 Task: Look for space in São Mateus do Sul, Brazil from 8th June, 2023 to 16th June, 2023 for 2 adults in price range Rs.10000 to Rs.15000. Place can be entire place with 1  bedroom having 1 bed and 1 bathroom. Property type can be house, flat, guest house, hotel. Amenities needed are: wifi, washing machine. Booking option can be shelf check-in. Required host language is Spanish.
Action: Mouse moved to (347, 154)
Screenshot: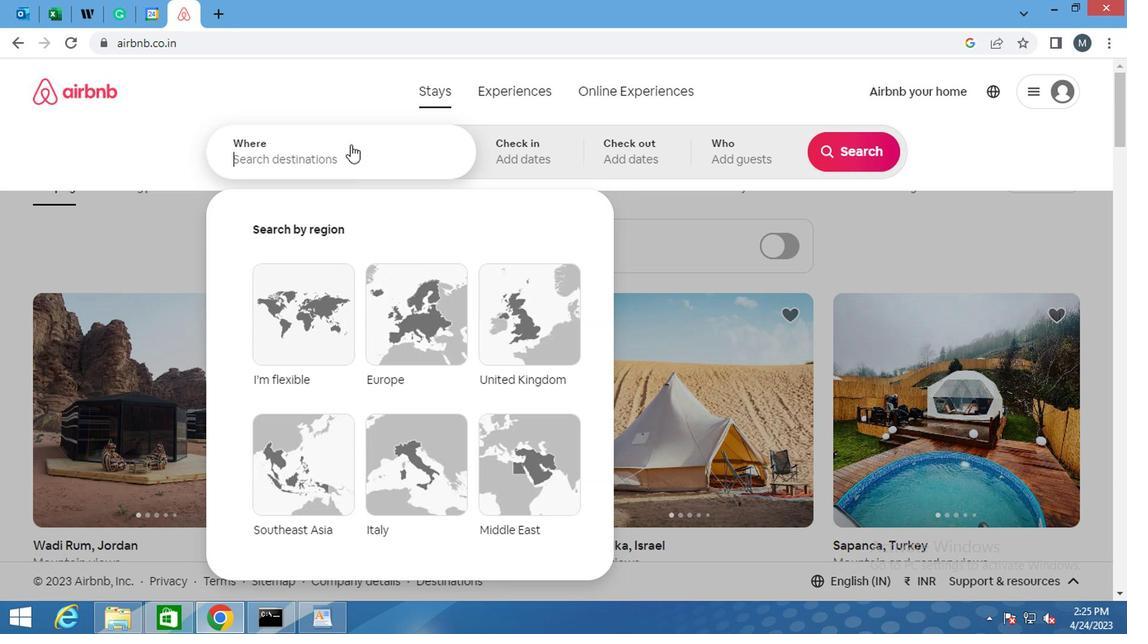 
Action: Mouse pressed left at (347, 154)
Screenshot: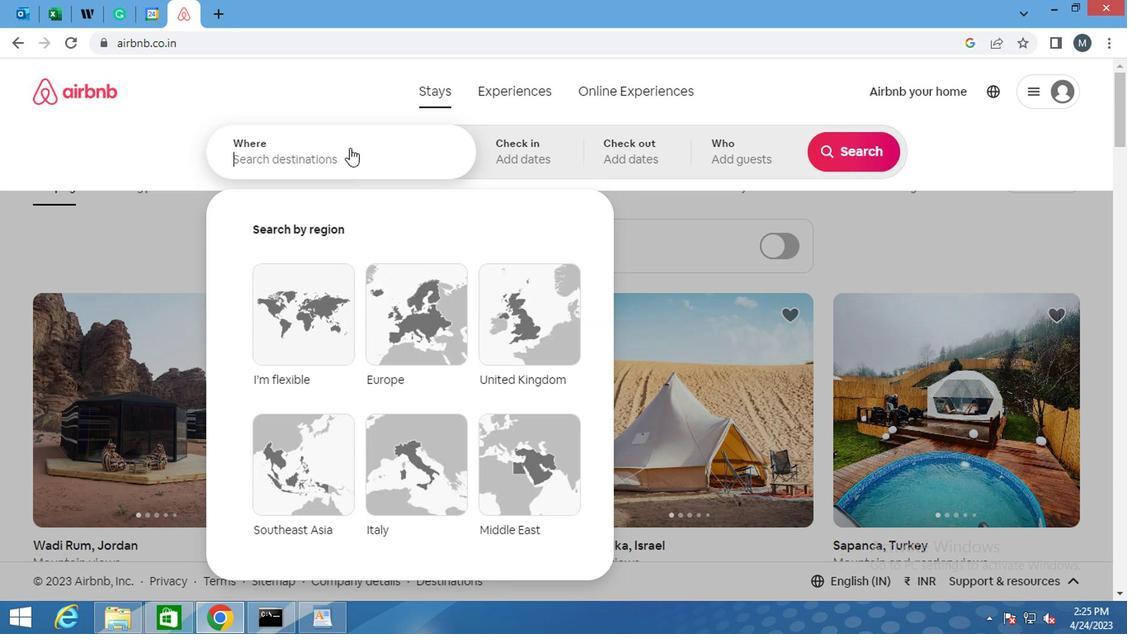 
Action: Mouse moved to (345, 155)
Screenshot: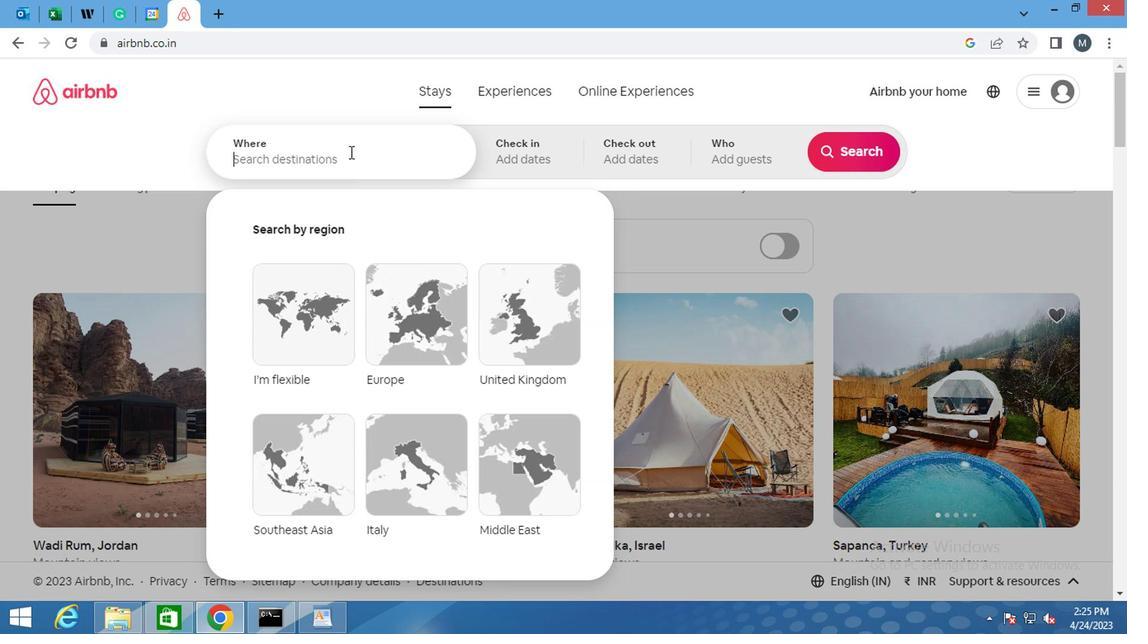 
Action: Key pressed <Key.shift>SAO<Key.space><Key.shift>MATEUS<Key.space>DO<Key.space>S<Key.backspace><Key.shift>SUL<Key.space><Key.backspace>,<Key.space><Key.shift>BRAZIL<Key.enter>
Screenshot: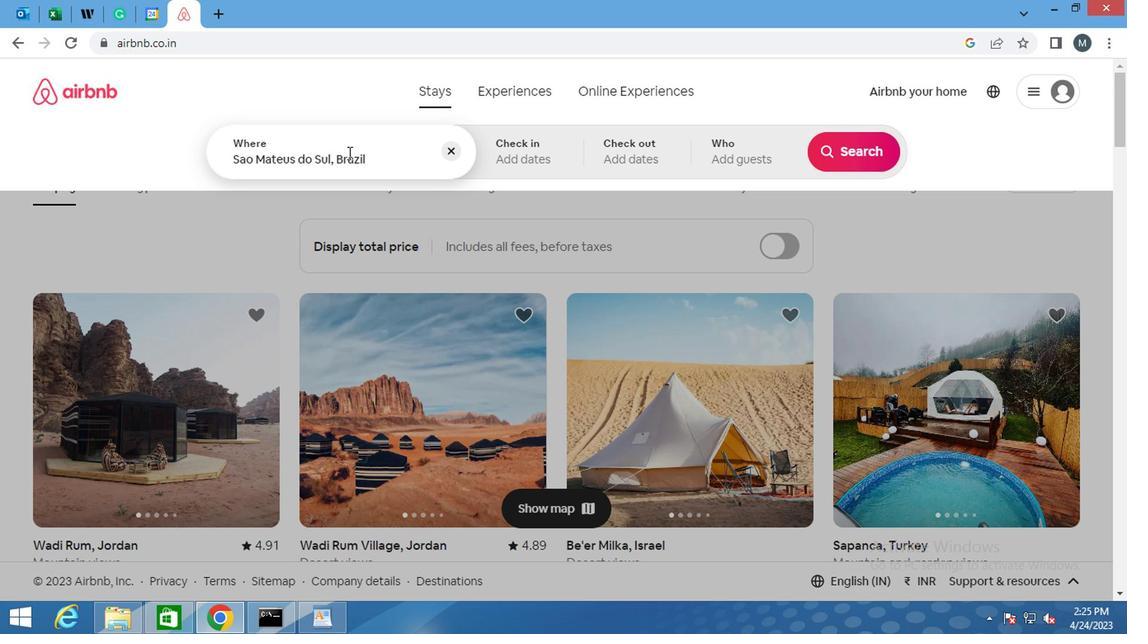 
Action: Mouse moved to (846, 281)
Screenshot: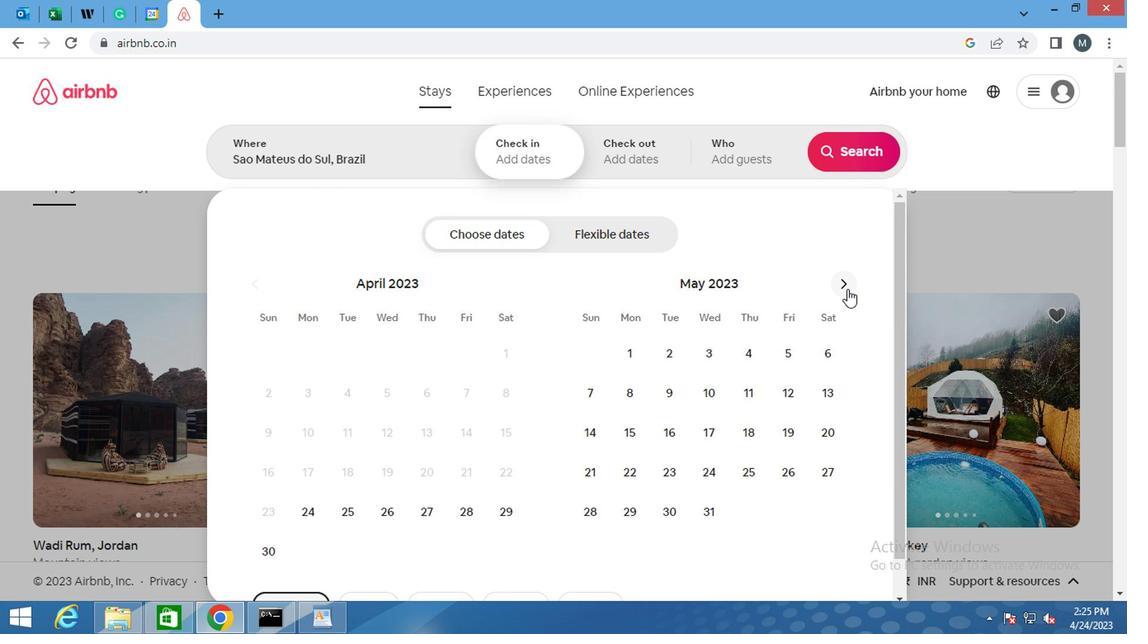 
Action: Mouse pressed left at (846, 281)
Screenshot: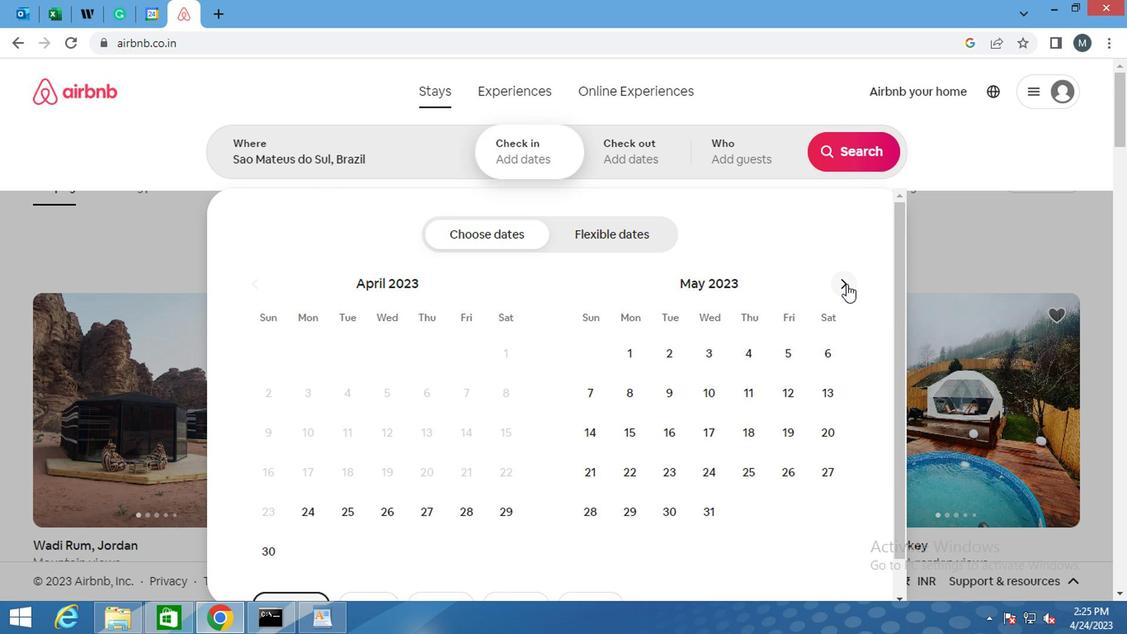 
Action: Mouse moved to (648, 516)
Screenshot: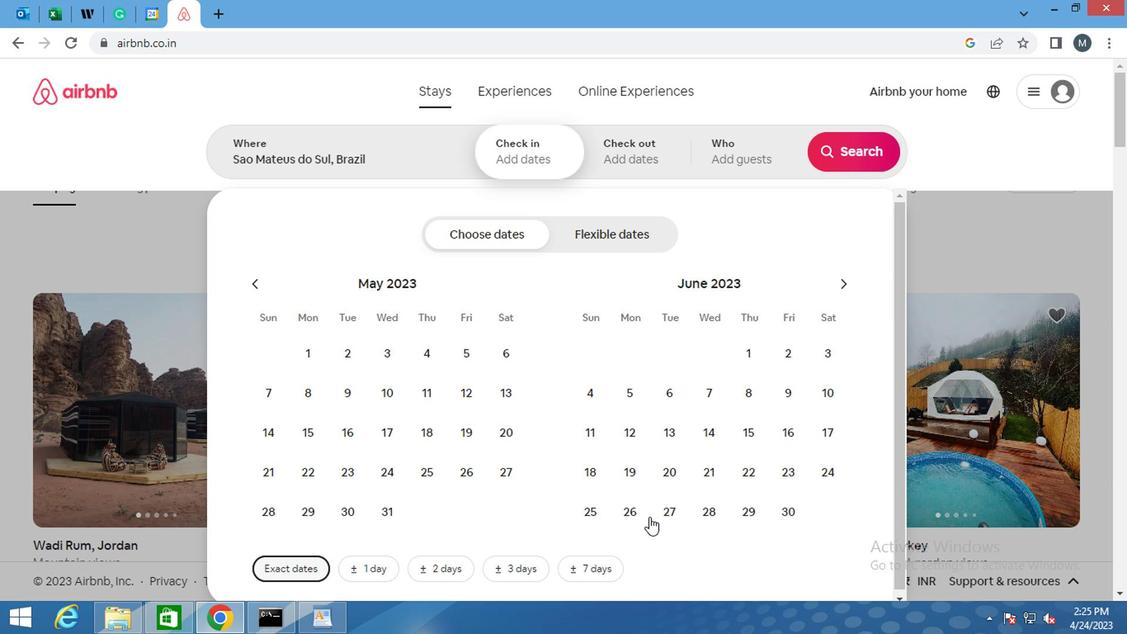 
Action: Mouse scrolled (648, 515) with delta (0, 0)
Screenshot: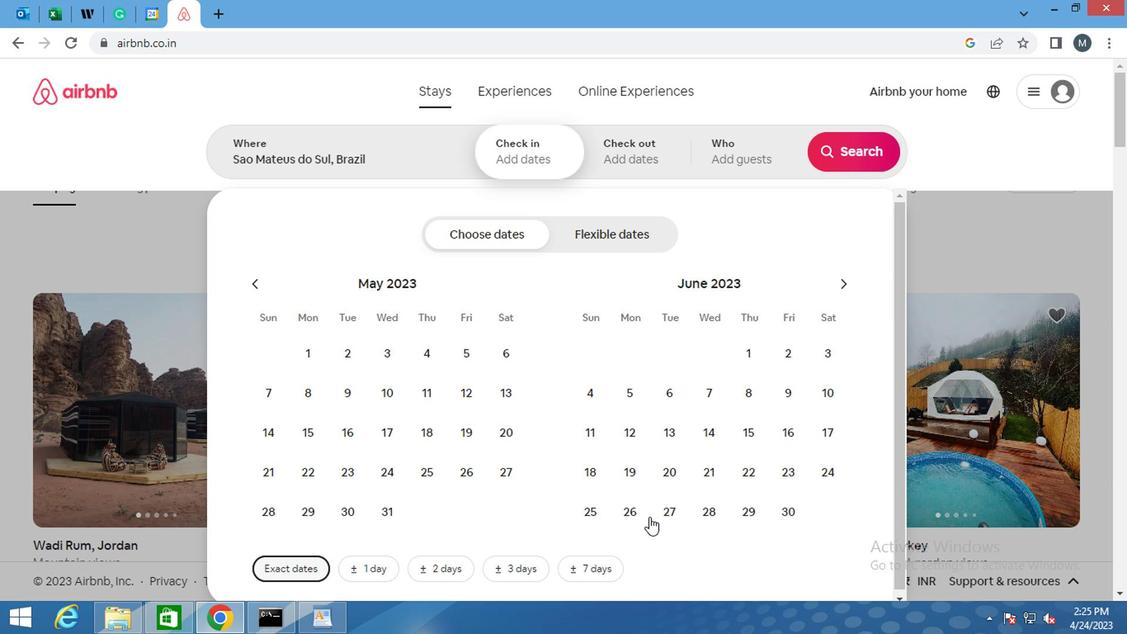 
Action: Mouse moved to (574, 546)
Screenshot: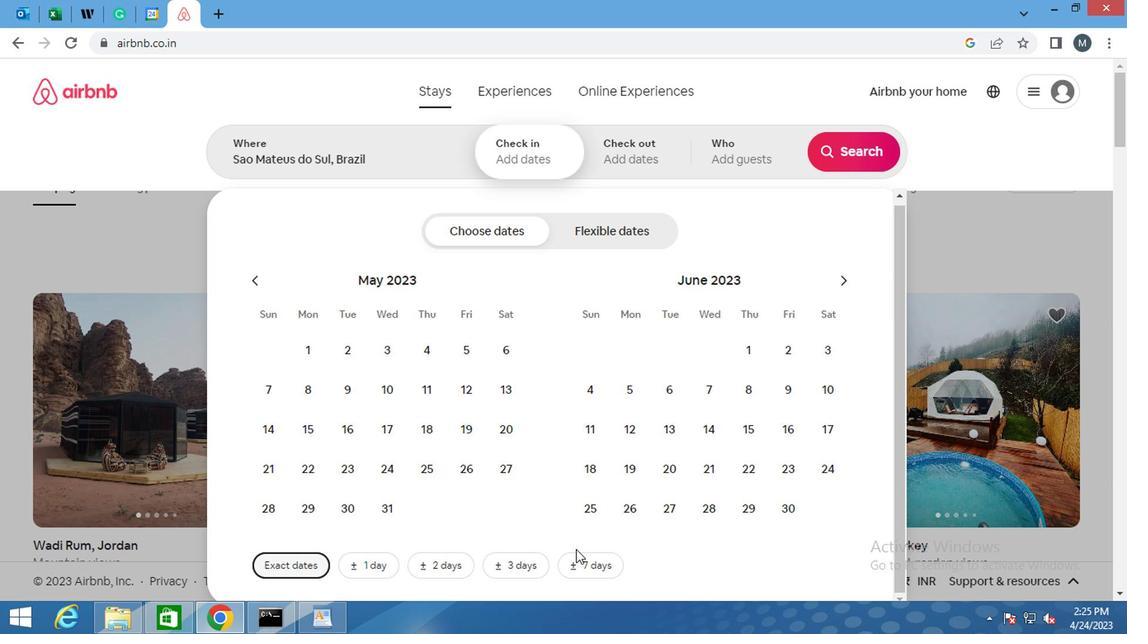 
Action: Mouse scrolled (574, 545) with delta (0, -1)
Screenshot: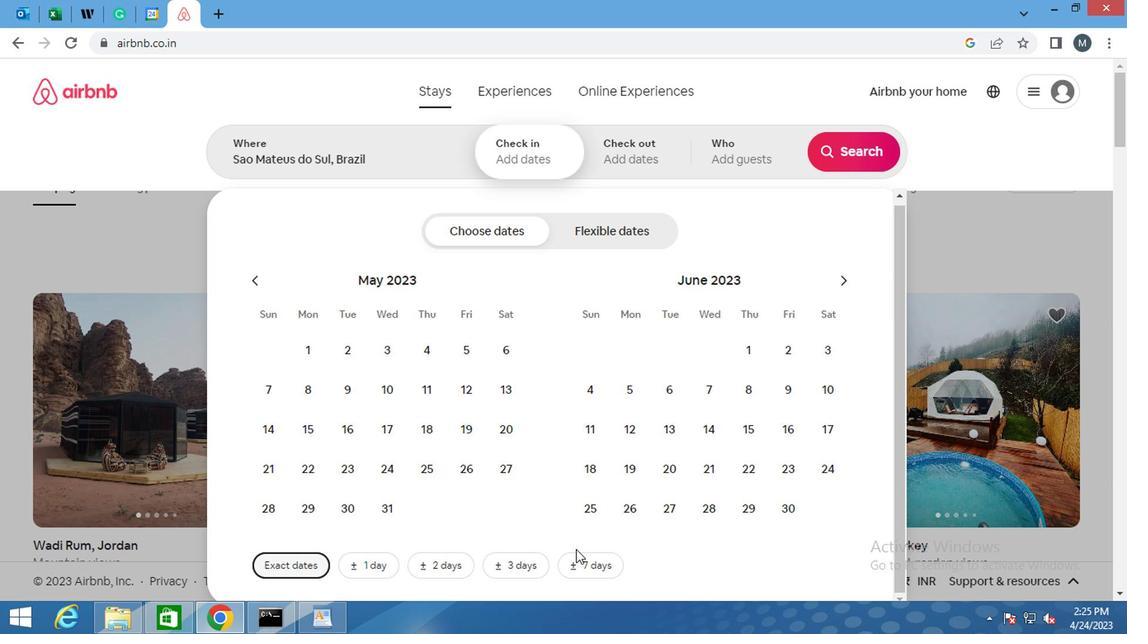 
Action: Mouse moved to (749, 393)
Screenshot: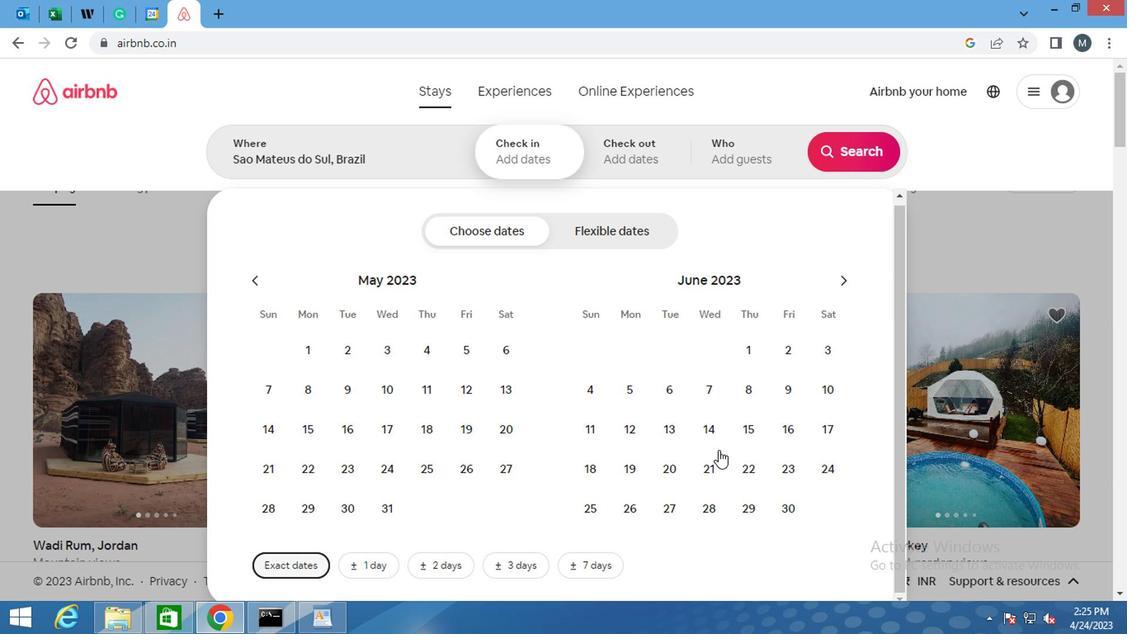 
Action: Mouse pressed left at (749, 393)
Screenshot: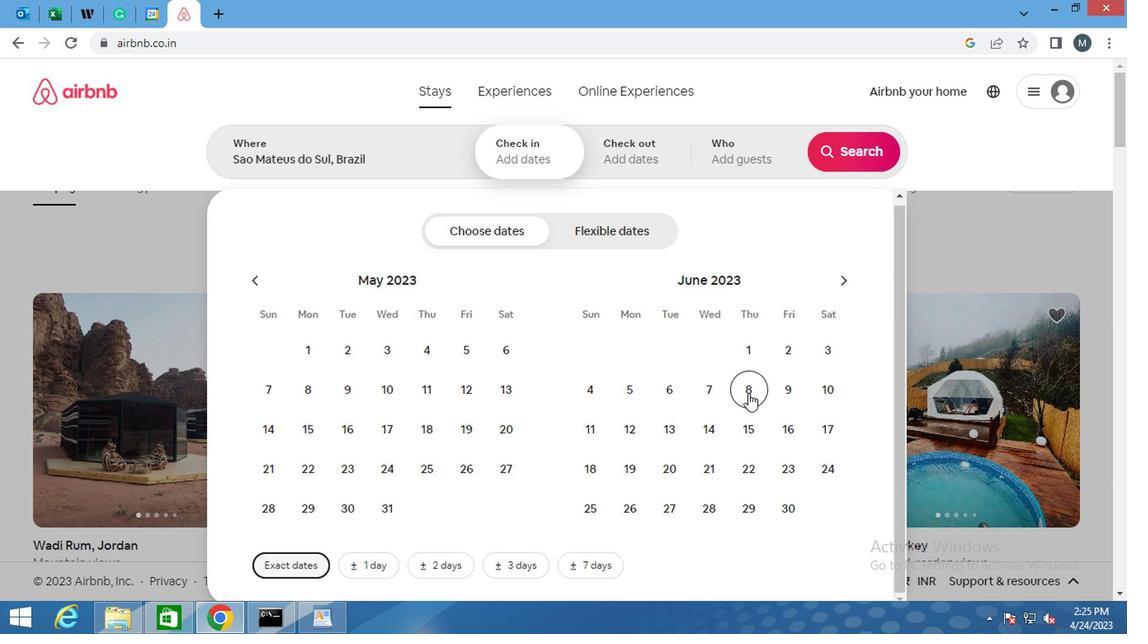 
Action: Mouse moved to (779, 428)
Screenshot: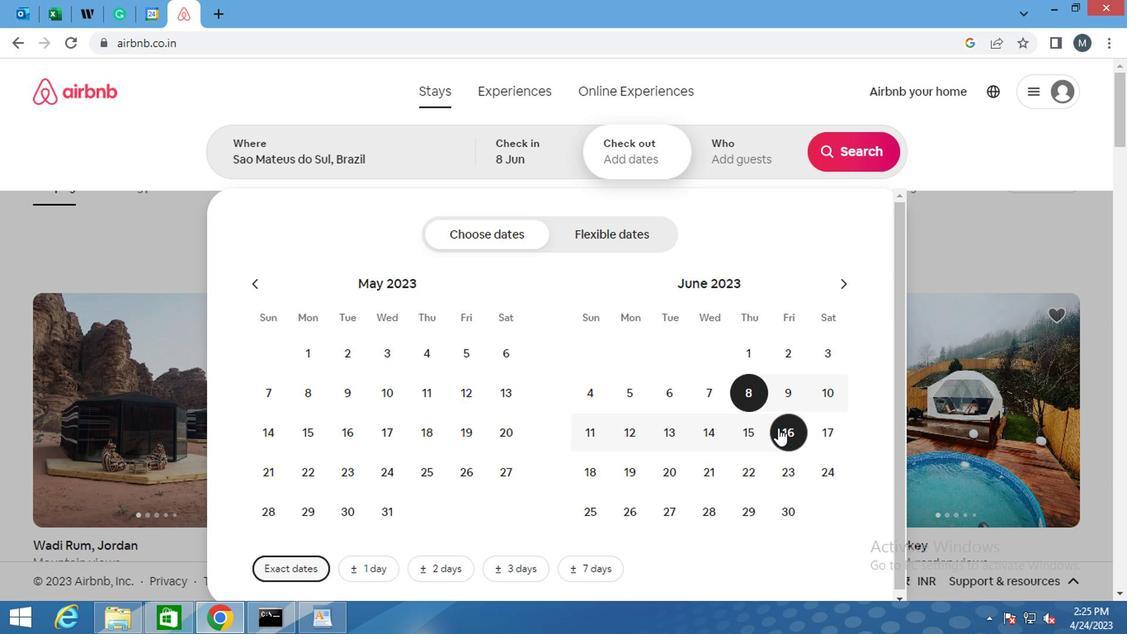 
Action: Mouse pressed left at (779, 428)
Screenshot: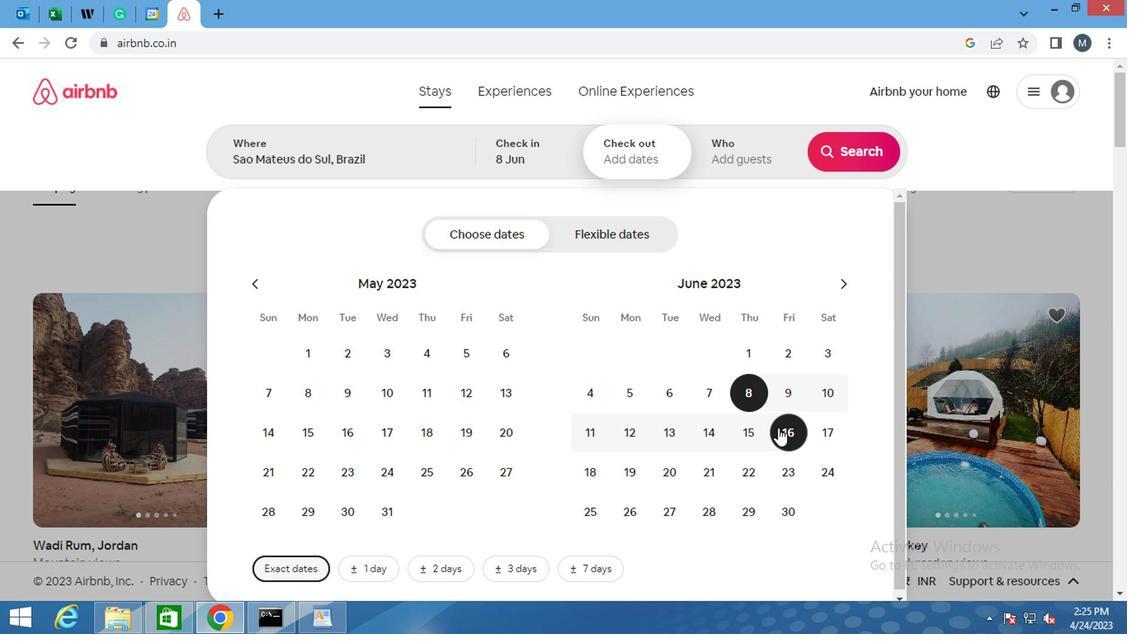 
Action: Mouse moved to (755, 155)
Screenshot: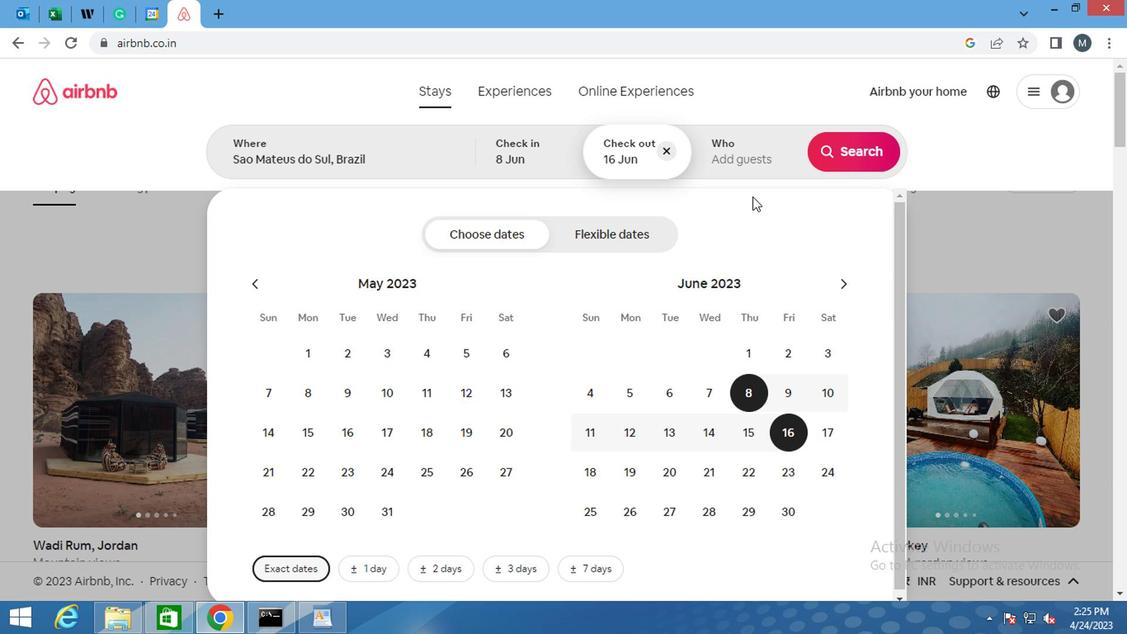 
Action: Mouse pressed left at (755, 155)
Screenshot: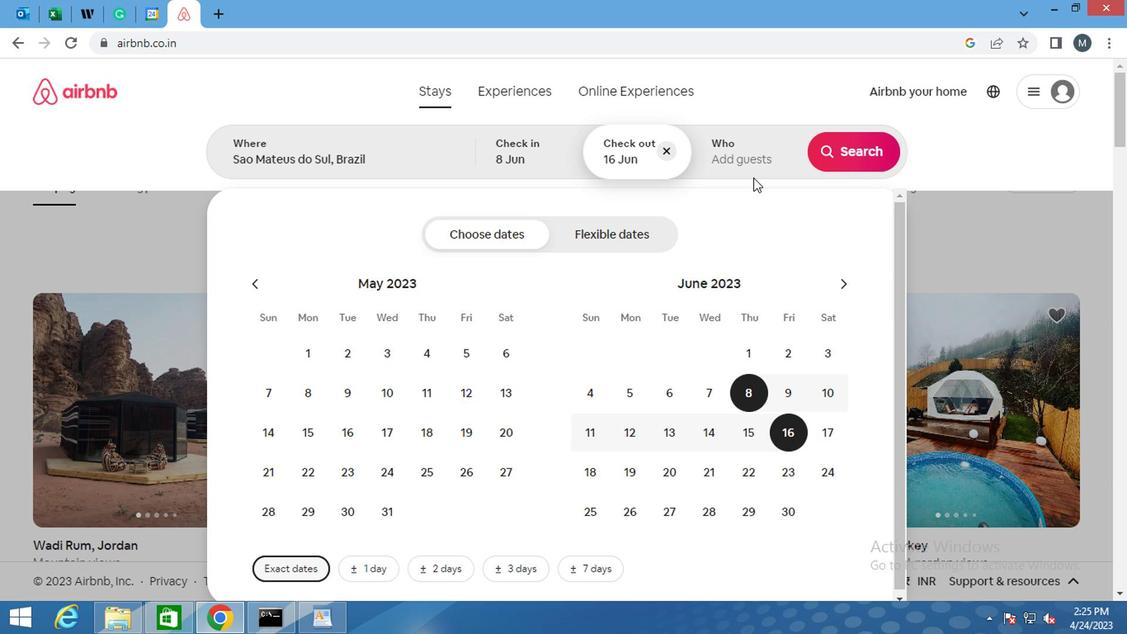 
Action: Mouse moved to (752, 213)
Screenshot: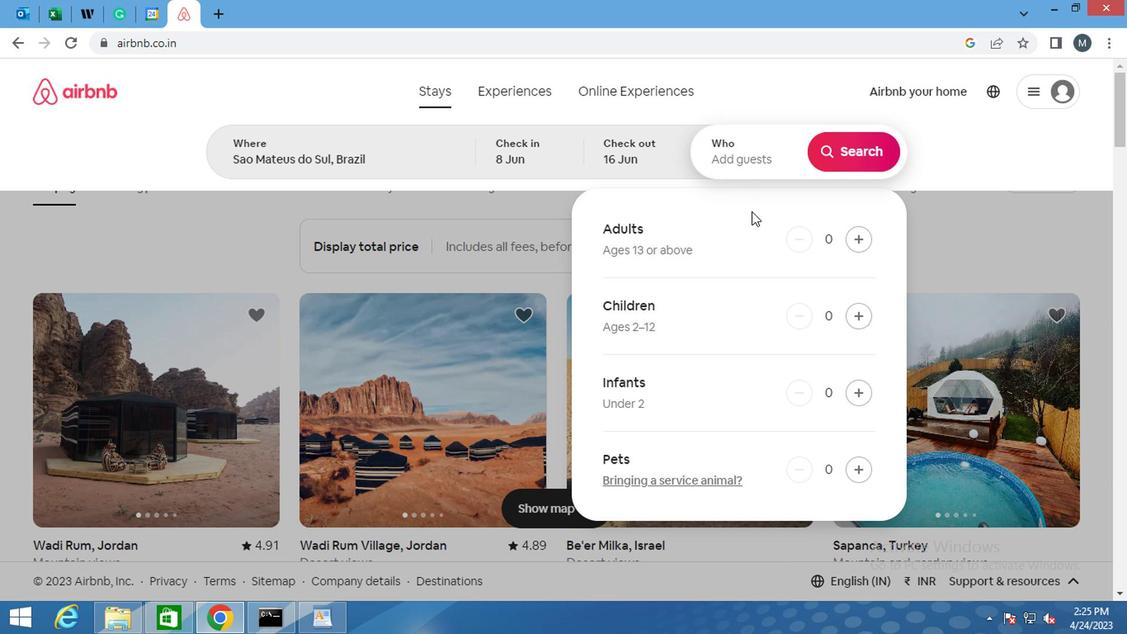 
Action: Mouse scrolled (752, 213) with delta (0, 0)
Screenshot: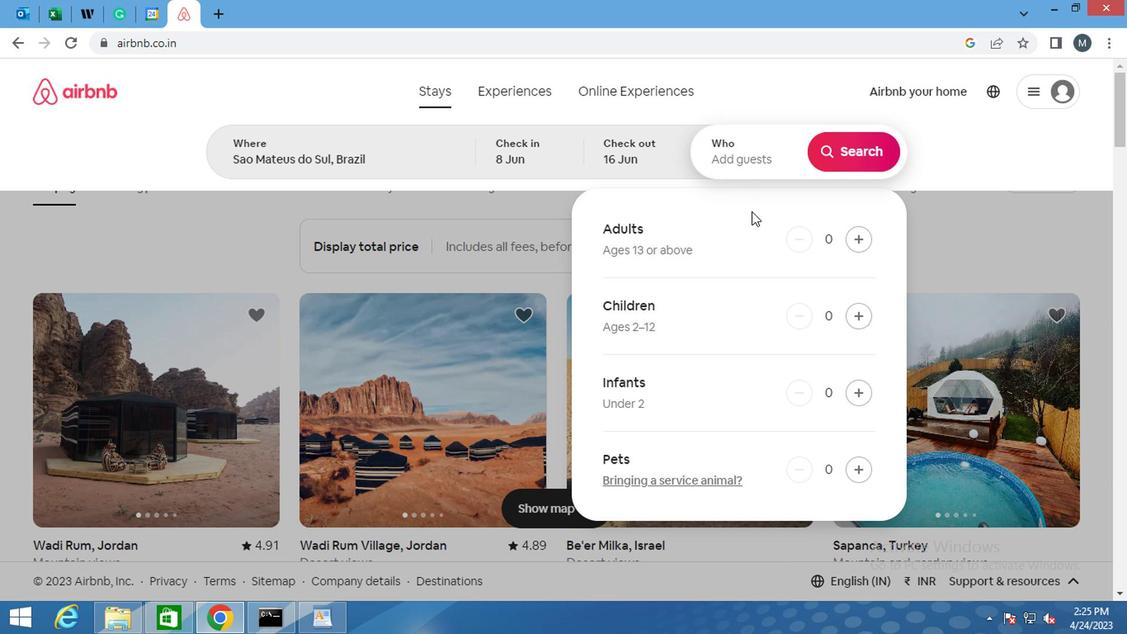 
Action: Mouse moved to (752, 217)
Screenshot: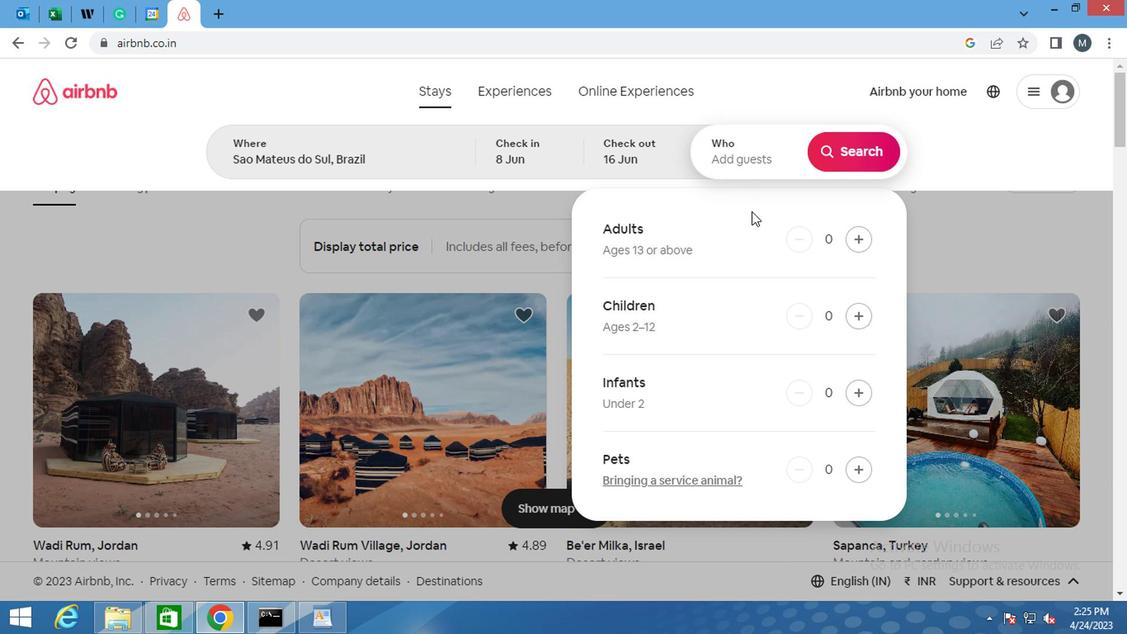 
Action: Mouse scrolled (752, 217) with delta (0, 0)
Screenshot: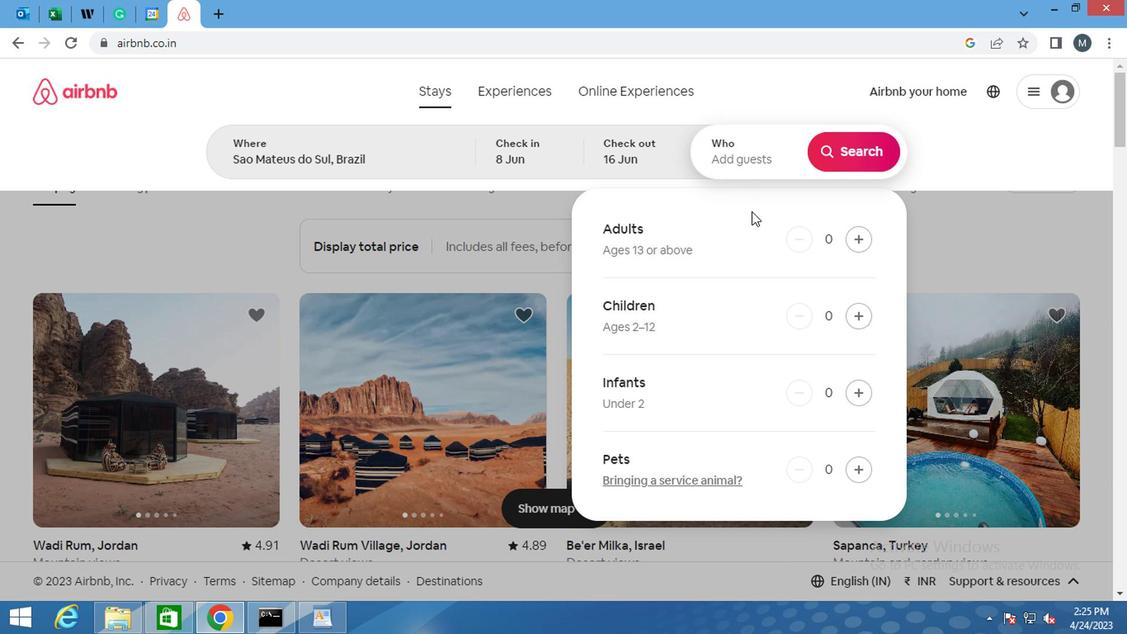 
Action: Mouse moved to (824, 231)
Screenshot: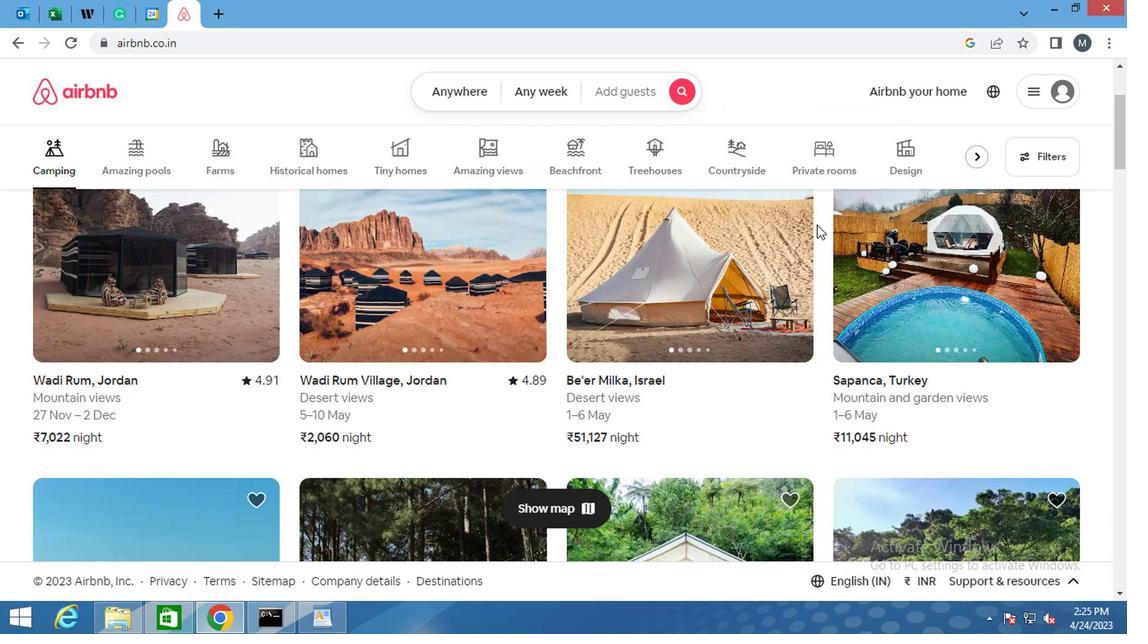 
Action: Mouse scrolled (824, 232) with delta (0, 0)
Screenshot: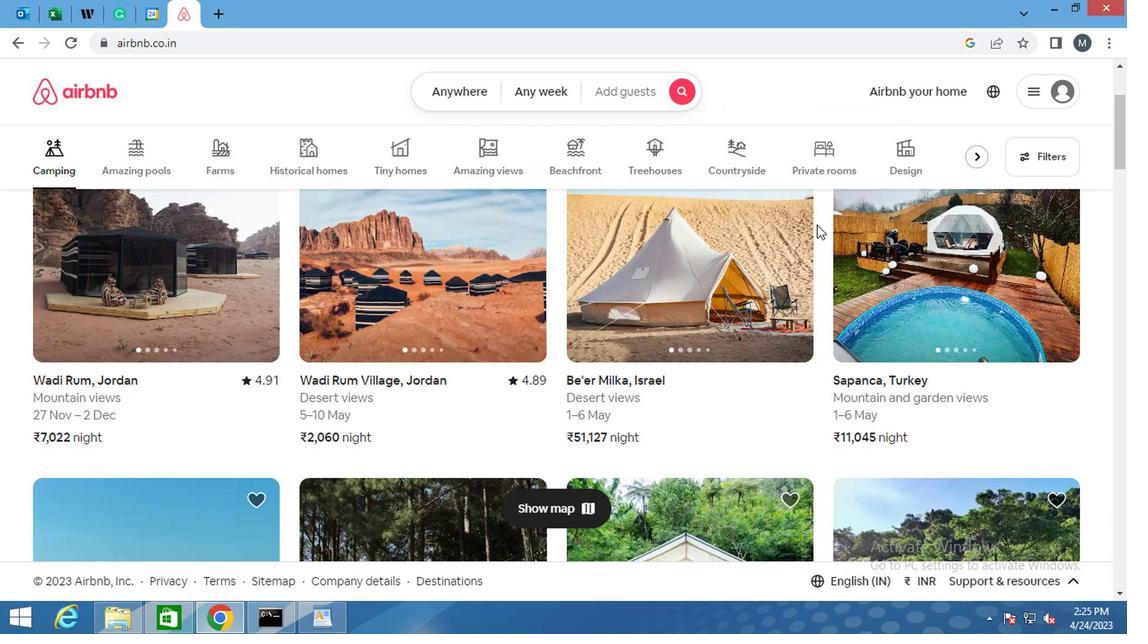 
Action: Mouse moved to (822, 226)
Screenshot: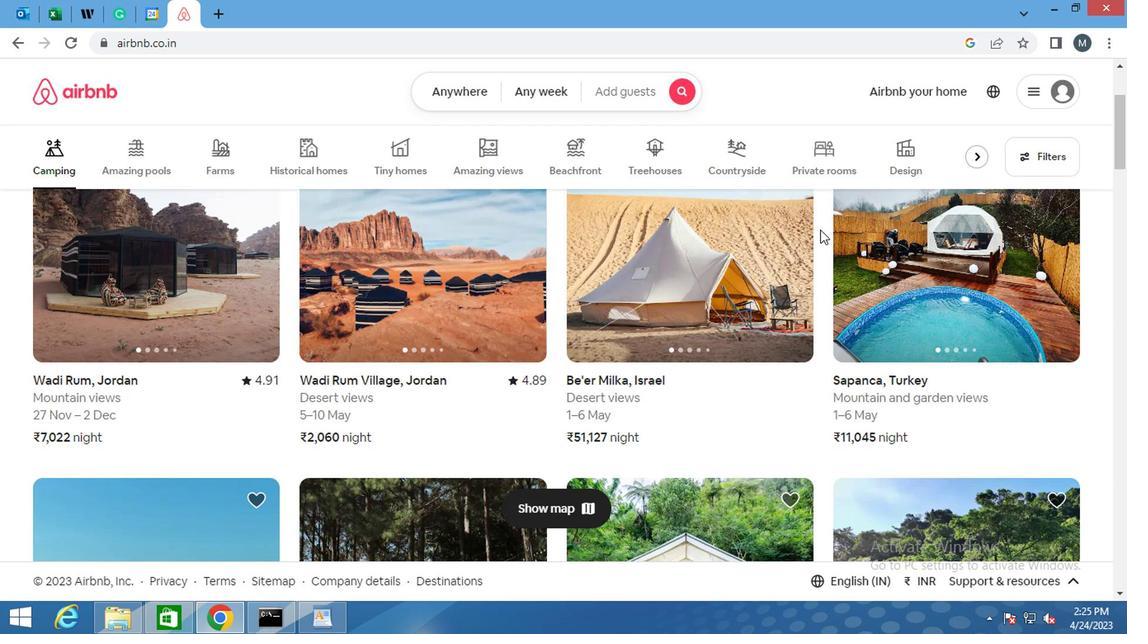 
Action: Mouse scrolled (822, 227) with delta (0, 1)
Screenshot: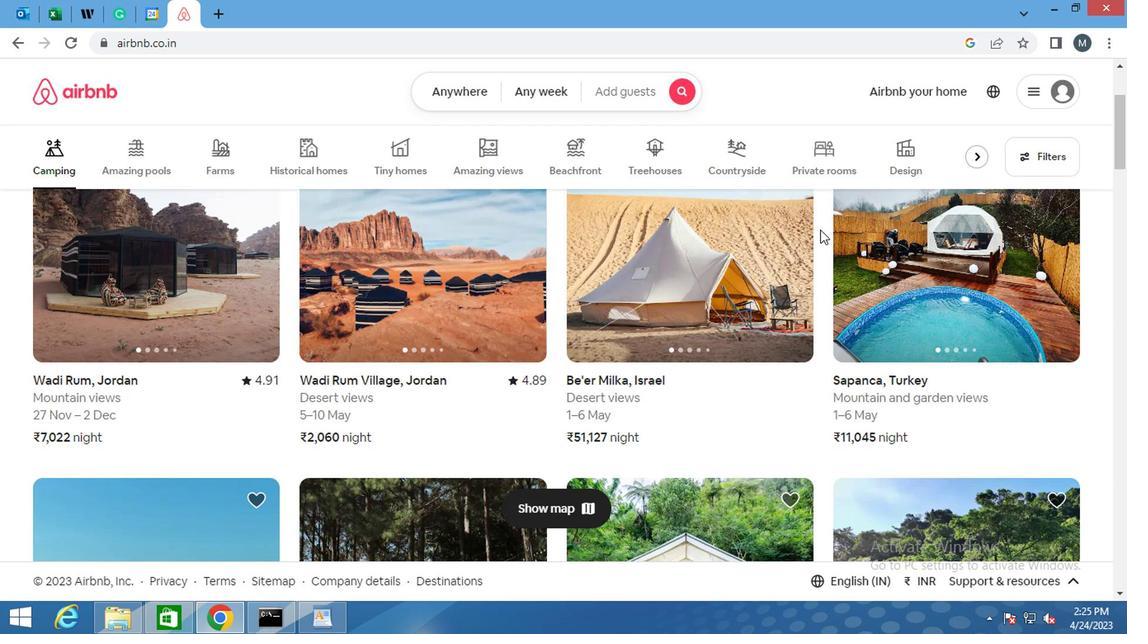 
Action: Mouse moved to (821, 223)
Screenshot: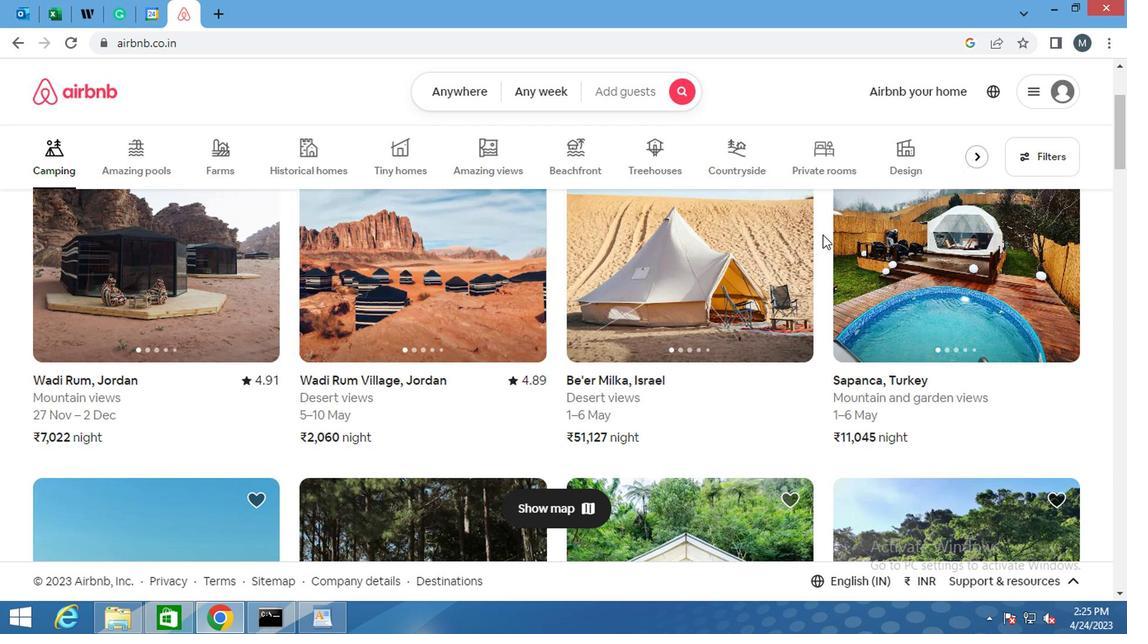 
Action: Mouse scrolled (821, 224) with delta (0, 1)
Screenshot: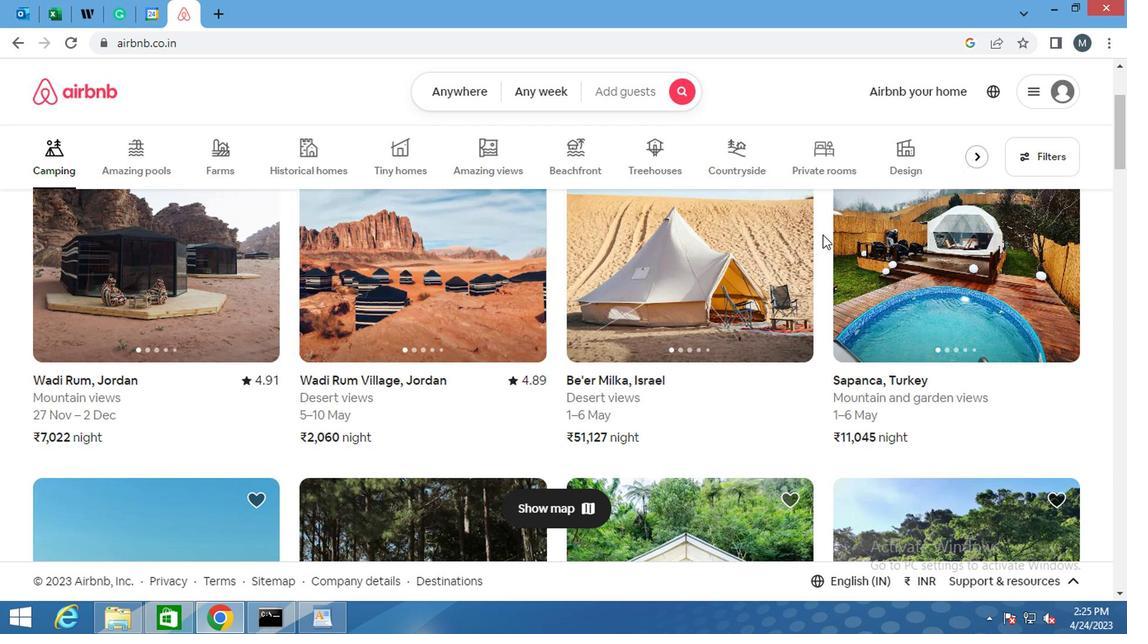 
Action: Mouse moved to (604, 92)
Screenshot: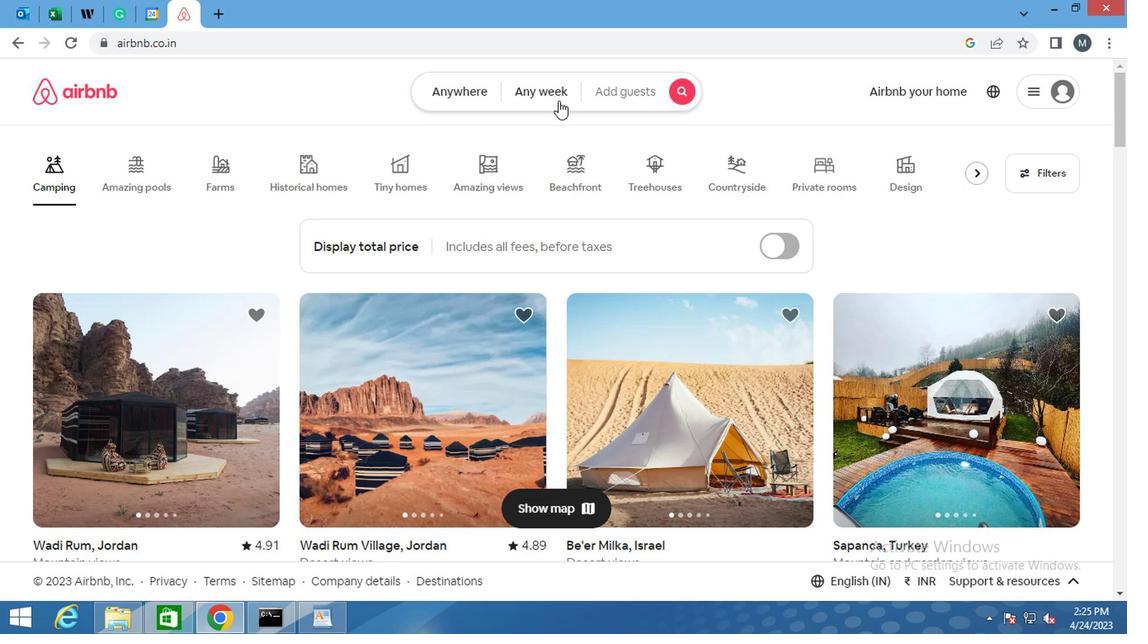 
Action: Mouse pressed left at (604, 92)
Screenshot: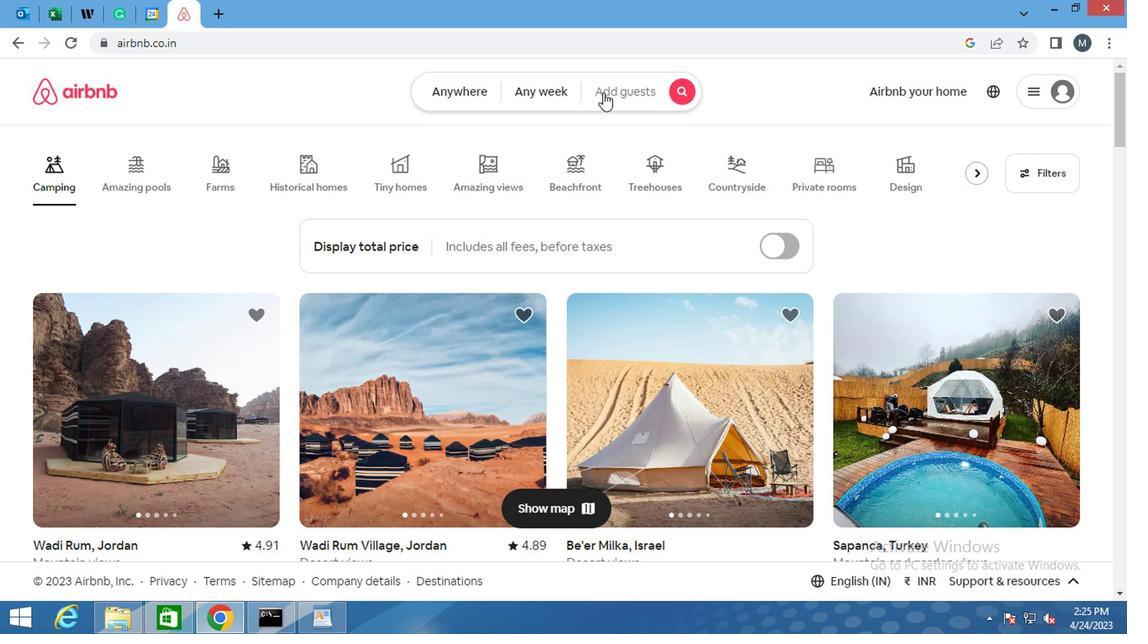 
Action: Mouse moved to (850, 237)
Screenshot: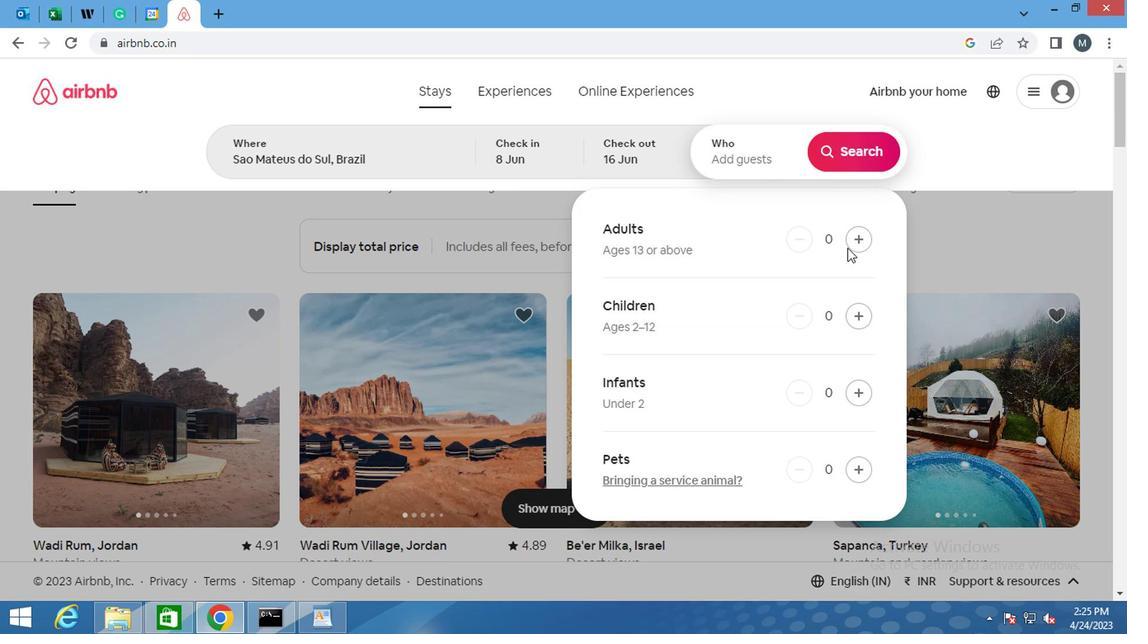 
Action: Mouse pressed left at (850, 237)
Screenshot: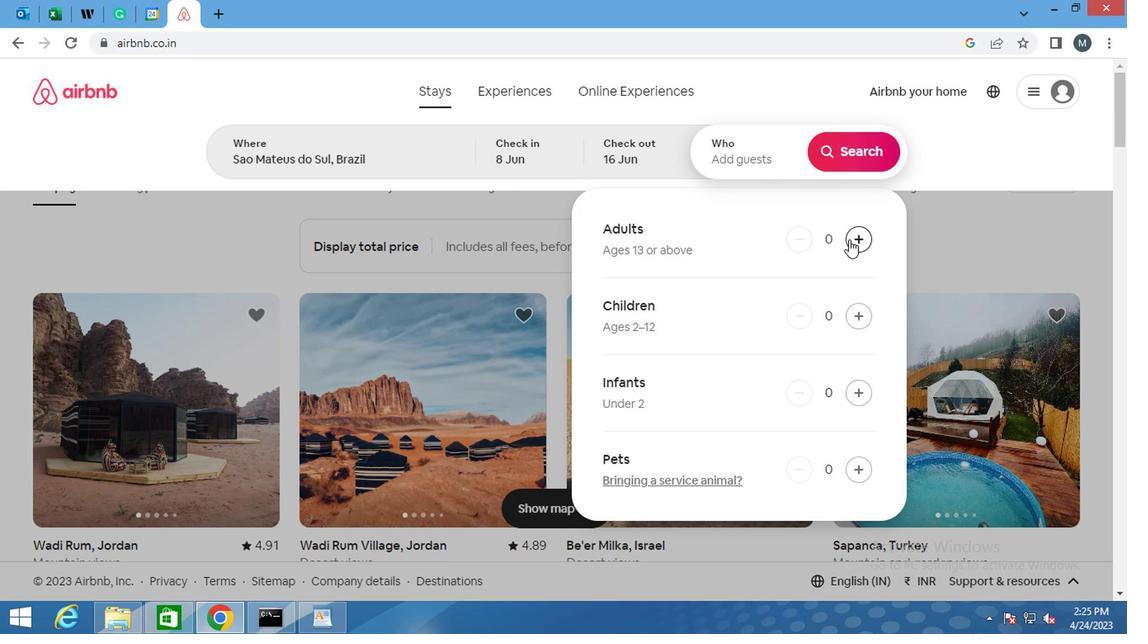 
Action: Mouse moved to (852, 237)
Screenshot: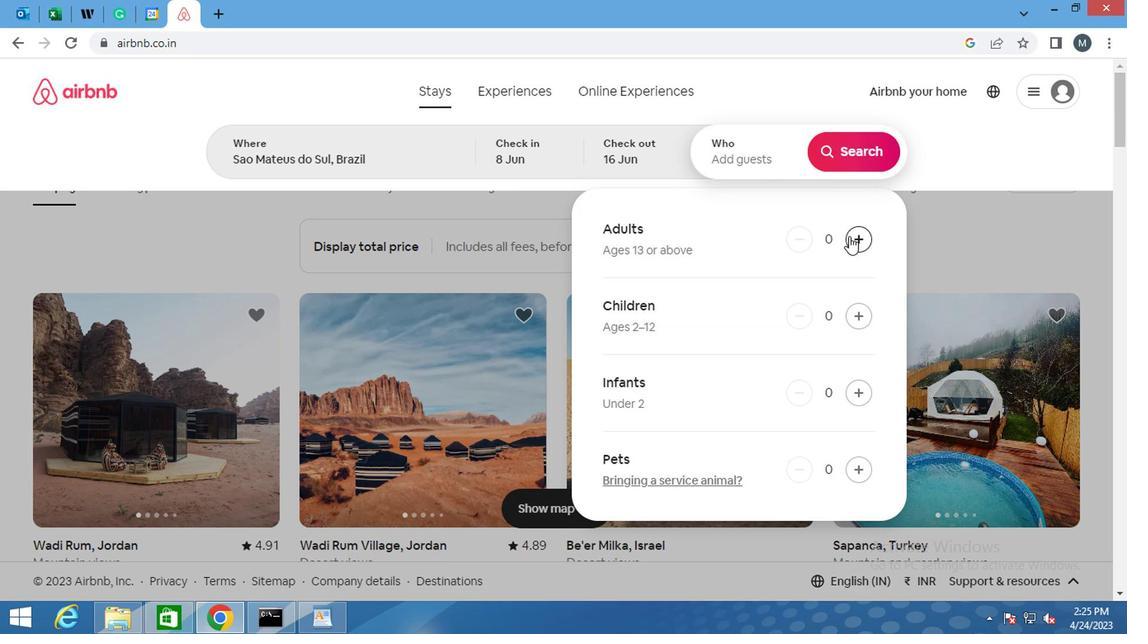 
Action: Mouse pressed left at (852, 237)
Screenshot: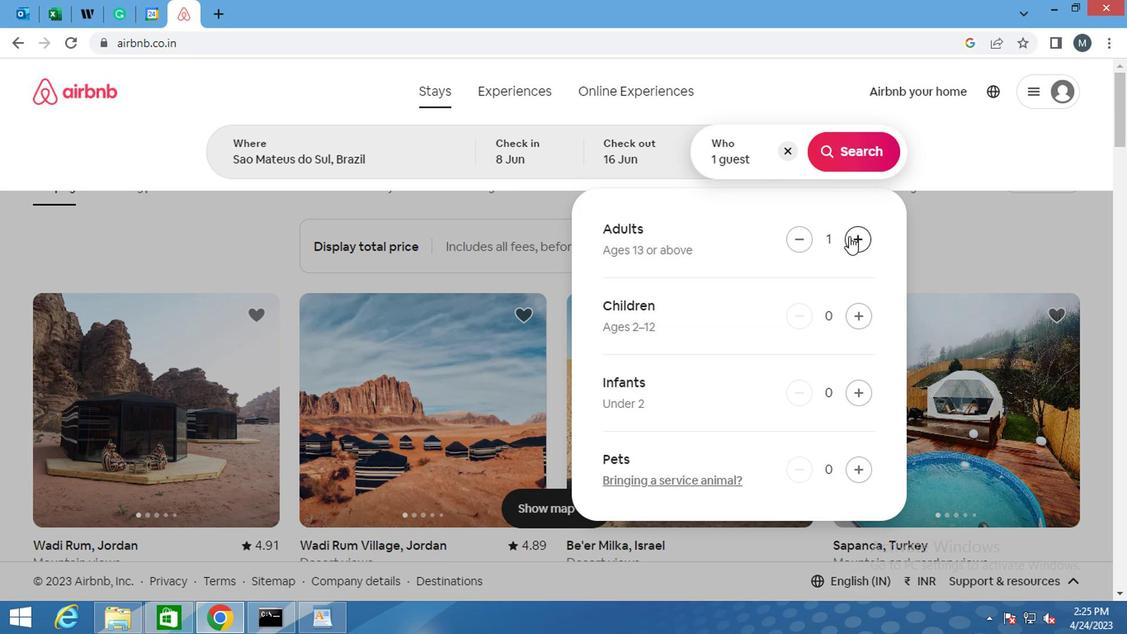 
Action: Mouse moved to (977, 162)
Screenshot: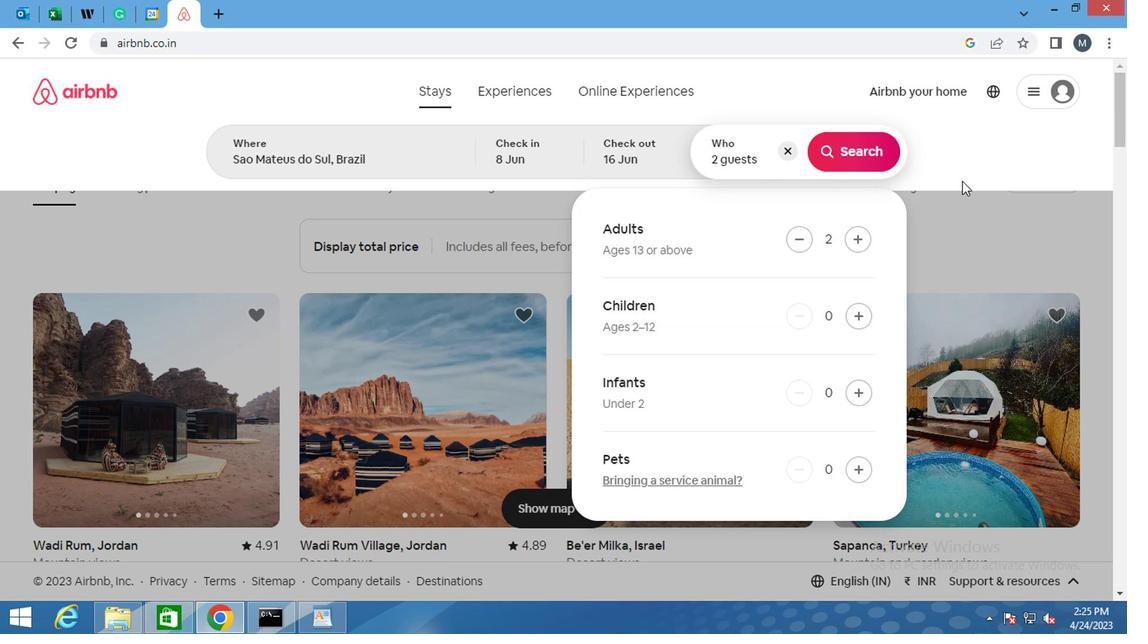 
Action: Mouse pressed left at (977, 162)
Screenshot: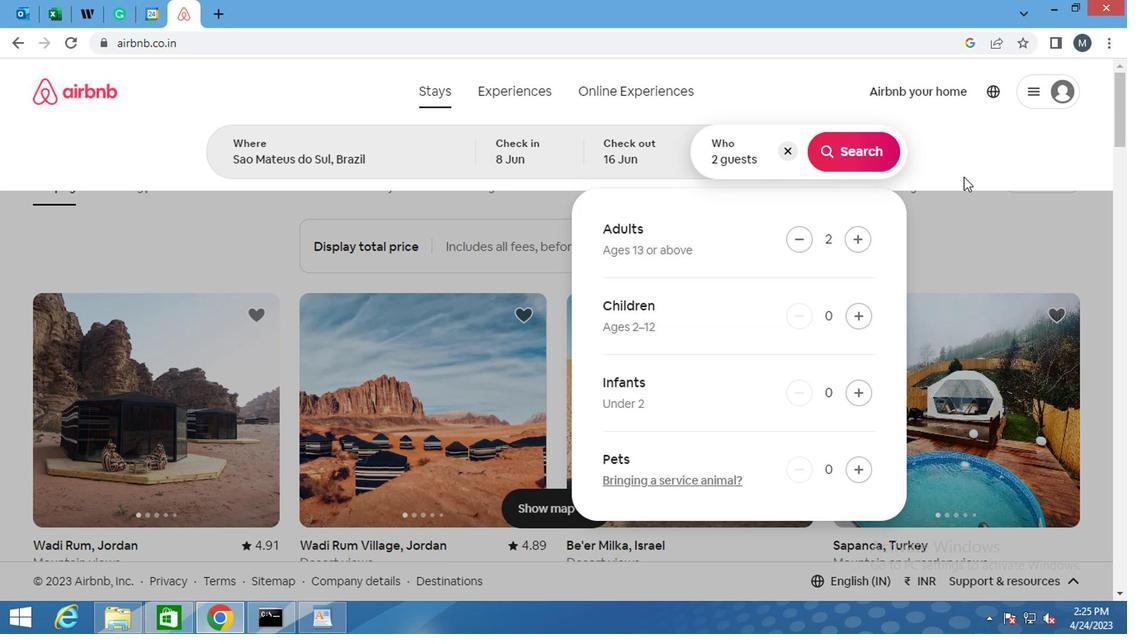 
Action: Mouse moved to (980, 182)
Screenshot: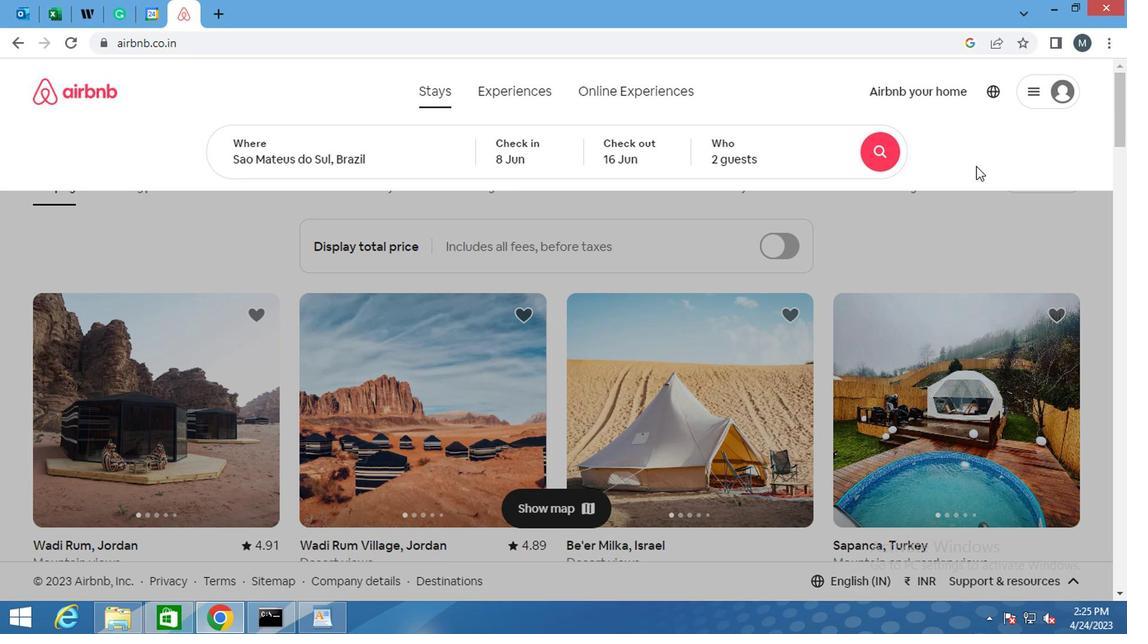 
Action: Mouse scrolled (980, 182) with delta (0, 0)
Screenshot: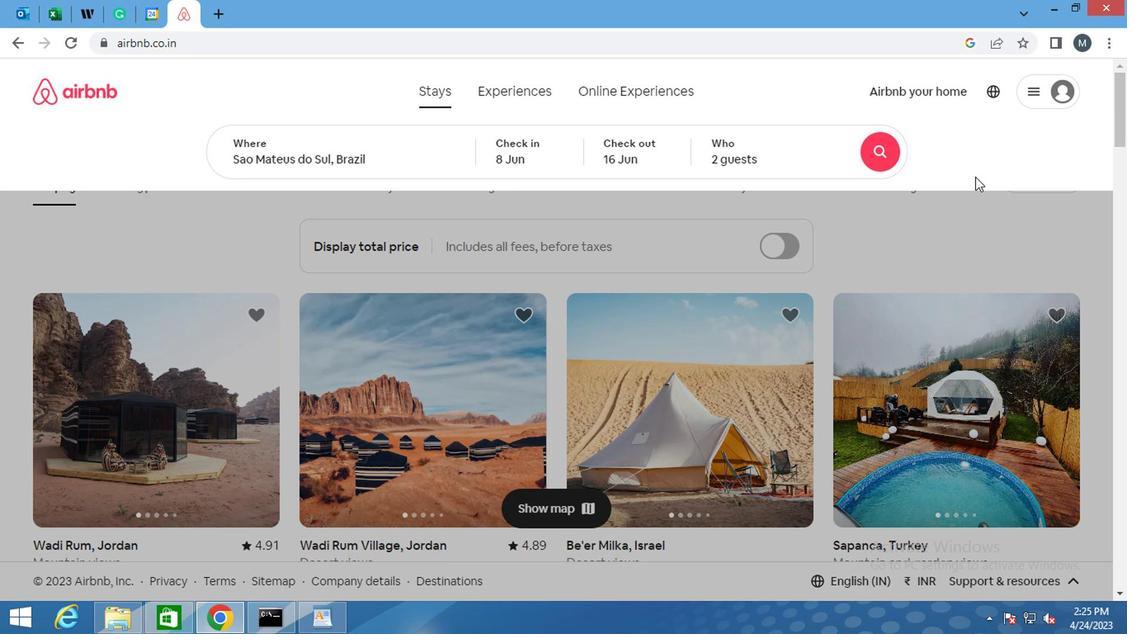 
Action: Mouse scrolled (980, 182) with delta (0, 0)
Screenshot: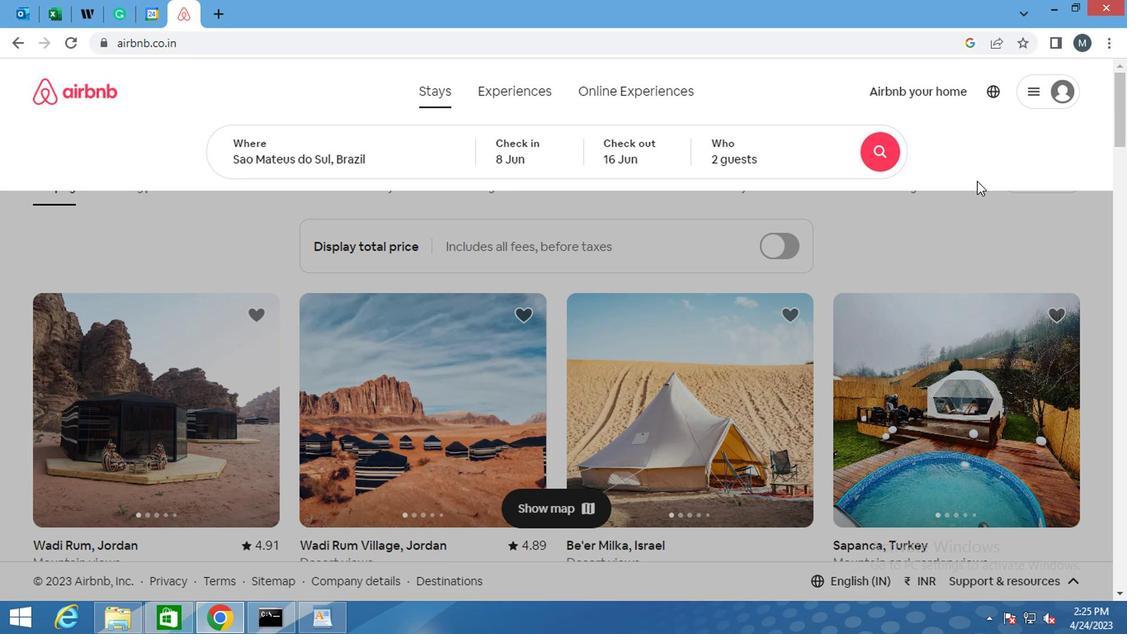 
Action: Mouse moved to (982, 200)
Screenshot: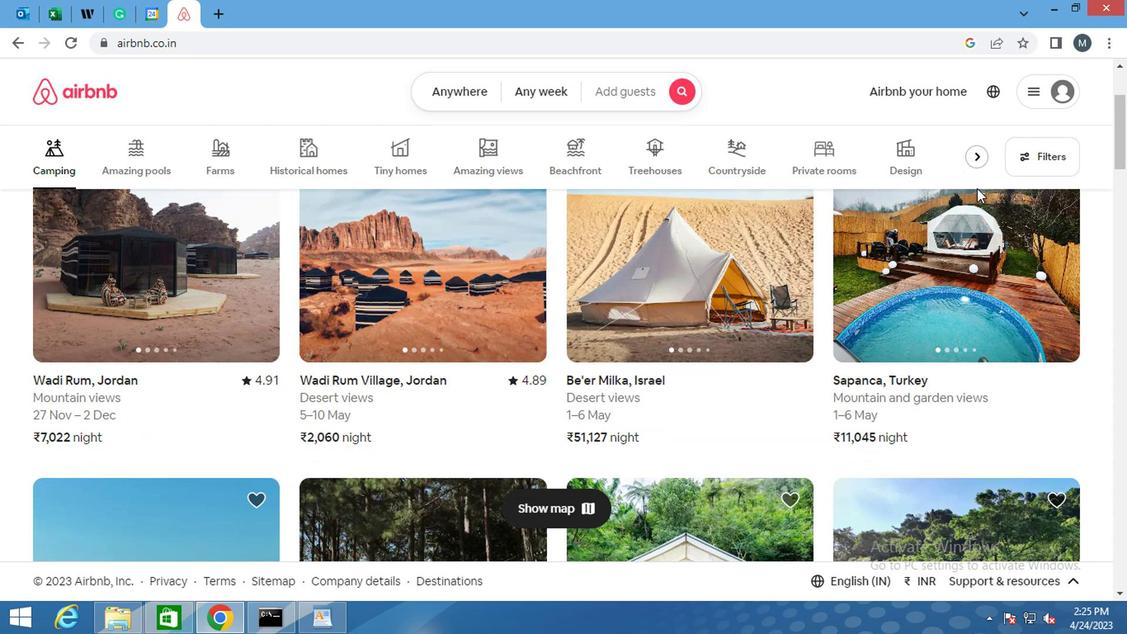 
Action: Mouse scrolled (982, 200) with delta (0, 0)
Screenshot: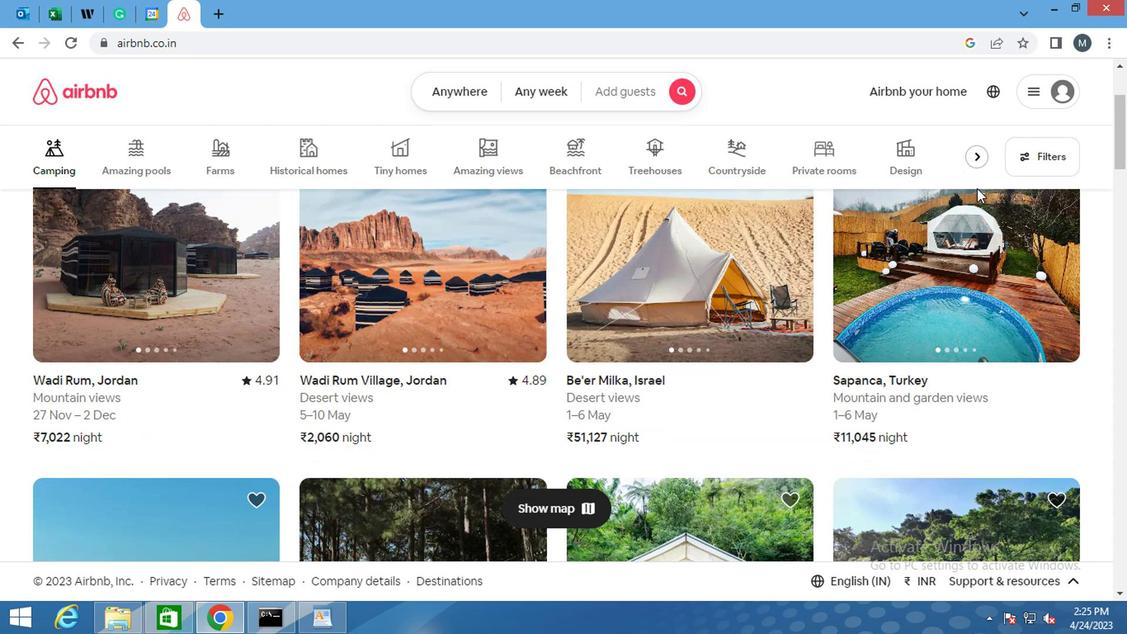 
Action: Mouse moved to (982, 200)
Screenshot: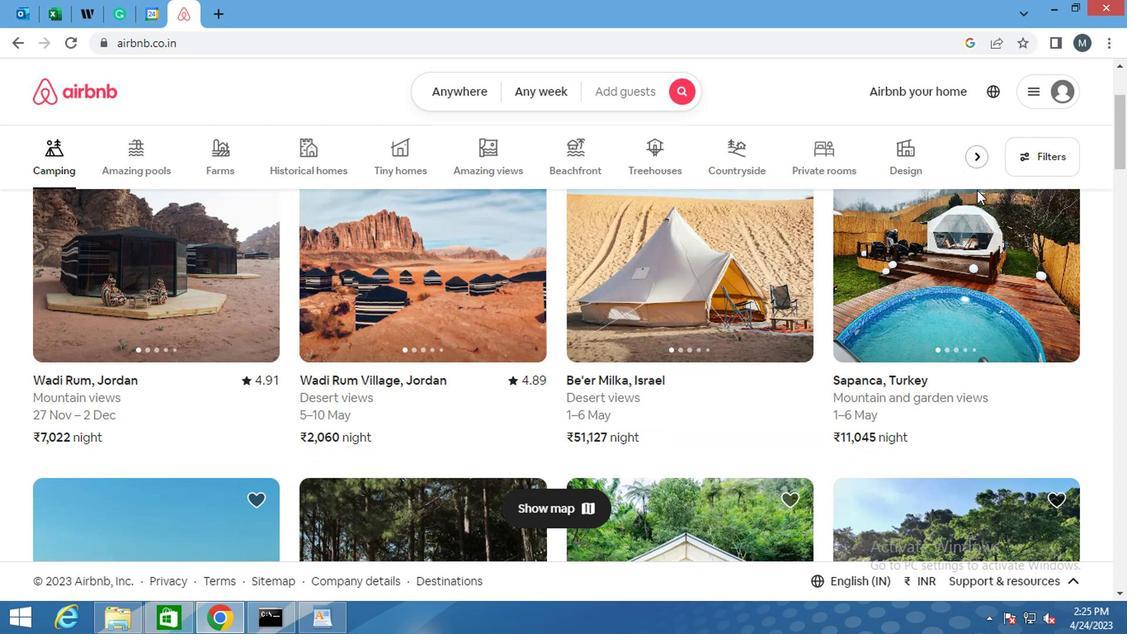 
Action: Mouse scrolled (982, 201) with delta (0, 0)
Screenshot: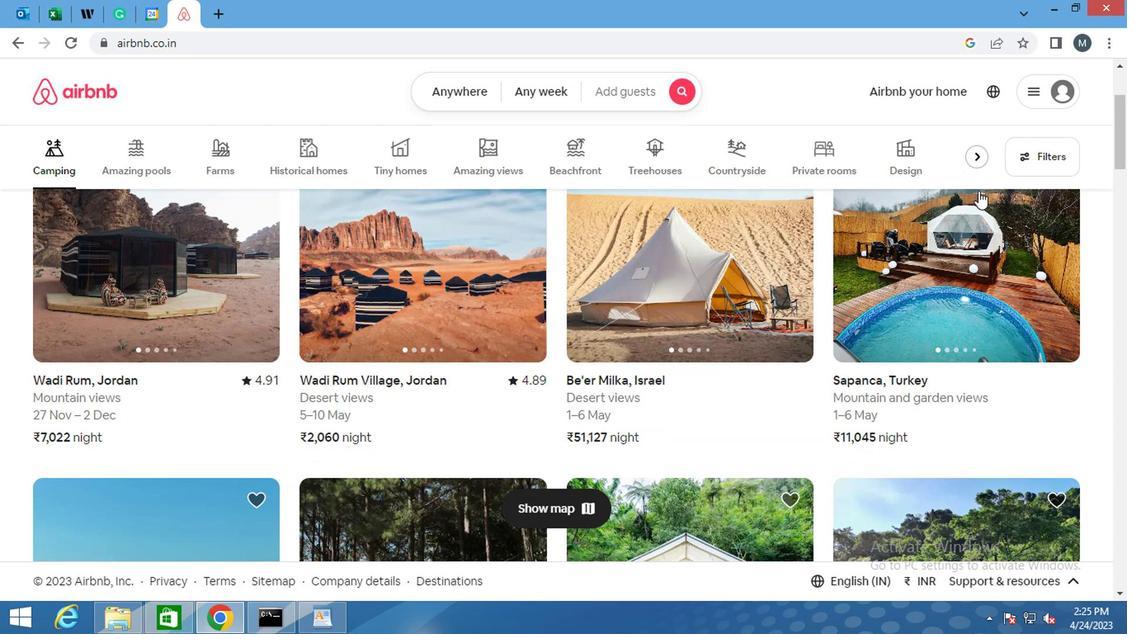 
Action: Mouse moved to (1037, 173)
Screenshot: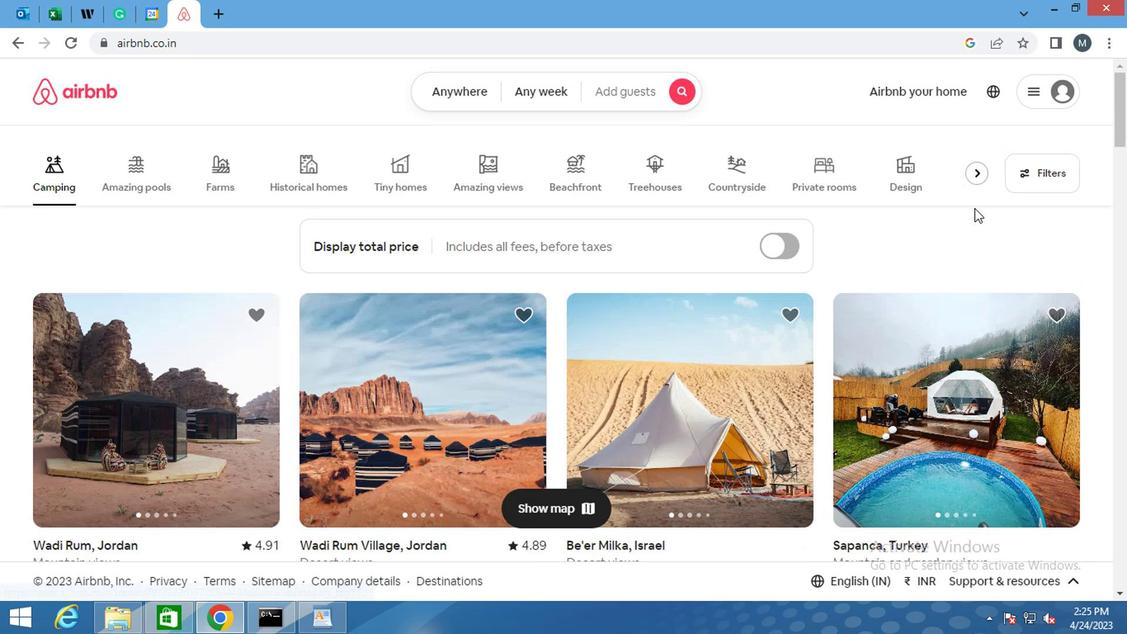 
Action: Mouse pressed left at (1037, 173)
Screenshot: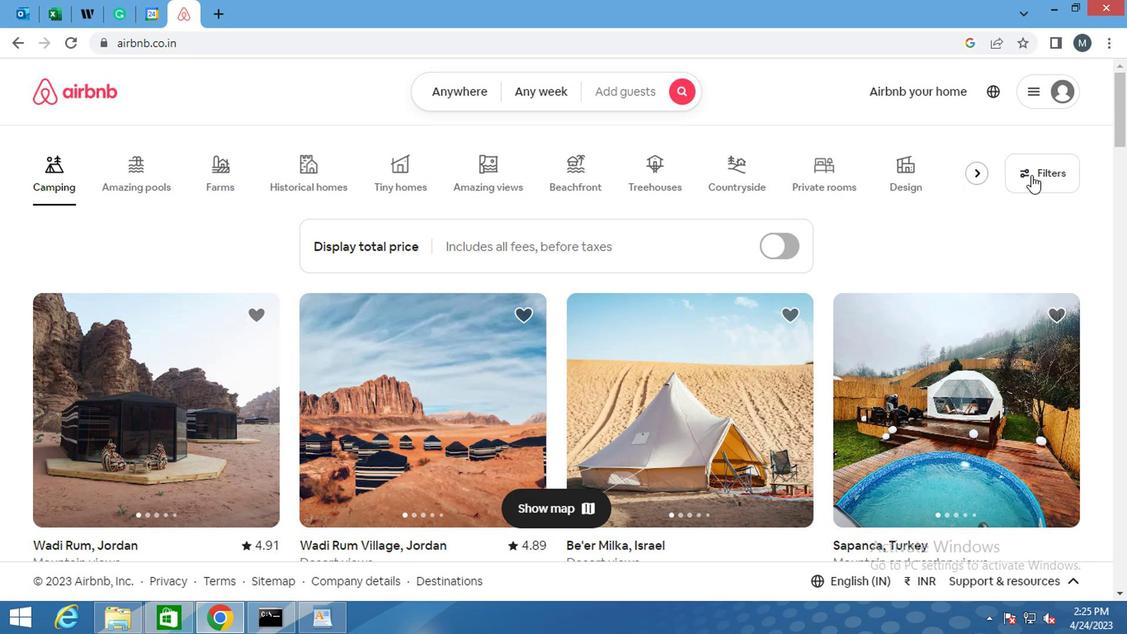 
Action: Mouse moved to (494, 343)
Screenshot: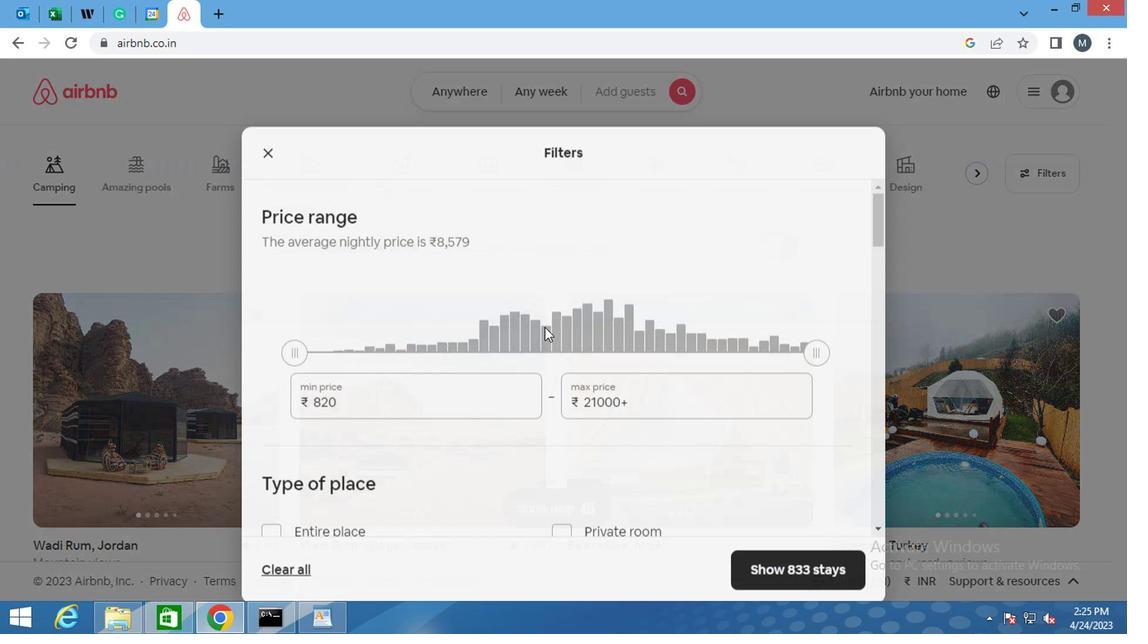 
Action: Mouse scrolled (494, 342) with delta (0, -1)
Screenshot: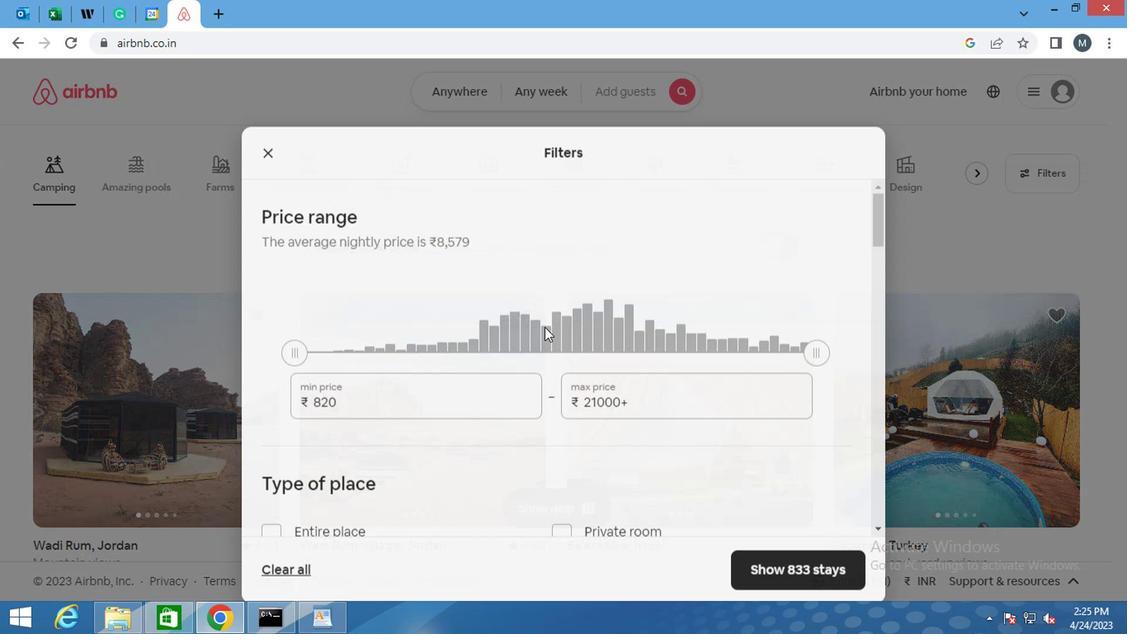 
Action: Mouse moved to (391, 302)
Screenshot: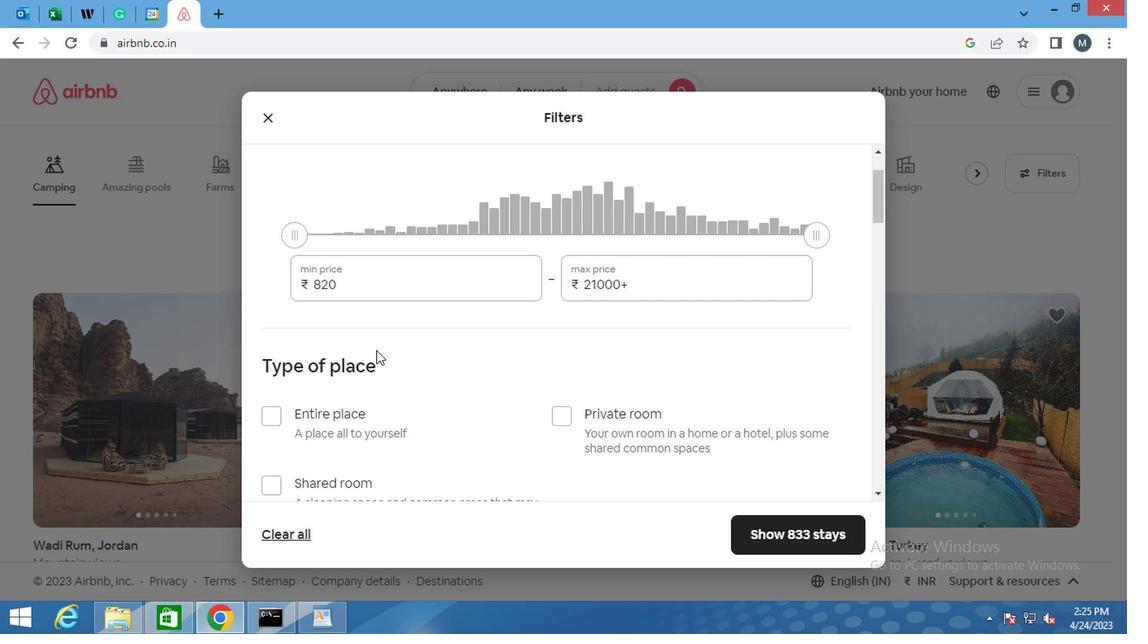 
Action: Mouse pressed left at (391, 302)
Screenshot: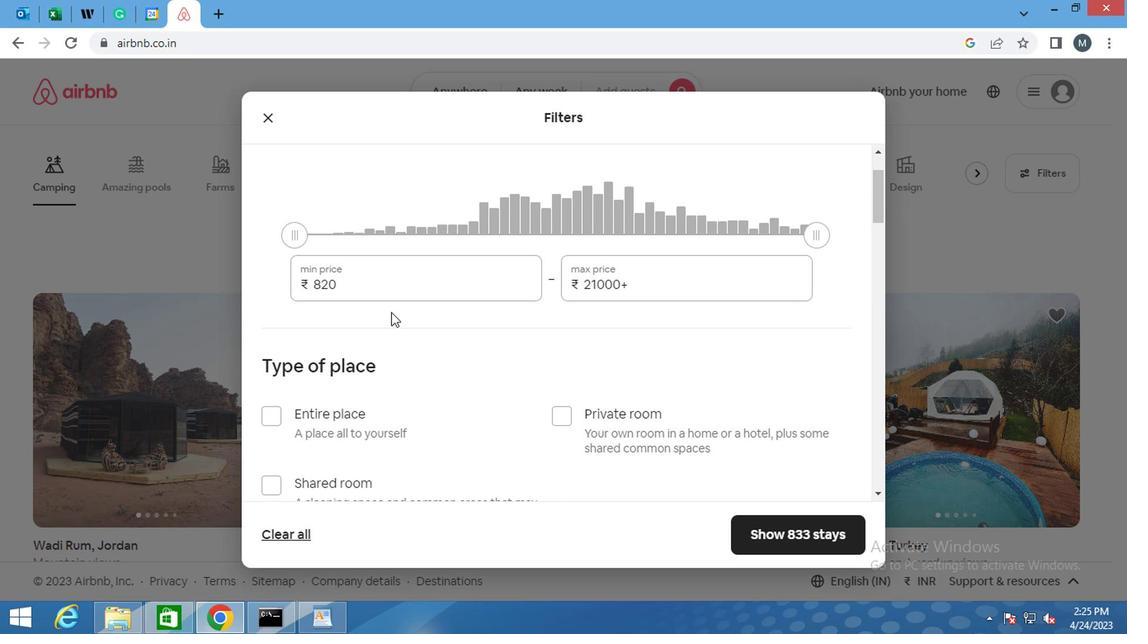 
Action: Mouse moved to (389, 284)
Screenshot: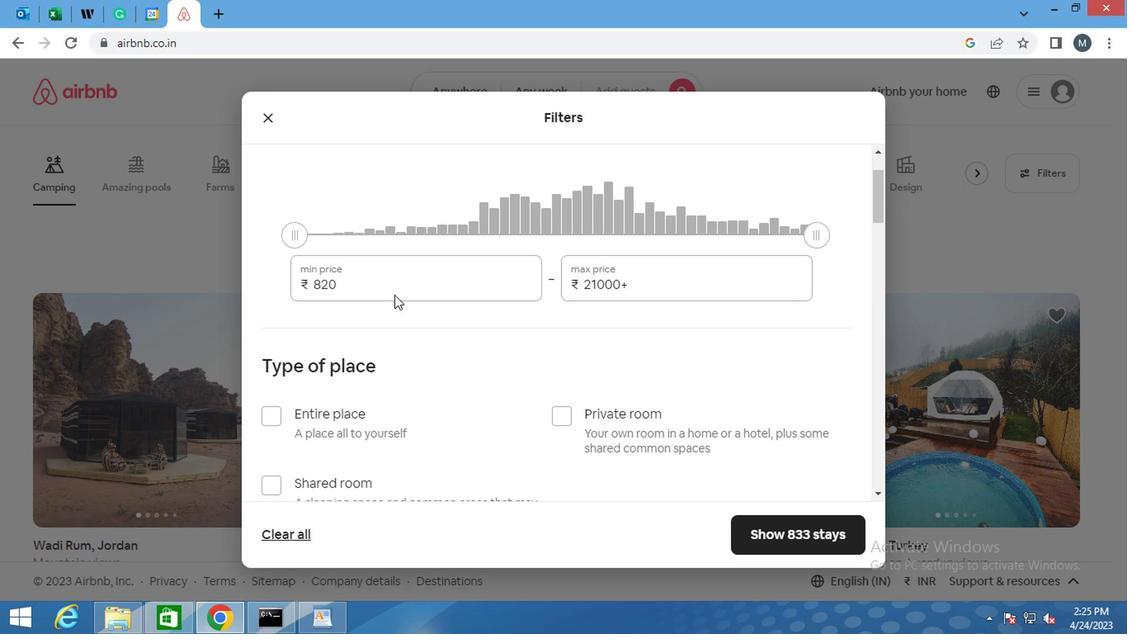 
Action: Mouse pressed left at (389, 284)
Screenshot: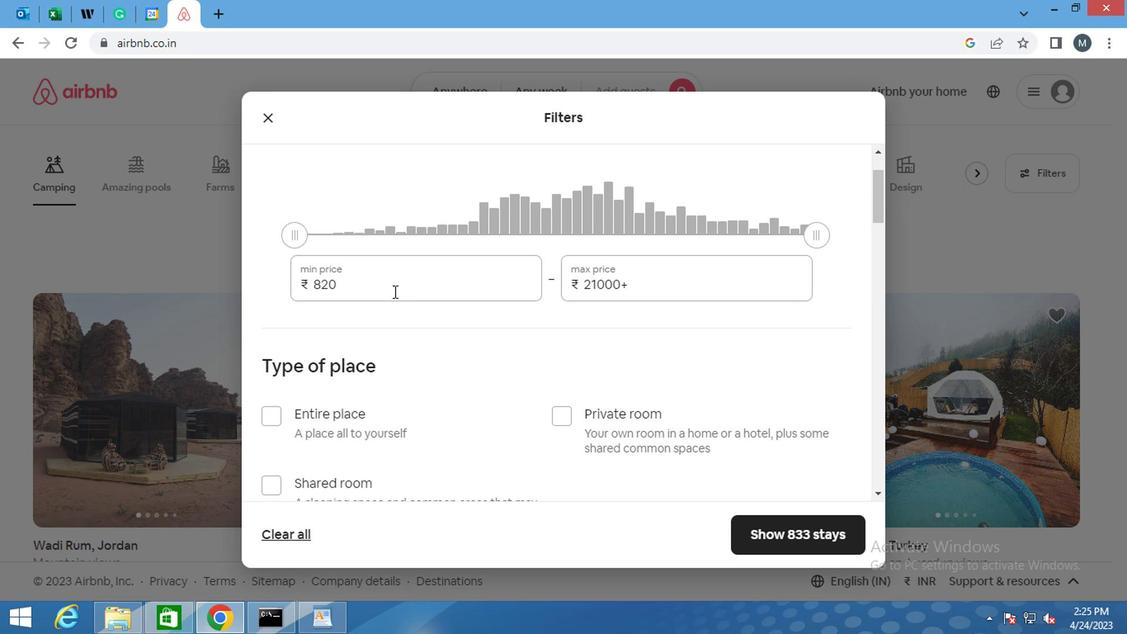 
Action: Mouse pressed left at (389, 284)
Screenshot: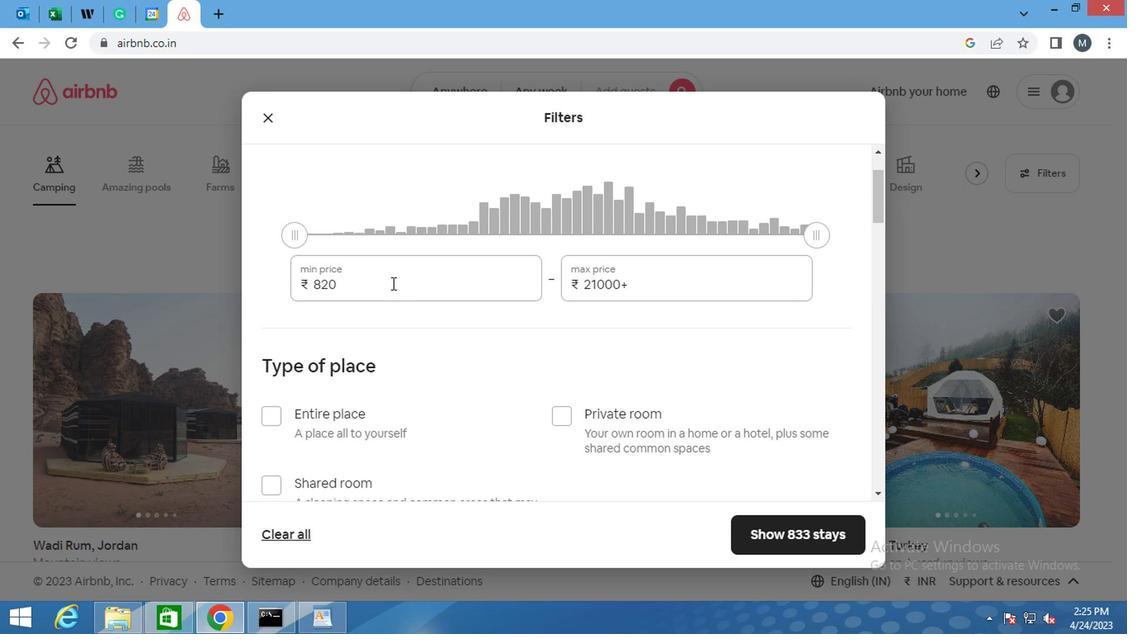 
Action: Mouse moved to (388, 284)
Screenshot: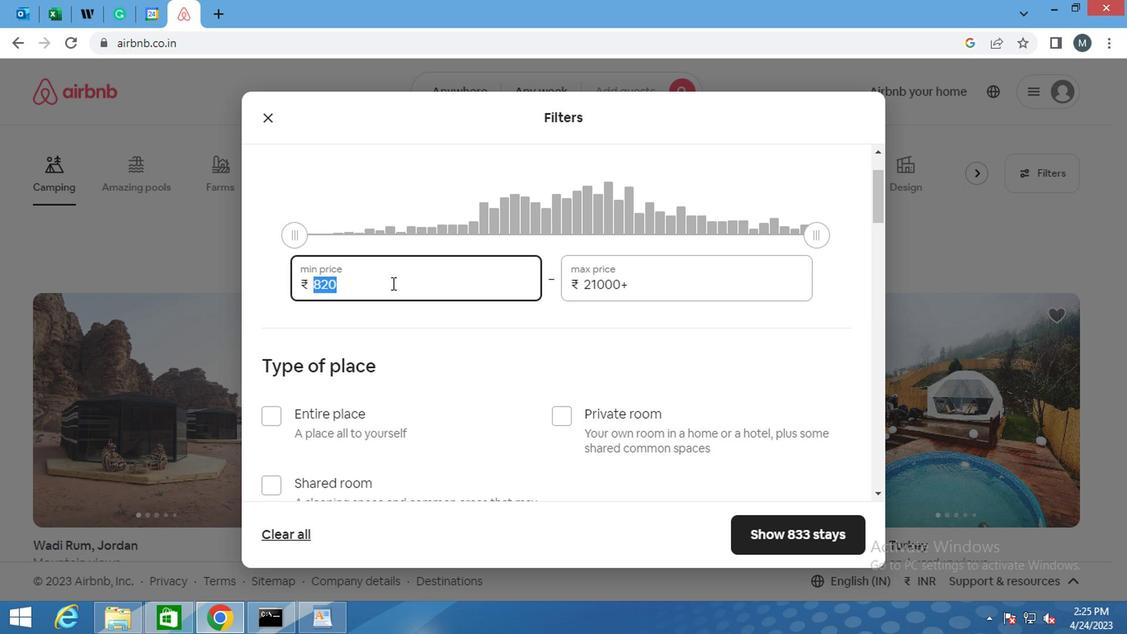 
Action: Key pressed 1
Screenshot: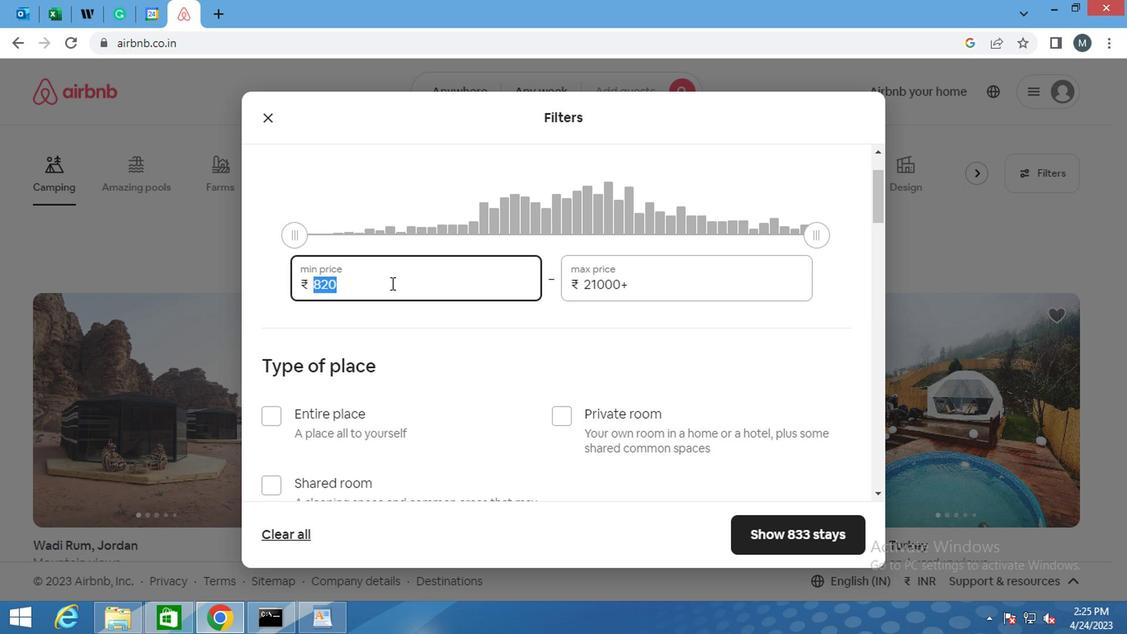 
Action: Mouse moved to (387, 284)
Screenshot: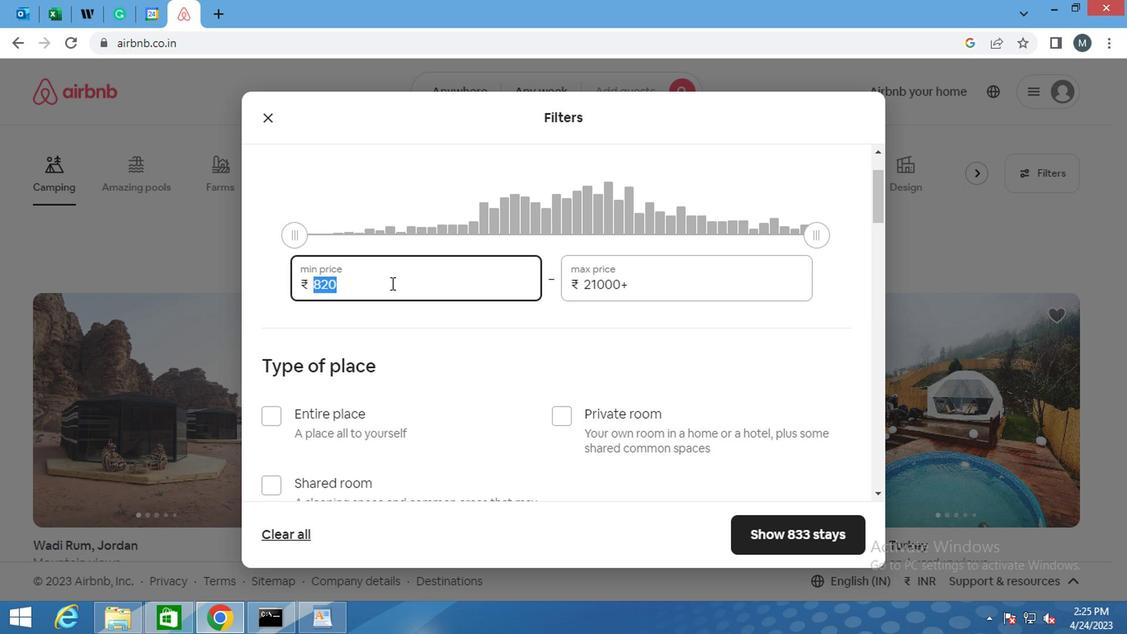 
Action: Key pressed 00
Screenshot: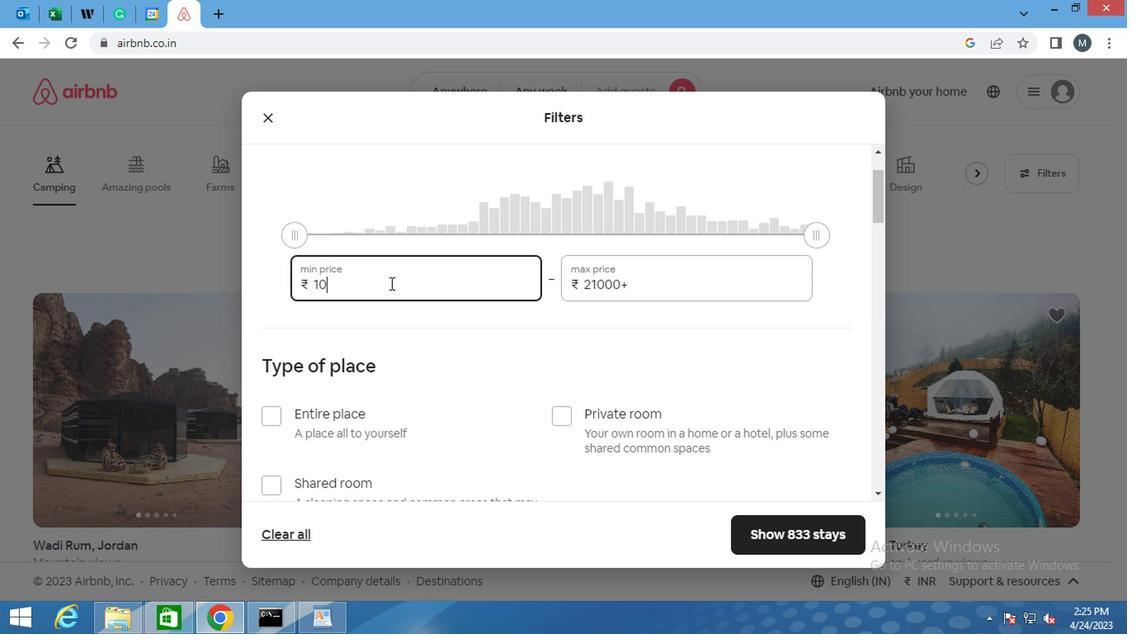 
Action: Mouse moved to (387, 285)
Screenshot: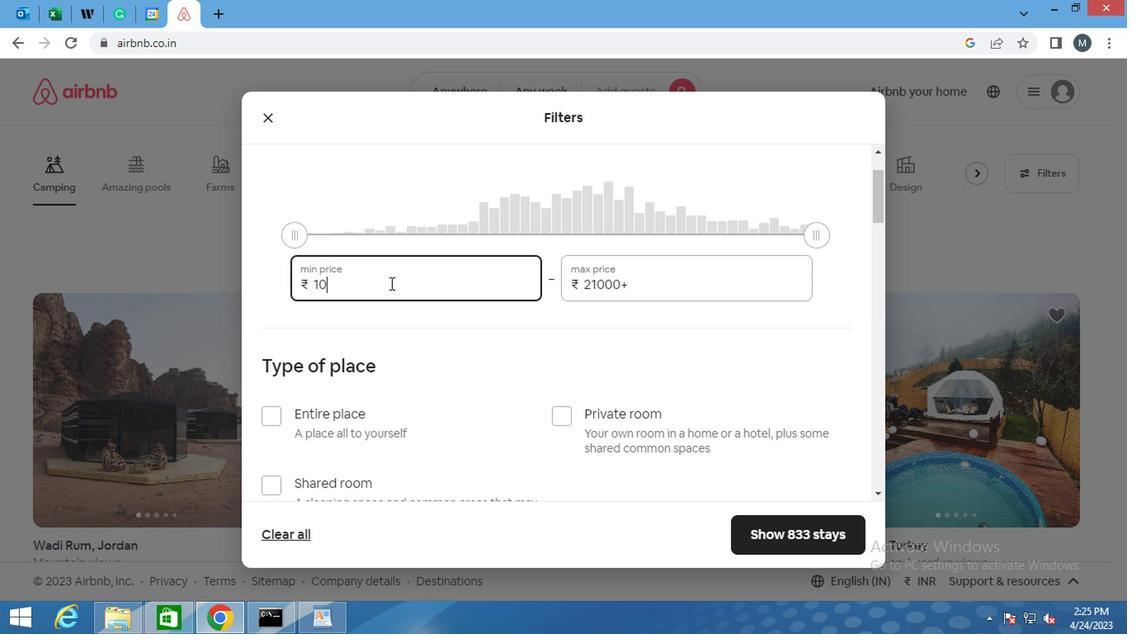 
Action: Key pressed 00
Screenshot: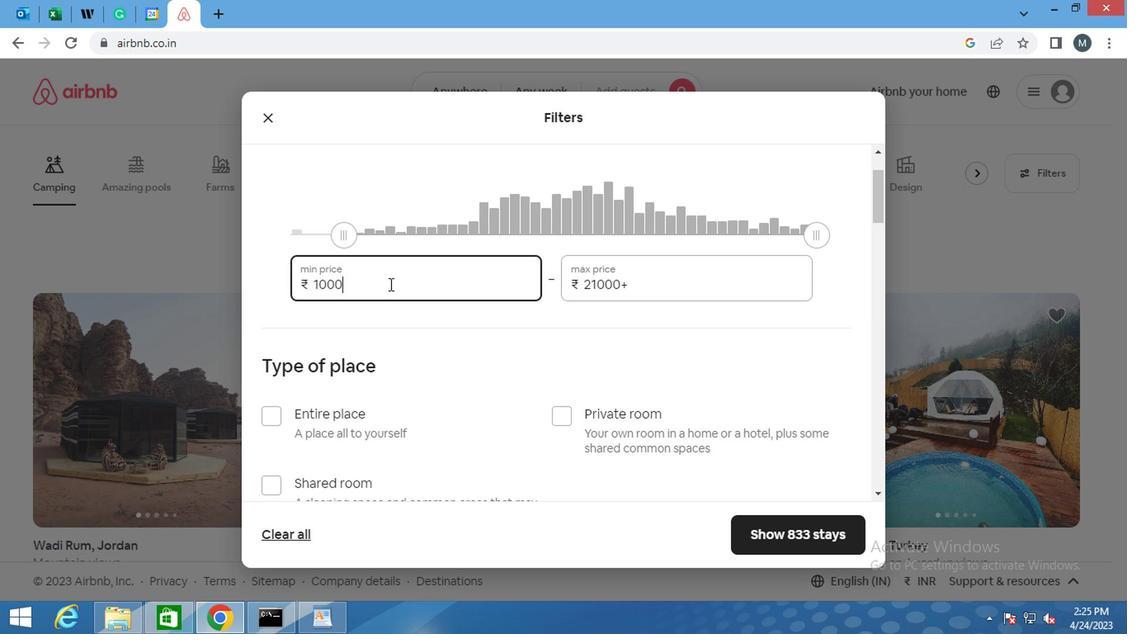 
Action: Mouse moved to (616, 277)
Screenshot: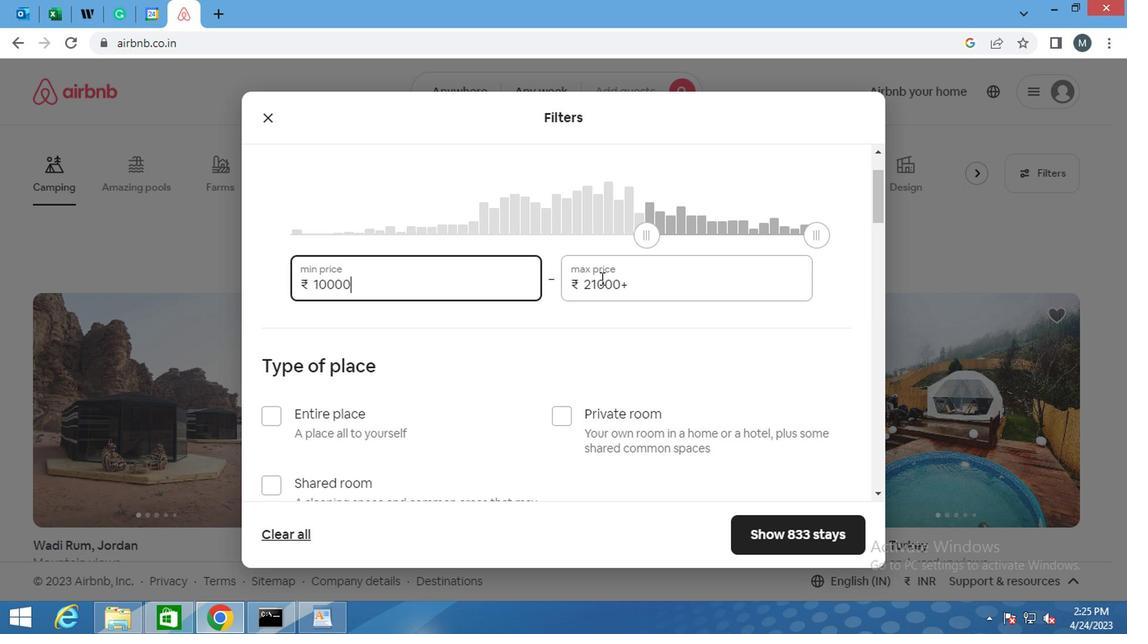 
Action: Mouse pressed left at (616, 277)
Screenshot: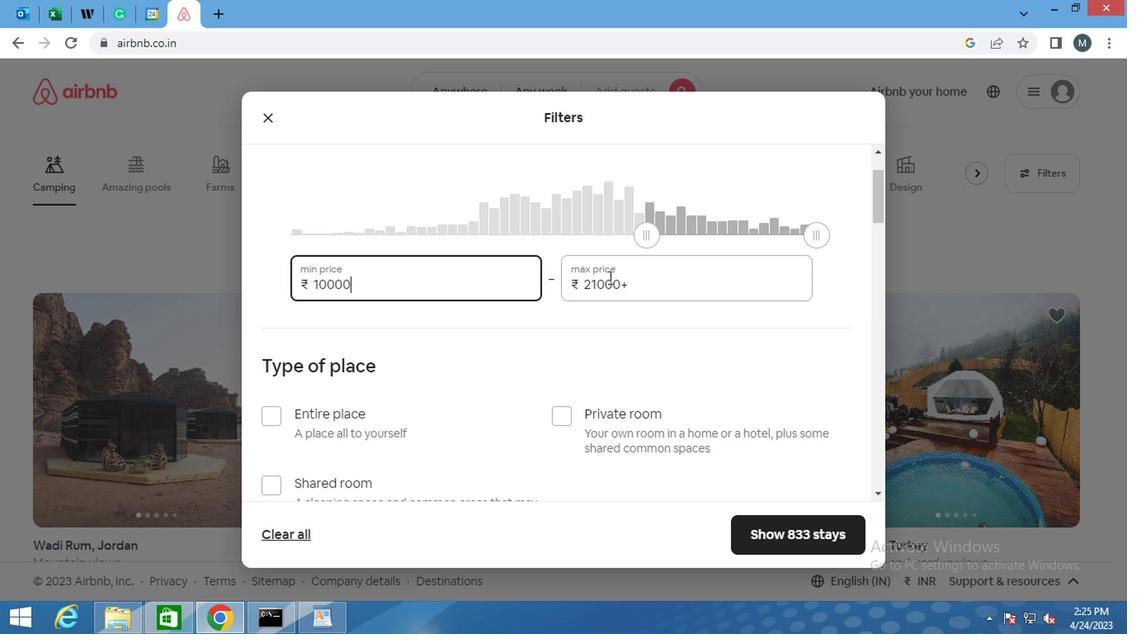 
Action: Mouse pressed left at (616, 277)
Screenshot: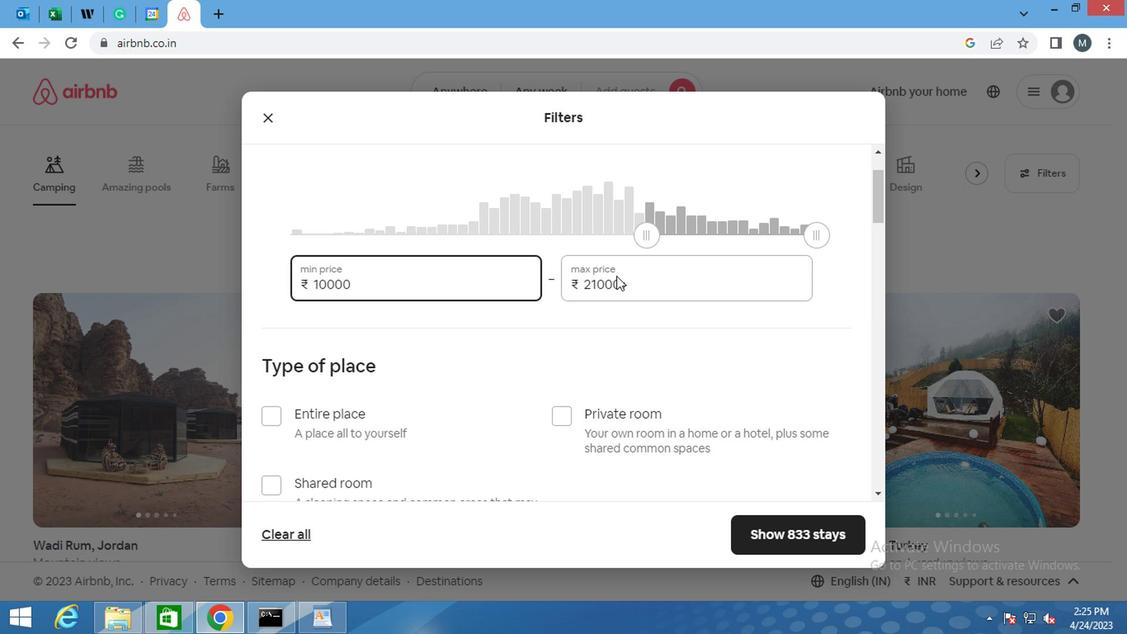 
Action: Mouse pressed left at (616, 277)
Screenshot: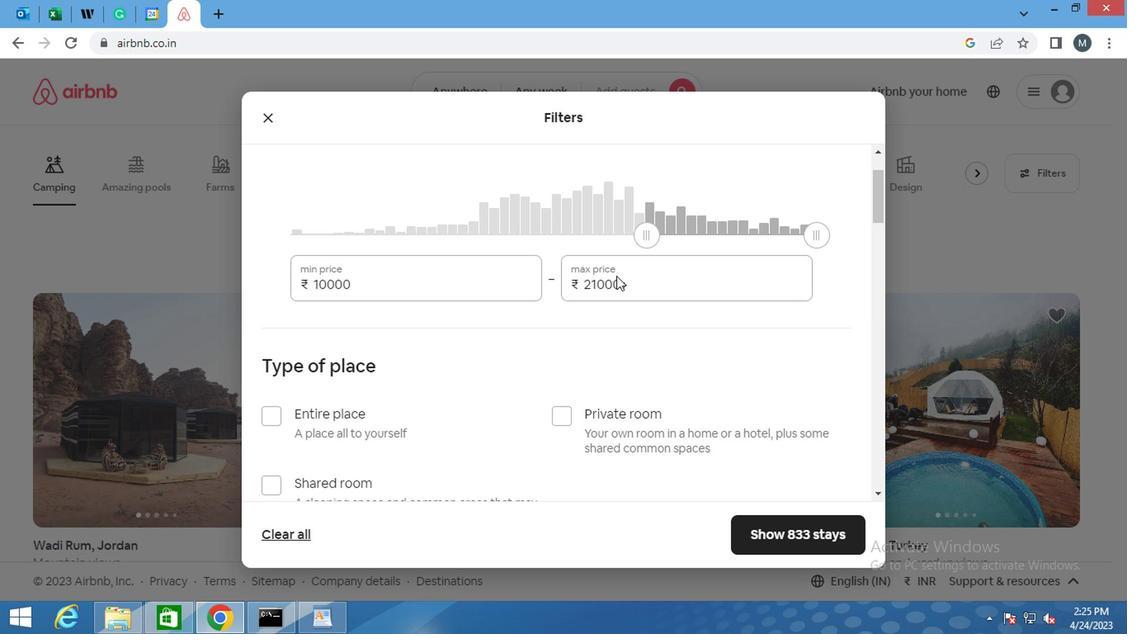 
Action: Mouse moved to (616, 277)
Screenshot: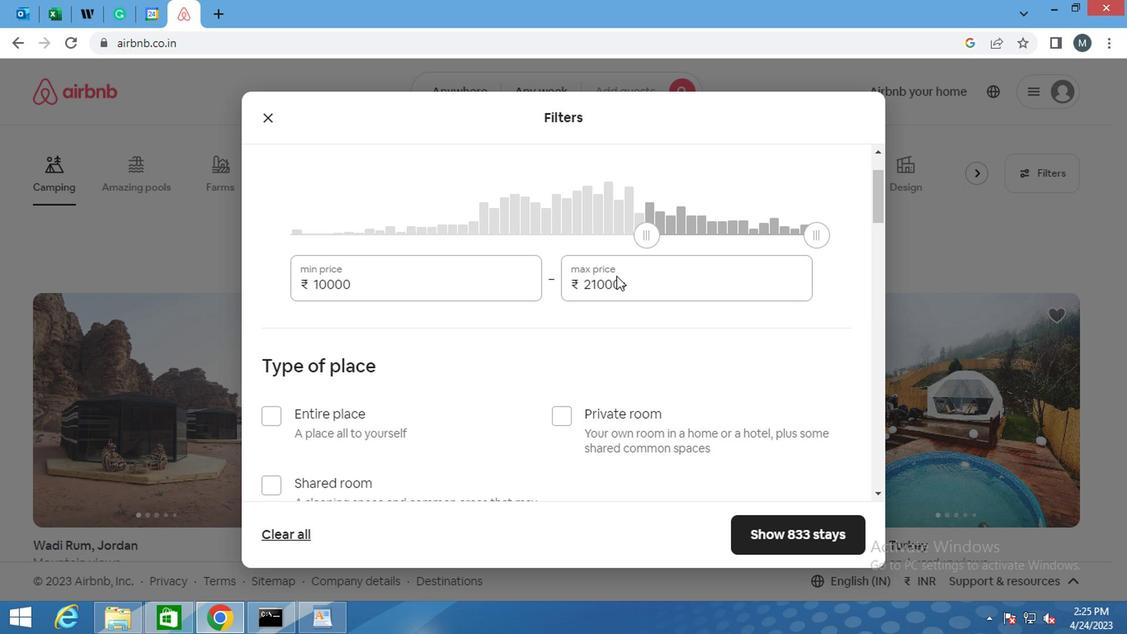 
Action: Mouse pressed left at (616, 277)
Screenshot: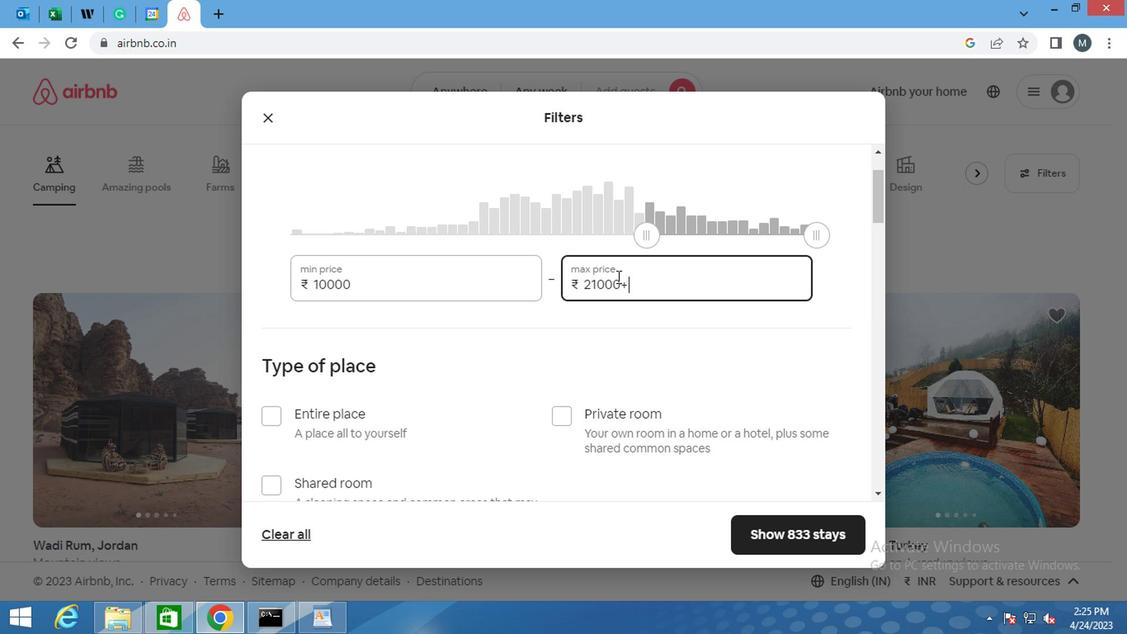 
Action: Mouse pressed left at (616, 277)
Screenshot: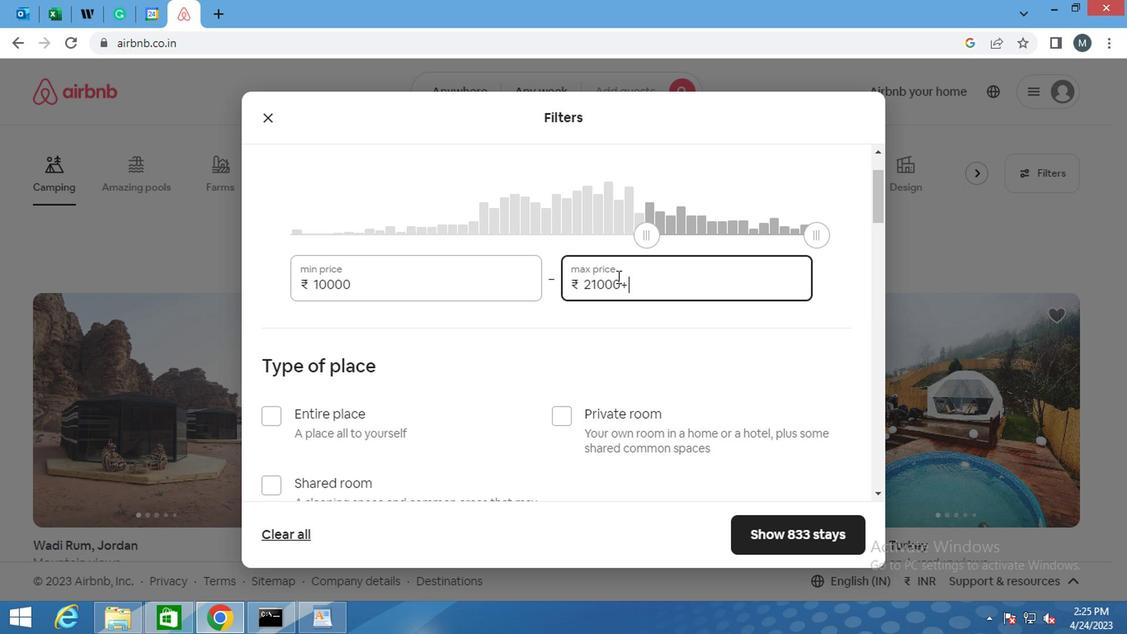 
Action: Mouse moved to (614, 281)
Screenshot: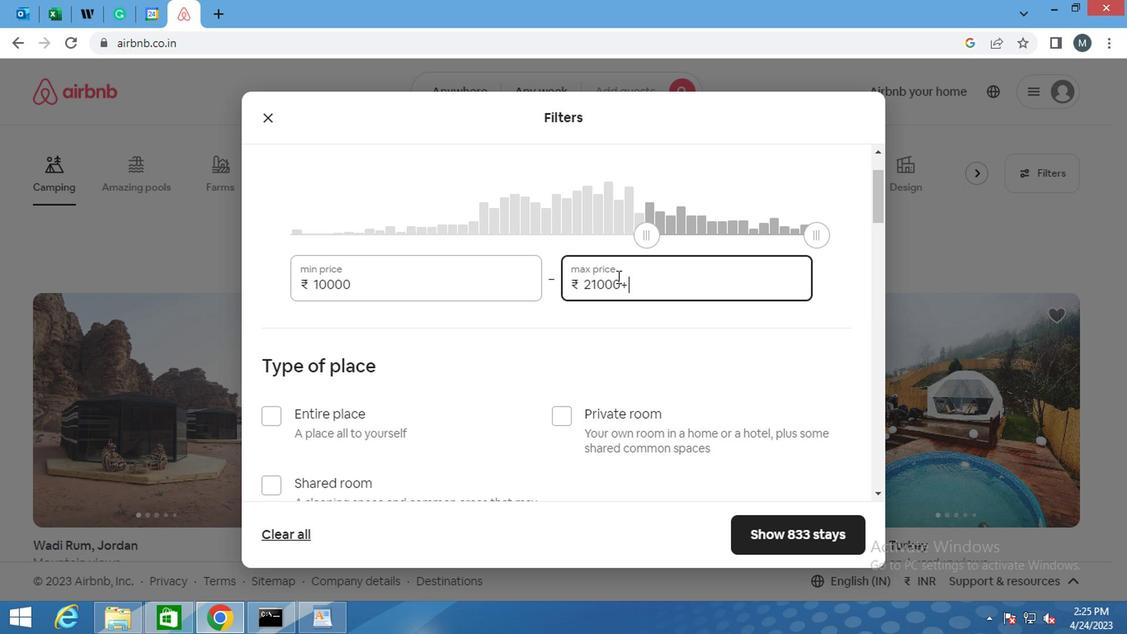 
Action: Mouse pressed left at (614, 281)
Screenshot: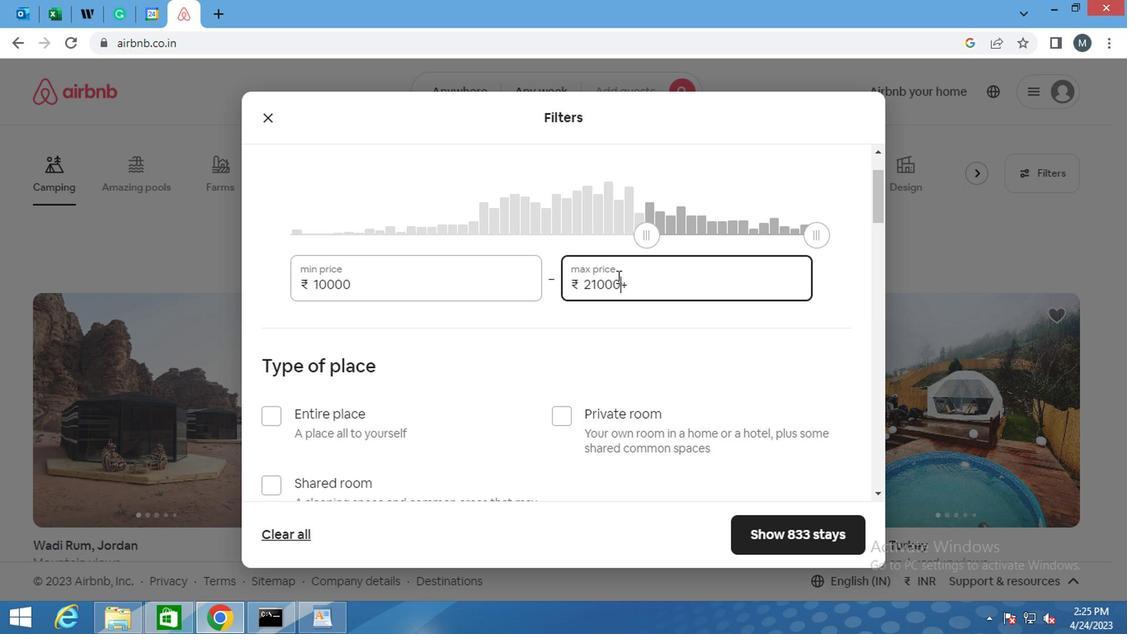 
Action: Mouse pressed left at (614, 281)
Screenshot: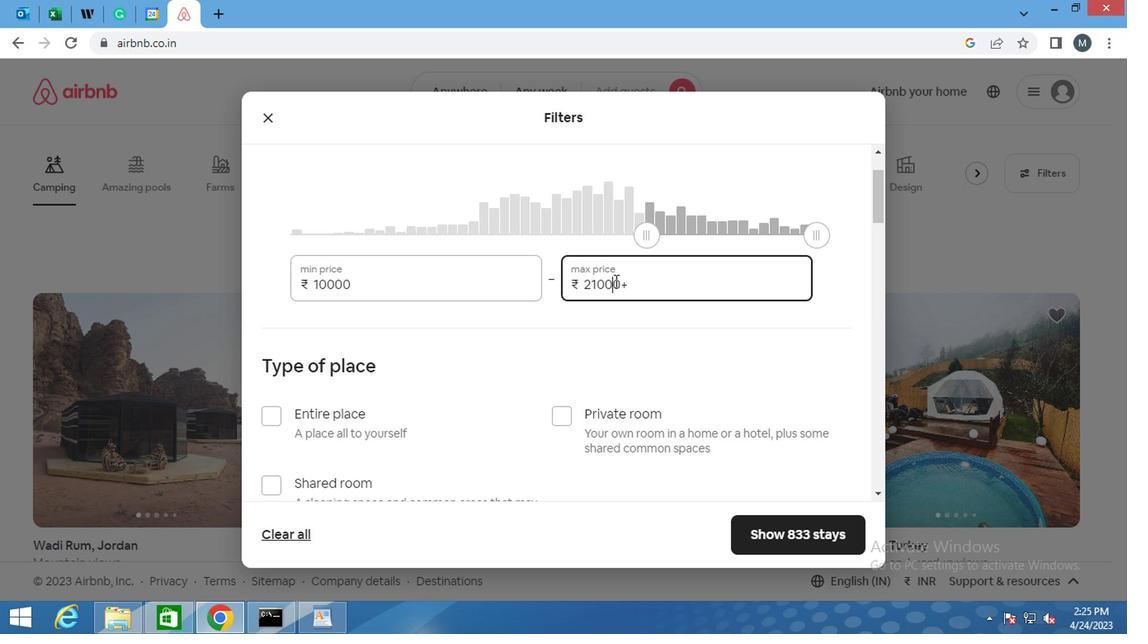 
Action: Mouse pressed left at (614, 281)
Screenshot: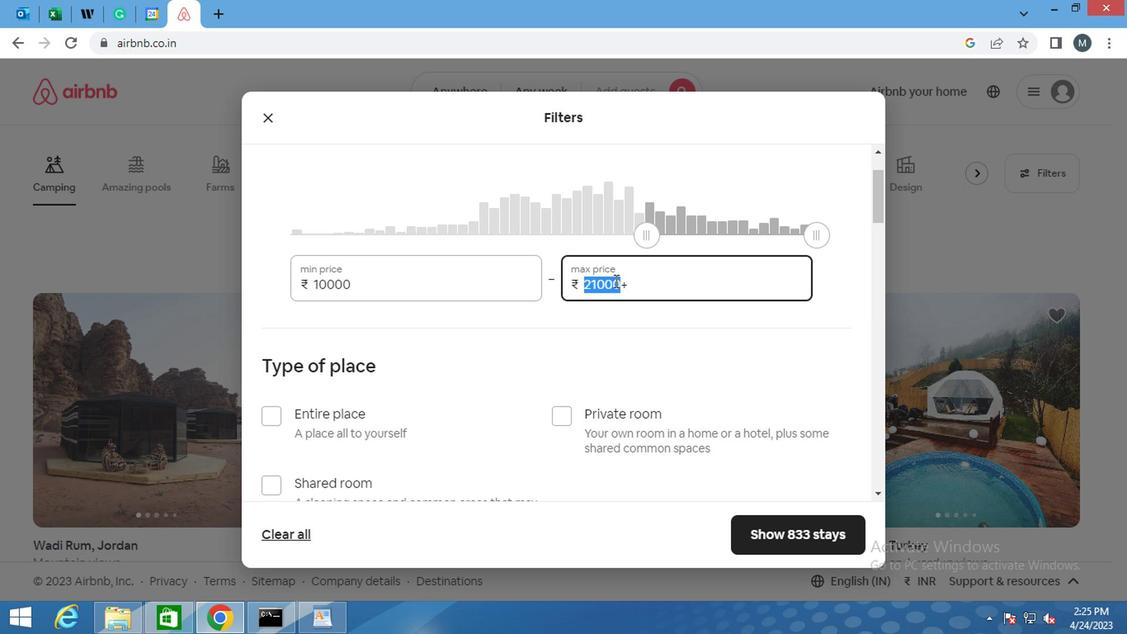 
Action: Mouse moved to (613, 281)
Screenshot: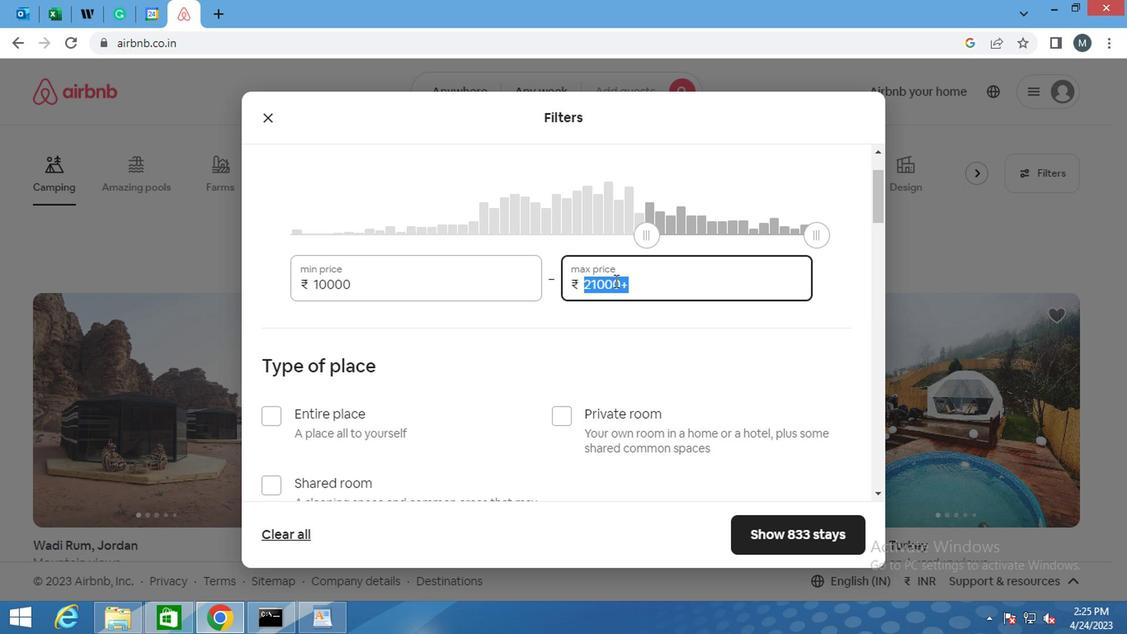 
Action: Mouse pressed left at (613, 281)
Screenshot: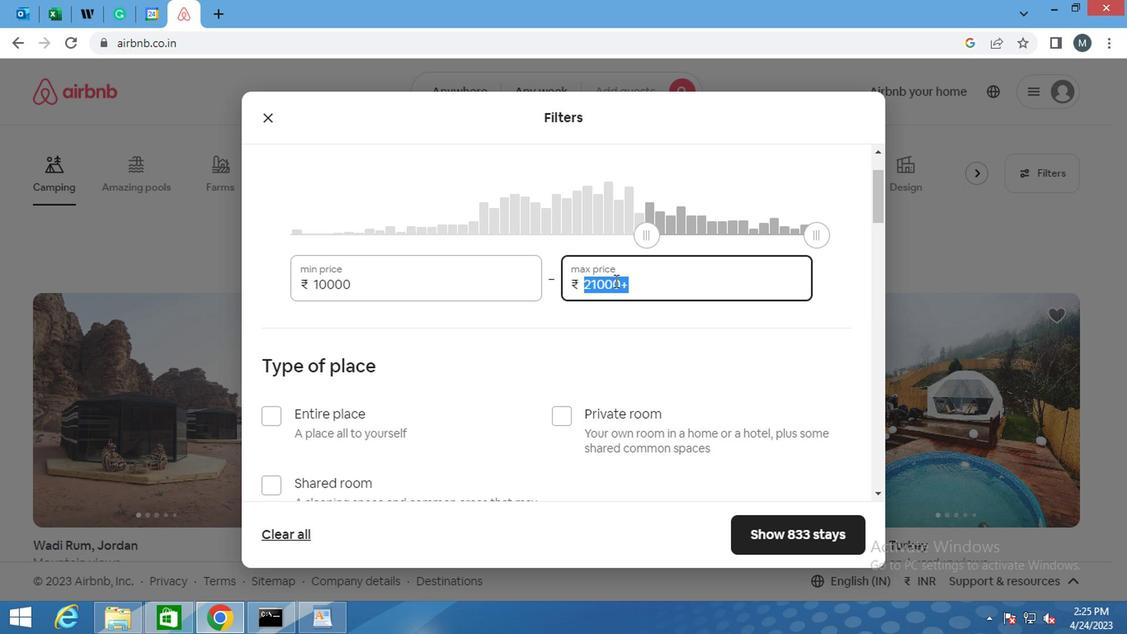
Action: Key pressed 1500
Screenshot: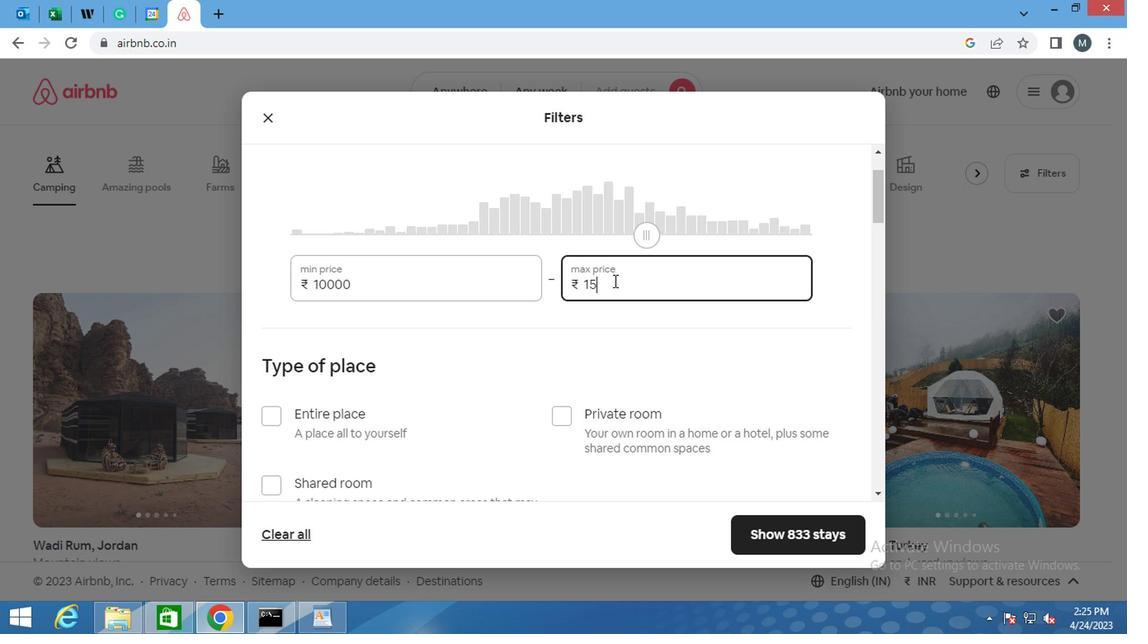 
Action: Mouse moved to (617, 287)
Screenshot: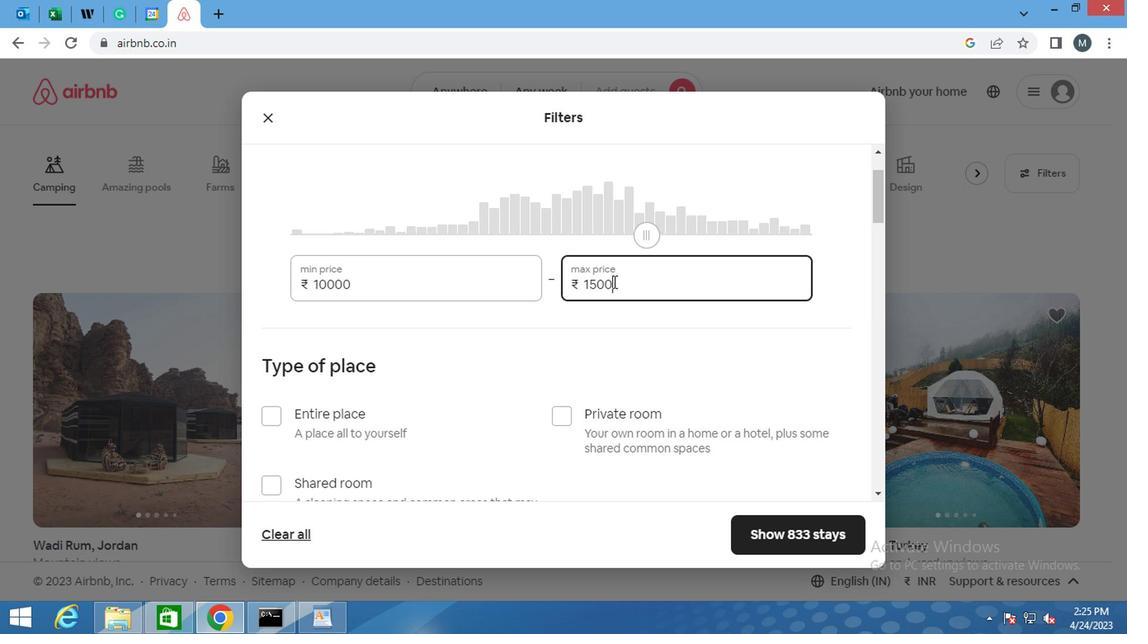 
Action: Key pressed 0
Screenshot: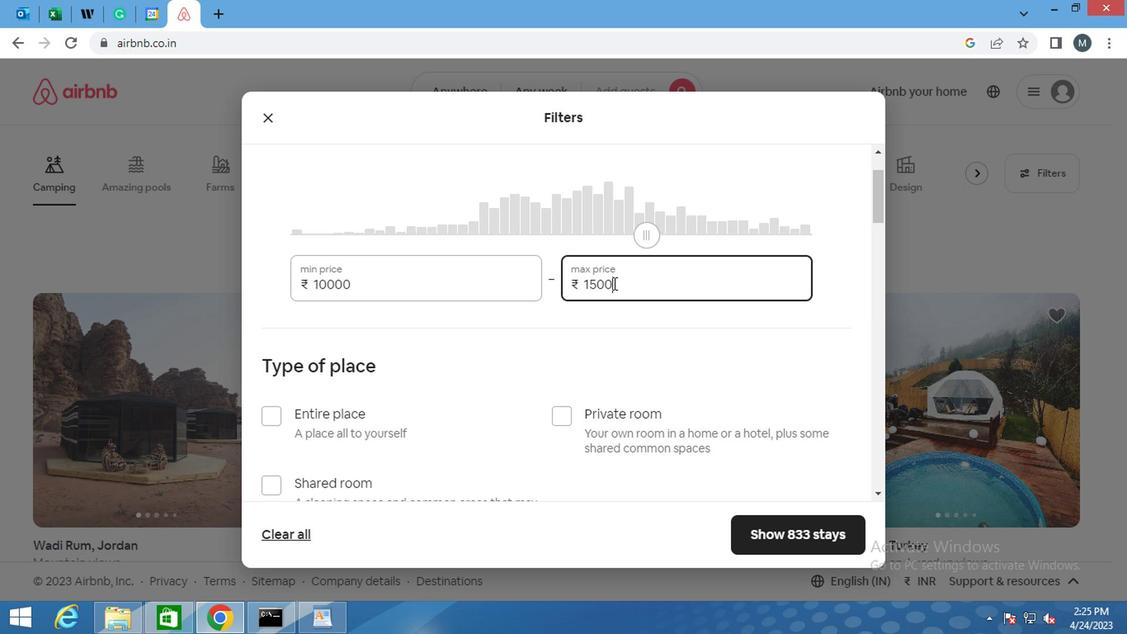
Action: Mouse moved to (641, 314)
Screenshot: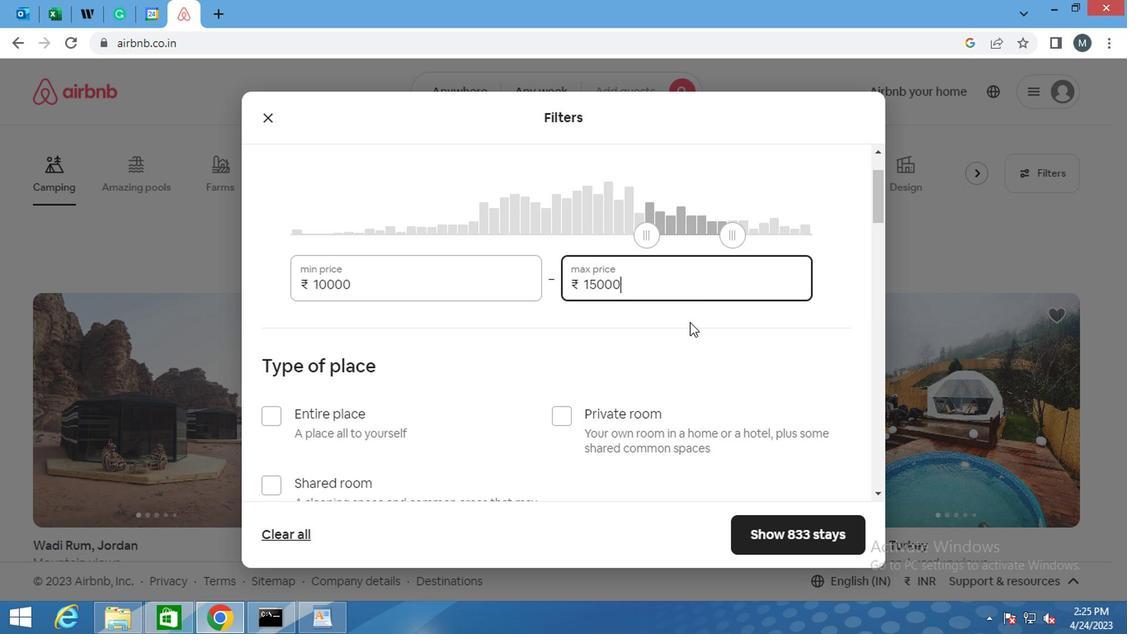 
Action: Mouse scrolled (641, 313) with delta (0, -1)
Screenshot: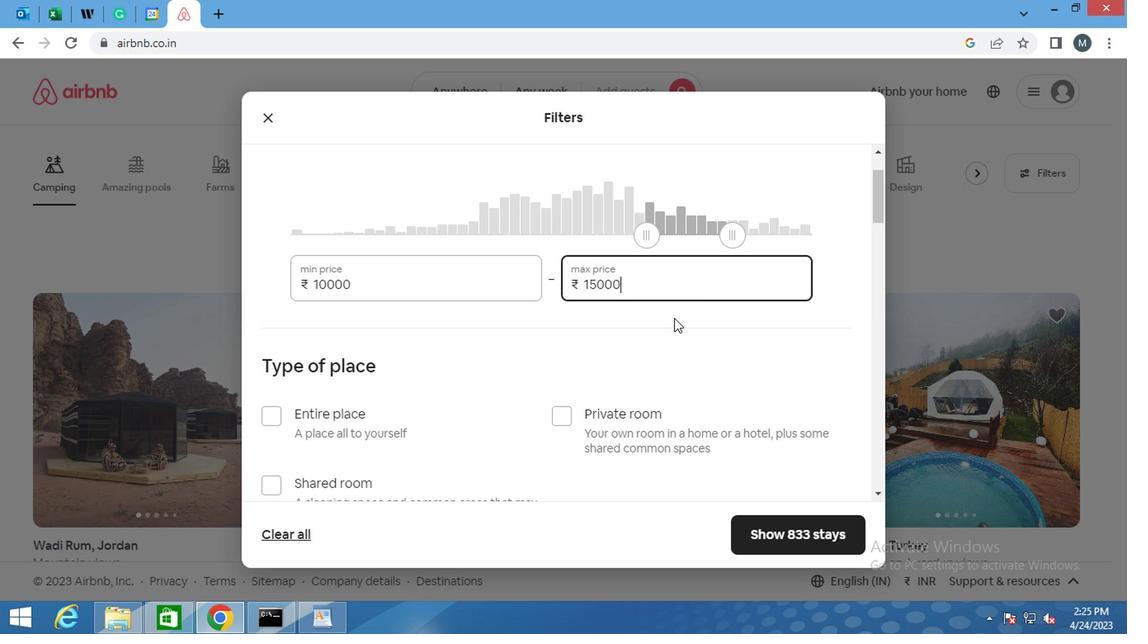 
Action: Mouse moved to (635, 327)
Screenshot: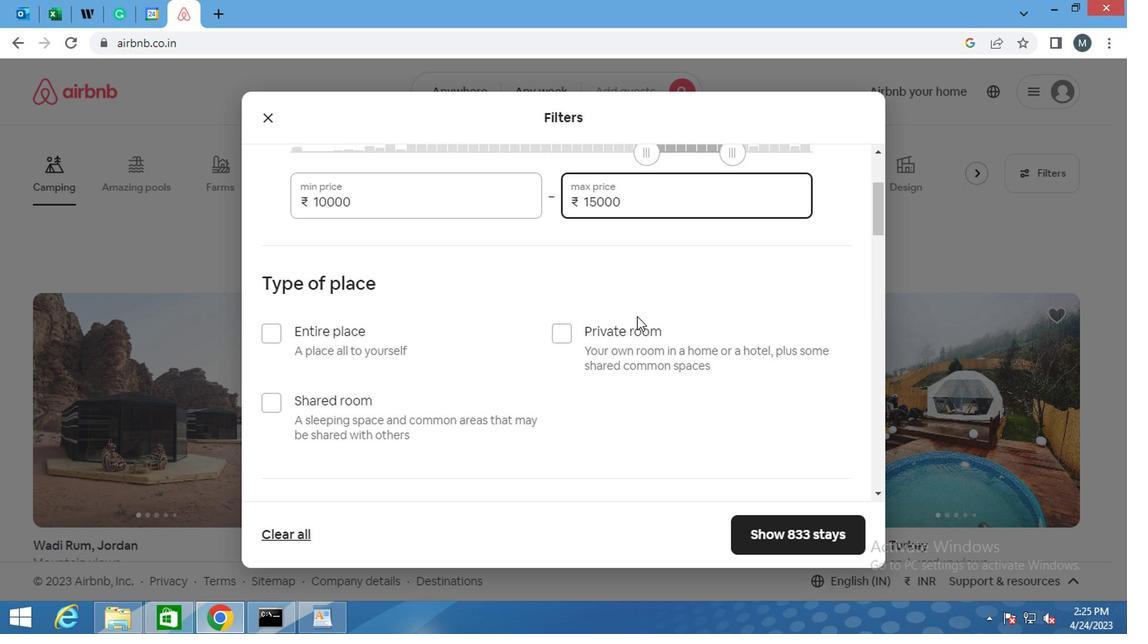 
Action: Mouse scrolled (635, 327) with delta (0, 0)
Screenshot: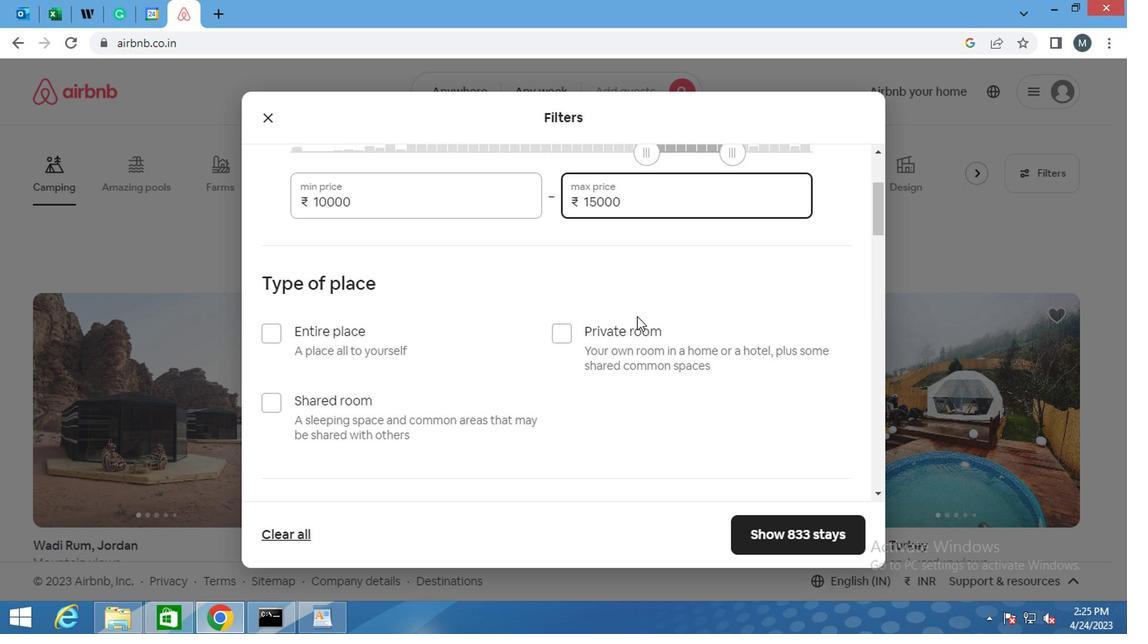 
Action: Mouse moved to (274, 256)
Screenshot: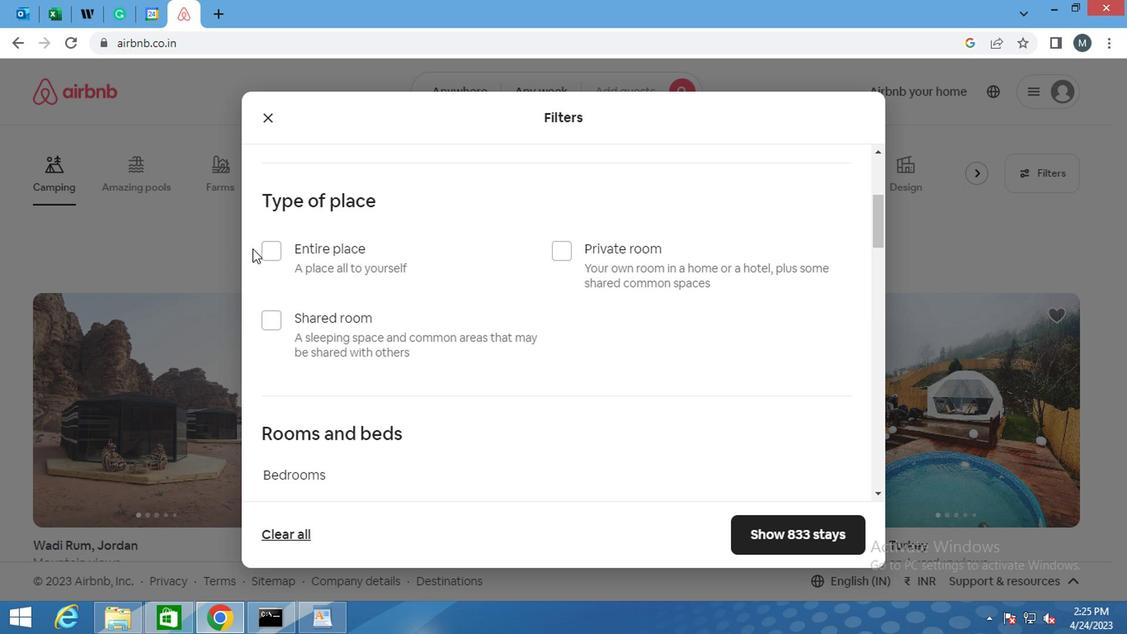 
Action: Mouse pressed left at (274, 256)
Screenshot: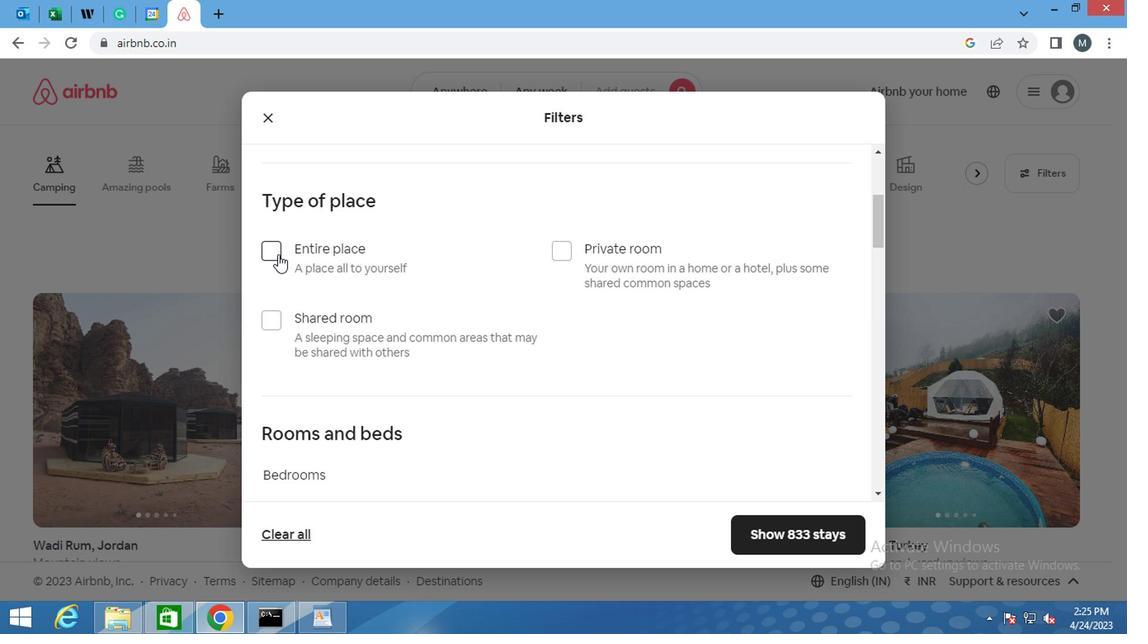
Action: Mouse moved to (378, 244)
Screenshot: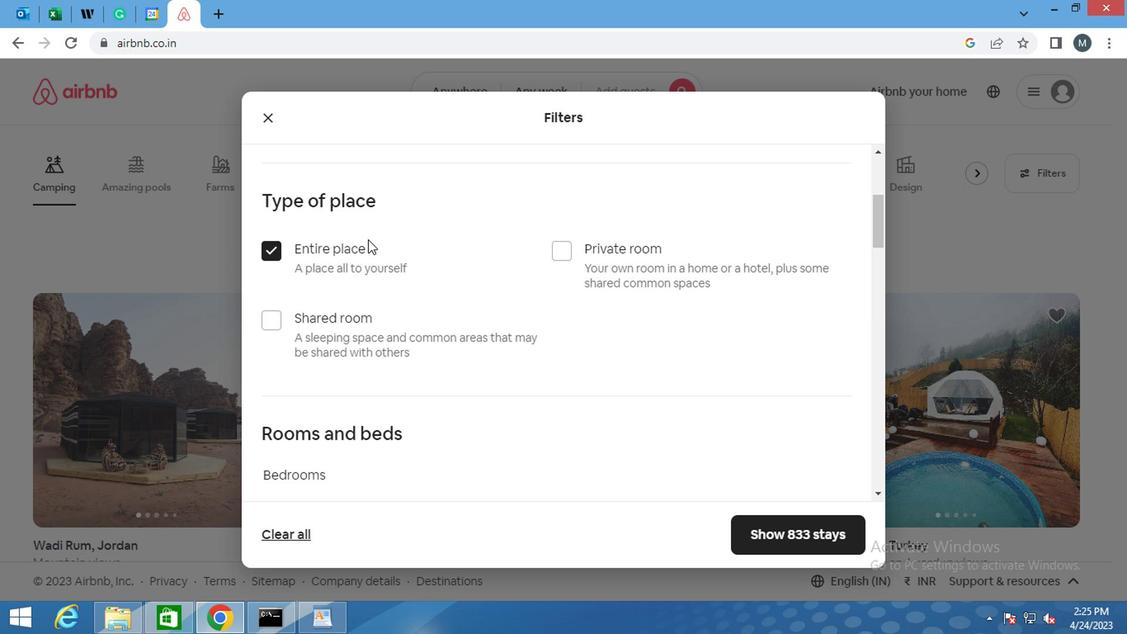 
Action: Mouse scrolled (378, 244) with delta (0, 0)
Screenshot: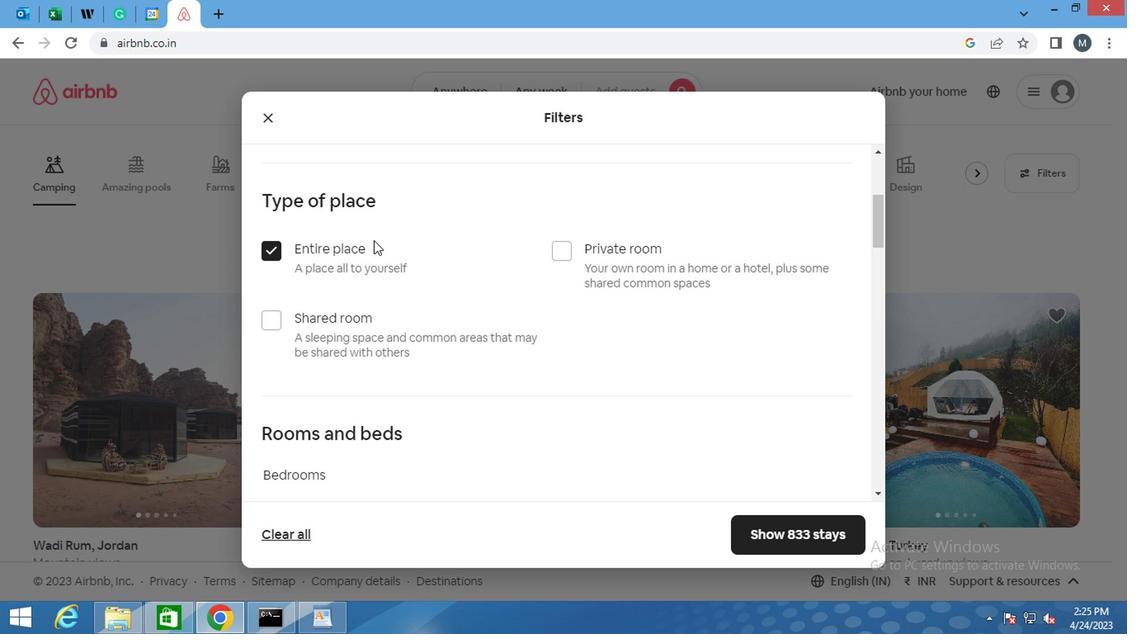 
Action: Mouse moved to (375, 274)
Screenshot: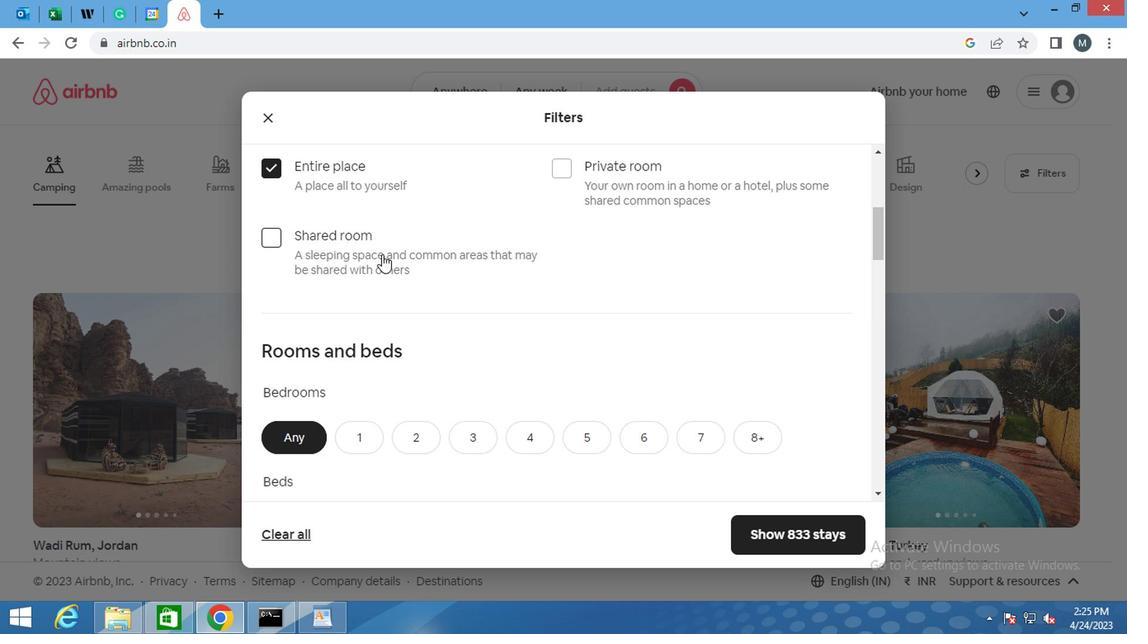 
Action: Mouse scrolled (375, 273) with delta (0, -1)
Screenshot: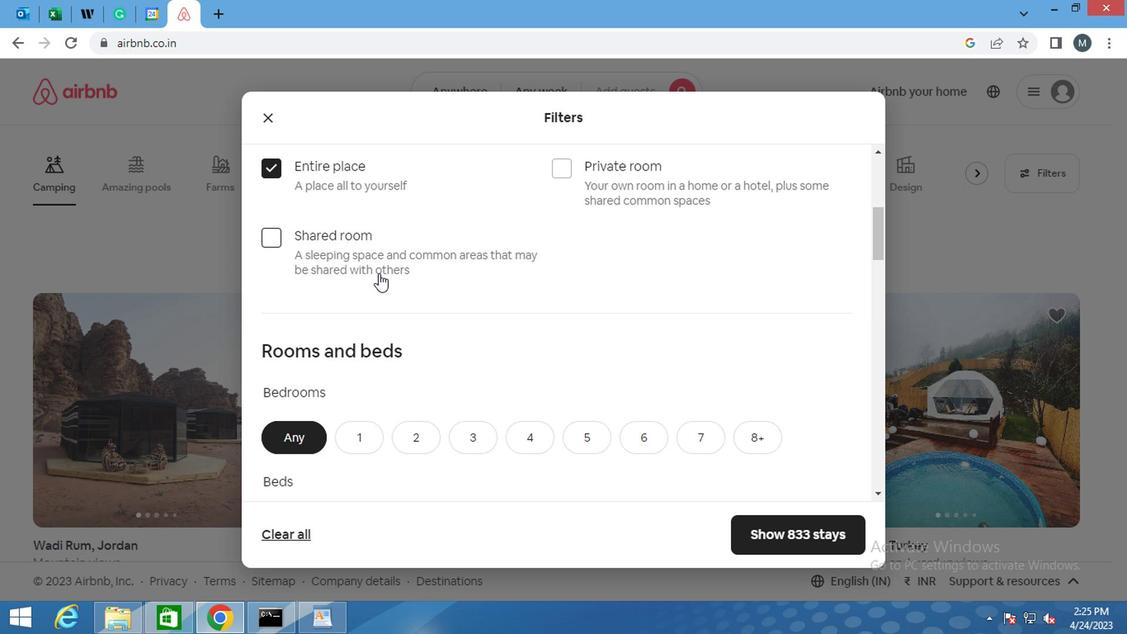 
Action: Mouse moved to (335, 355)
Screenshot: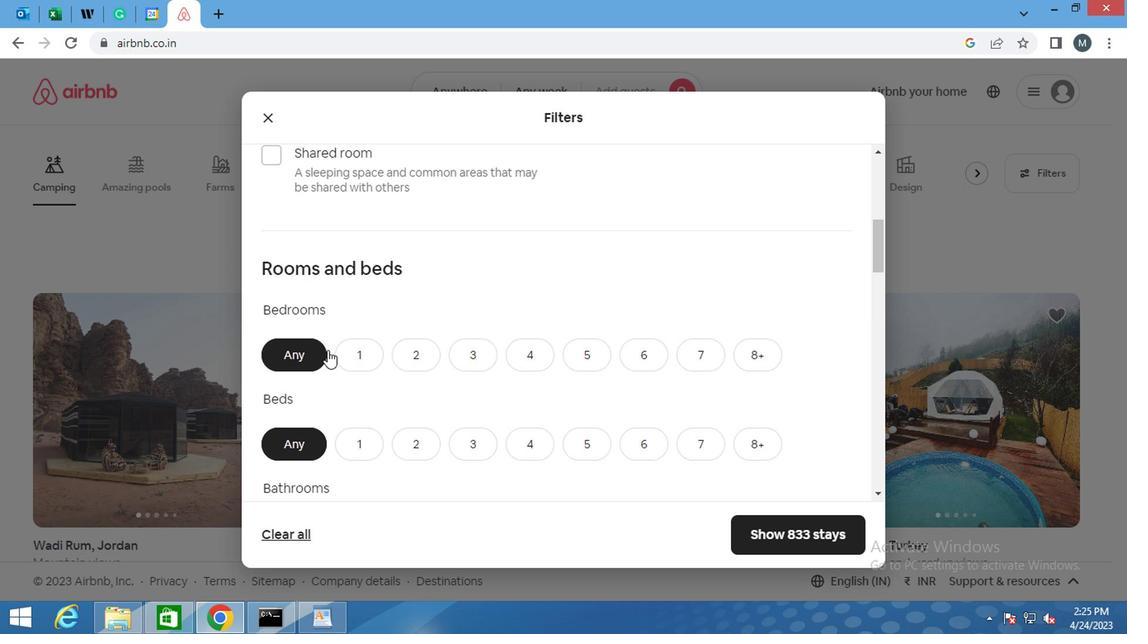 
Action: Mouse pressed left at (335, 355)
Screenshot: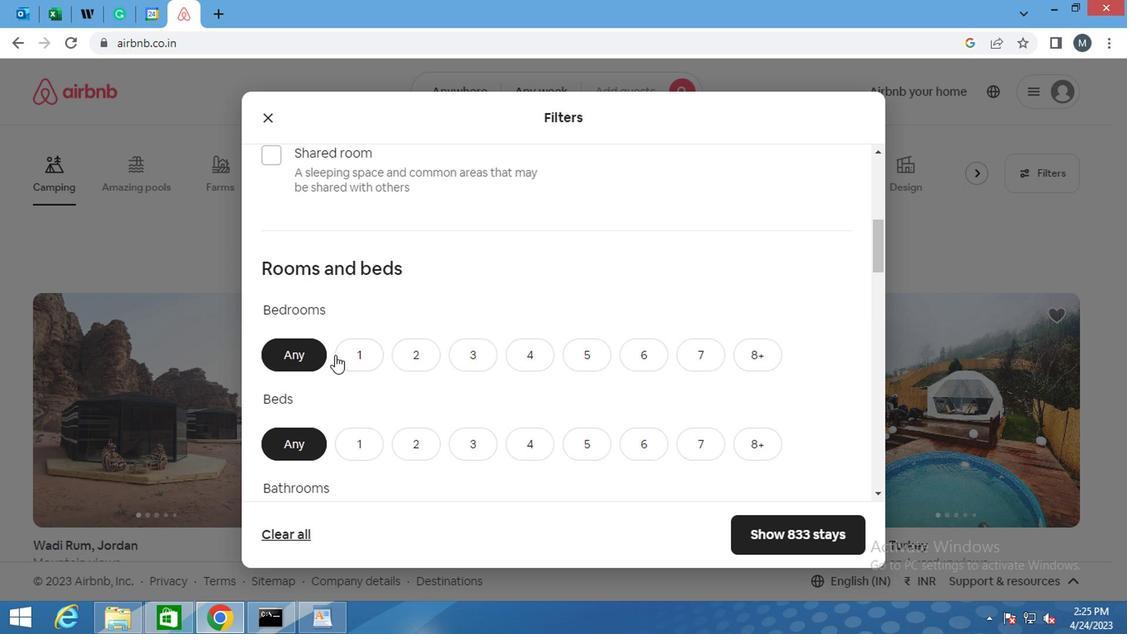 
Action: Mouse moved to (351, 421)
Screenshot: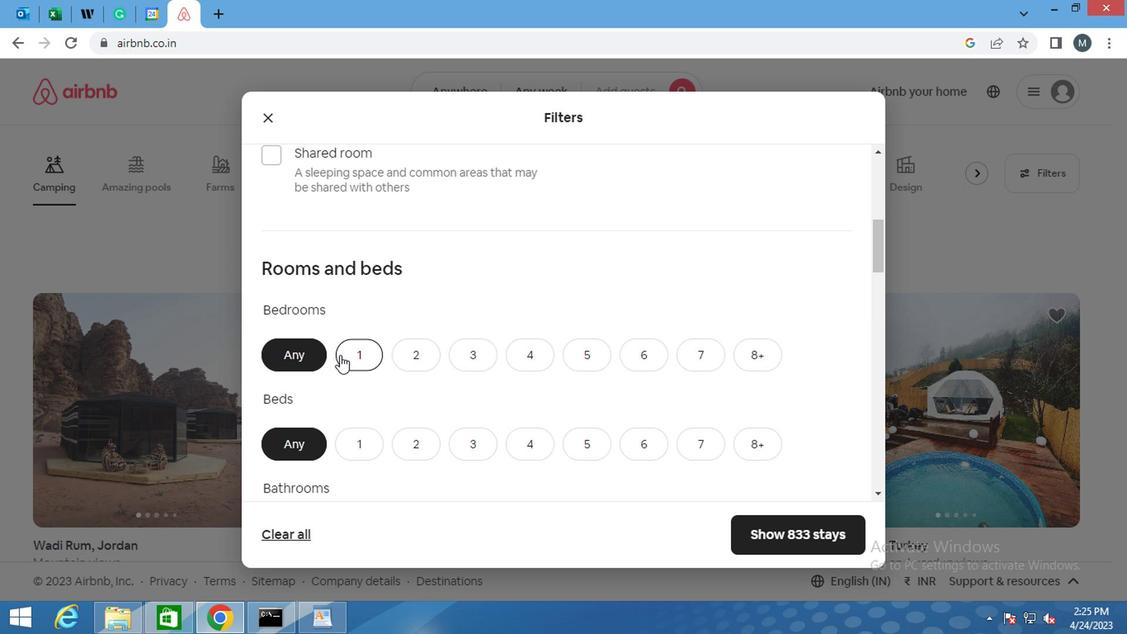 
Action: Mouse pressed left at (351, 421)
Screenshot: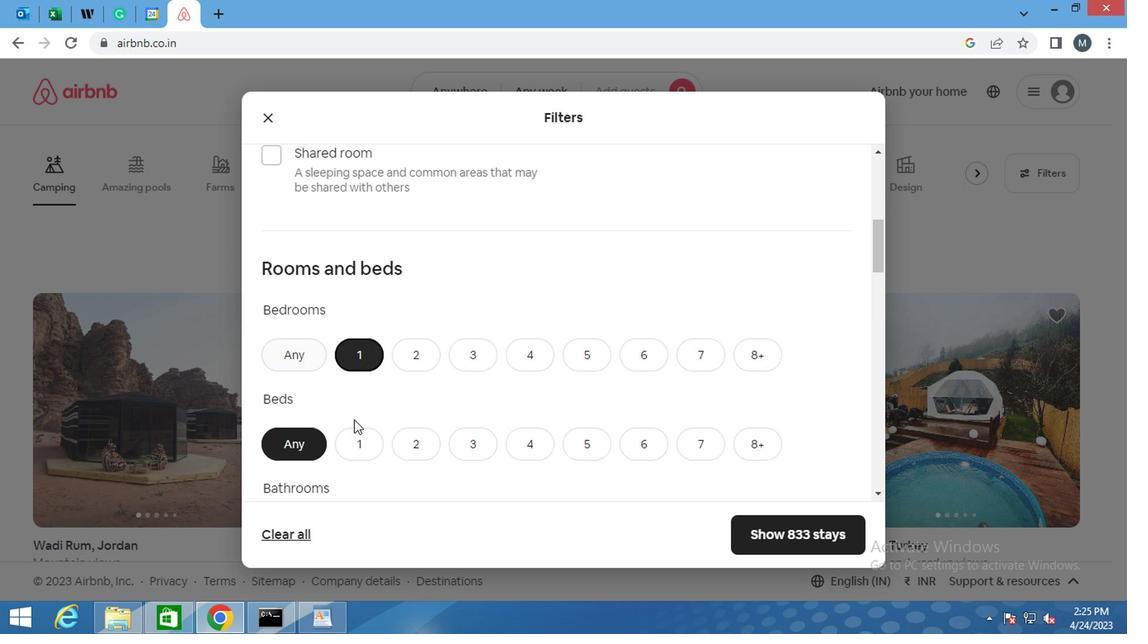 
Action: Mouse moved to (355, 434)
Screenshot: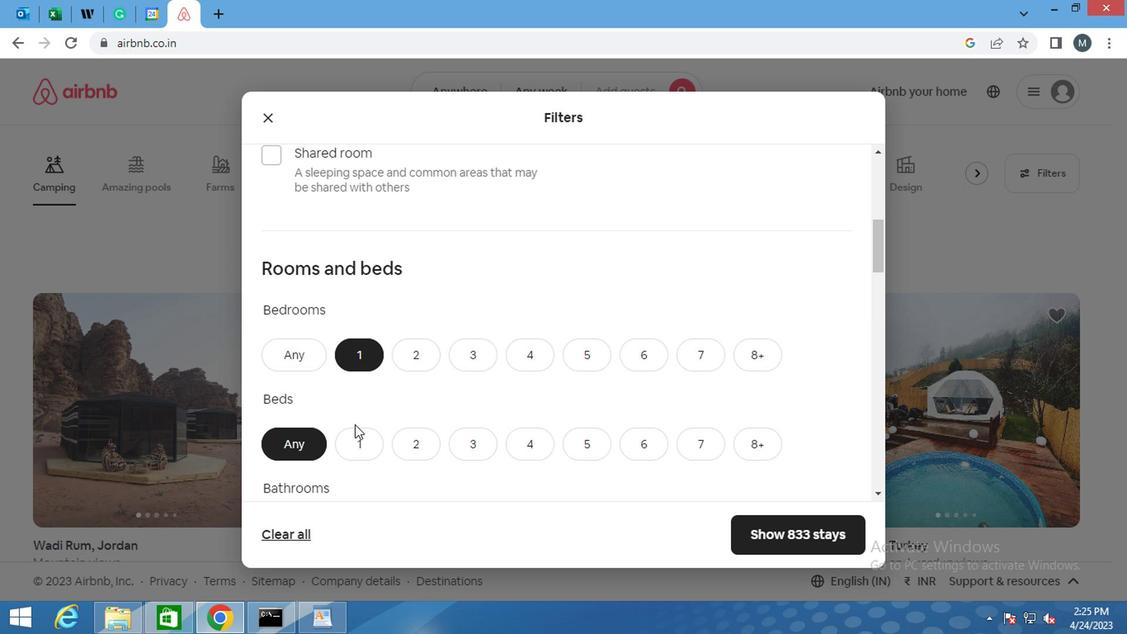 
Action: Mouse pressed left at (355, 434)
Screenshot: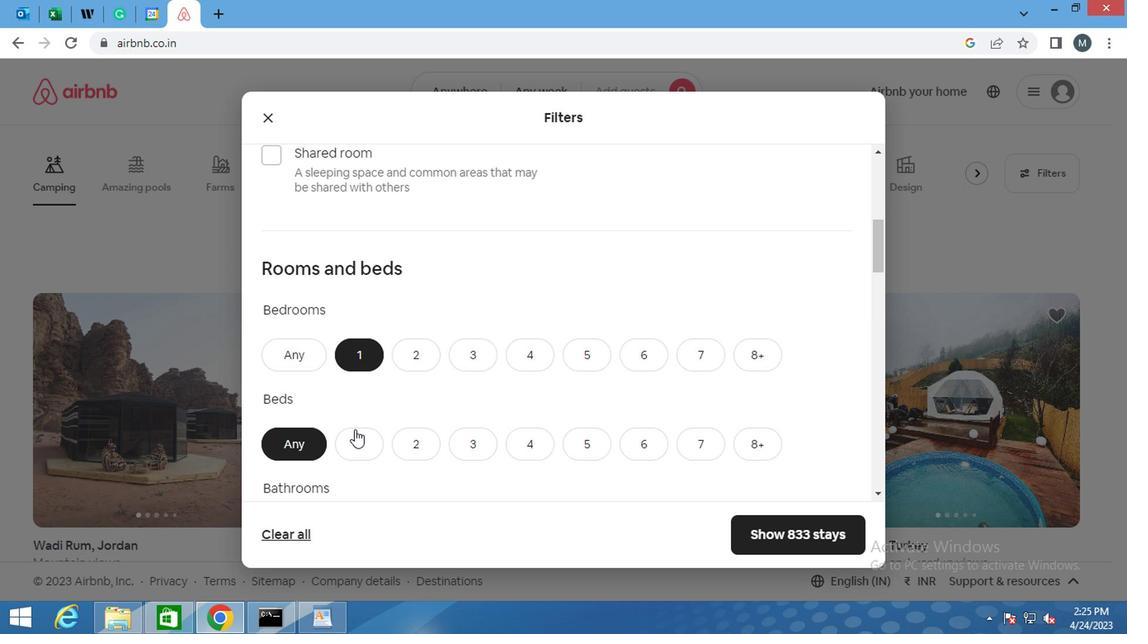 
Action: Mouse moved to (363, 382)
Screenshot: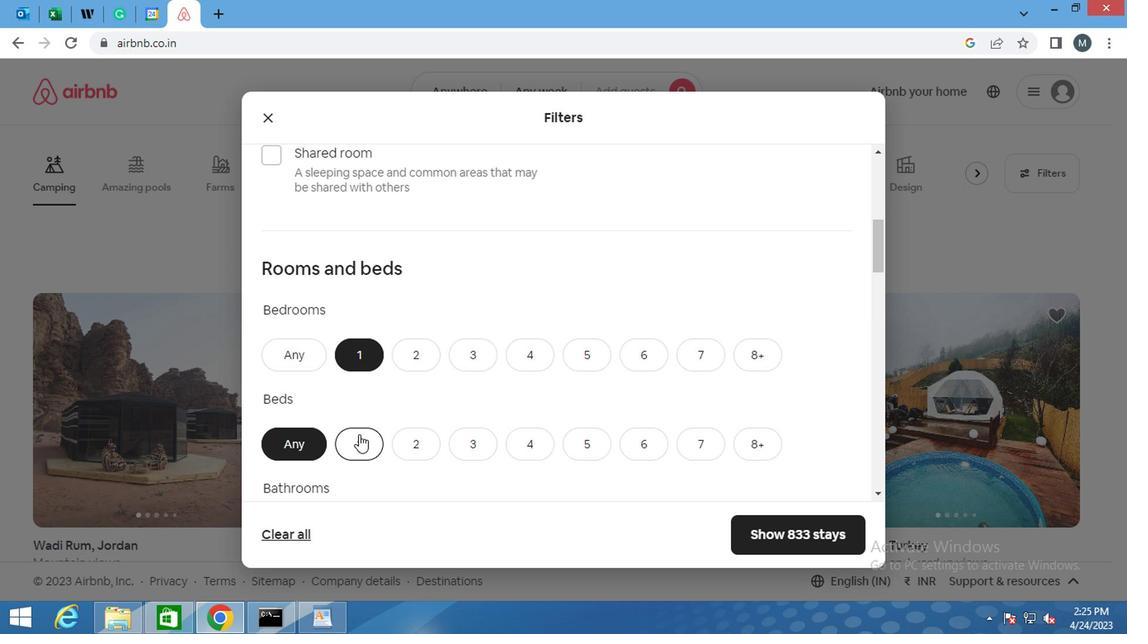 
Action: Mouse scrolled (363, 381) with delta (0, -1)
Screenshot: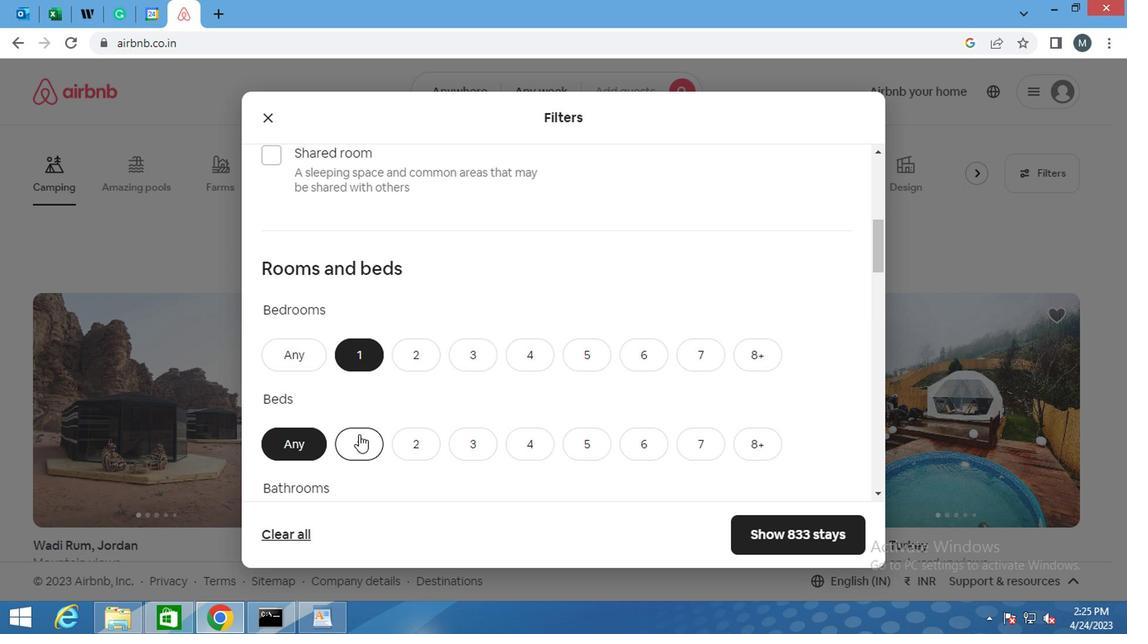 
Action: Mouse moved to (364, 381)
Screenshot: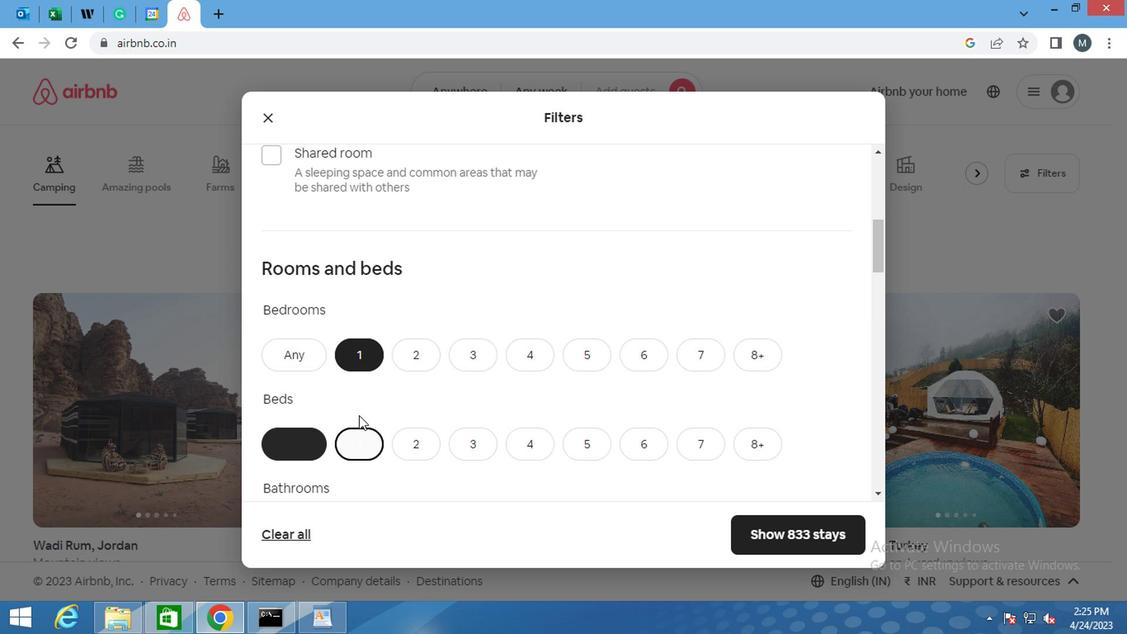 
Action: Mouse scrolled (364, 381) with delta (0, 0)
Screenshot: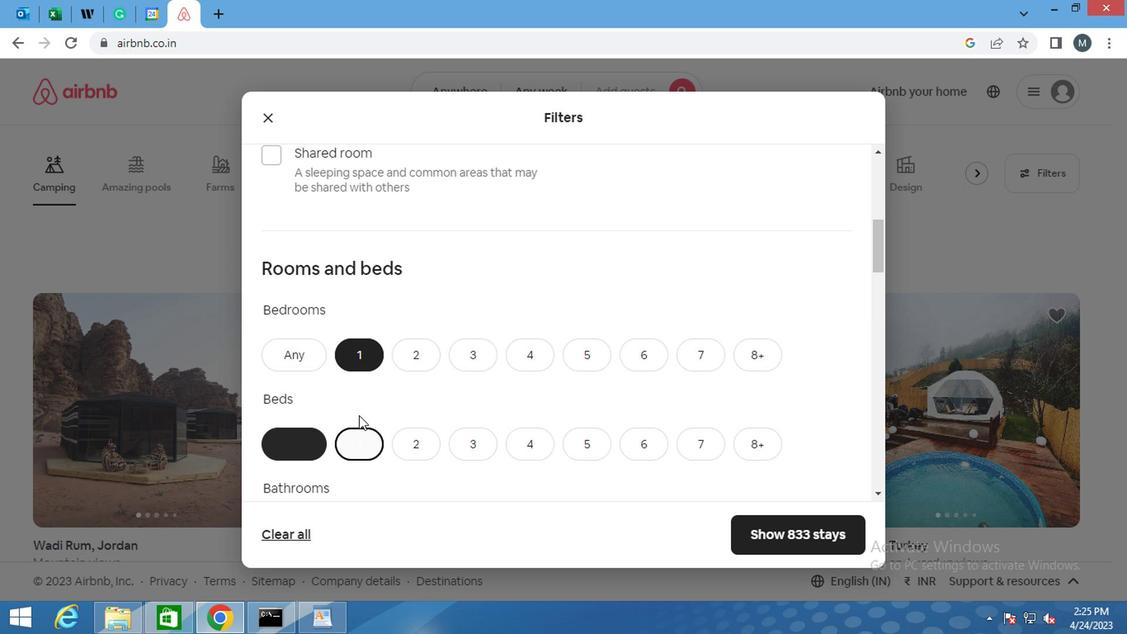 
Action: Mouse moved to (363, 368)
Screenshot: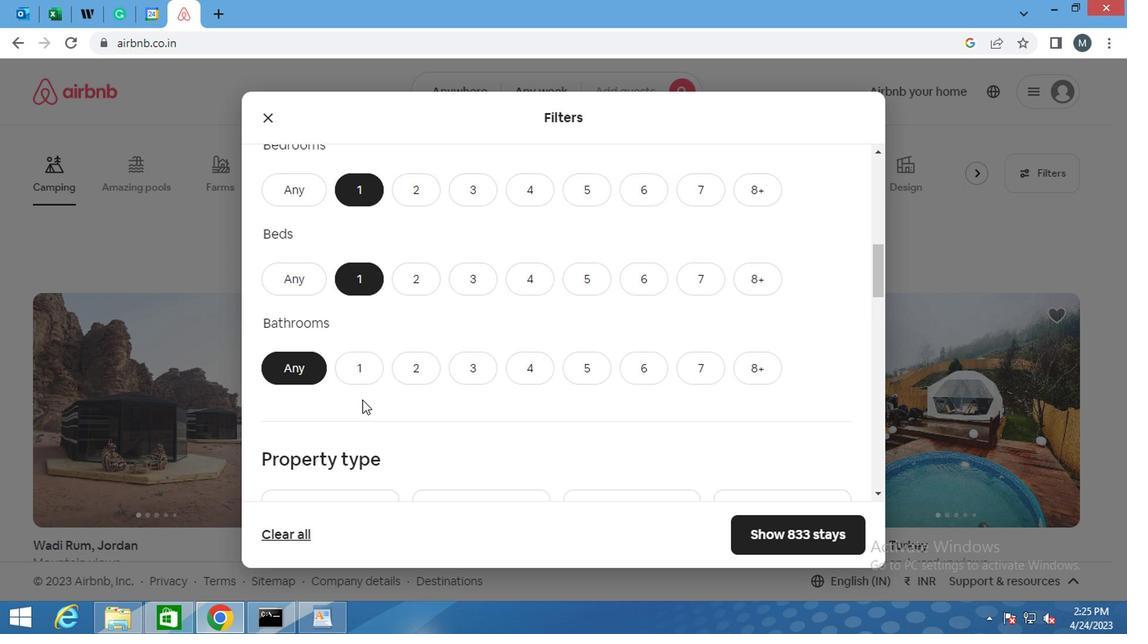 
Action: Mouse pressed left at (363, 368)
Screenshot: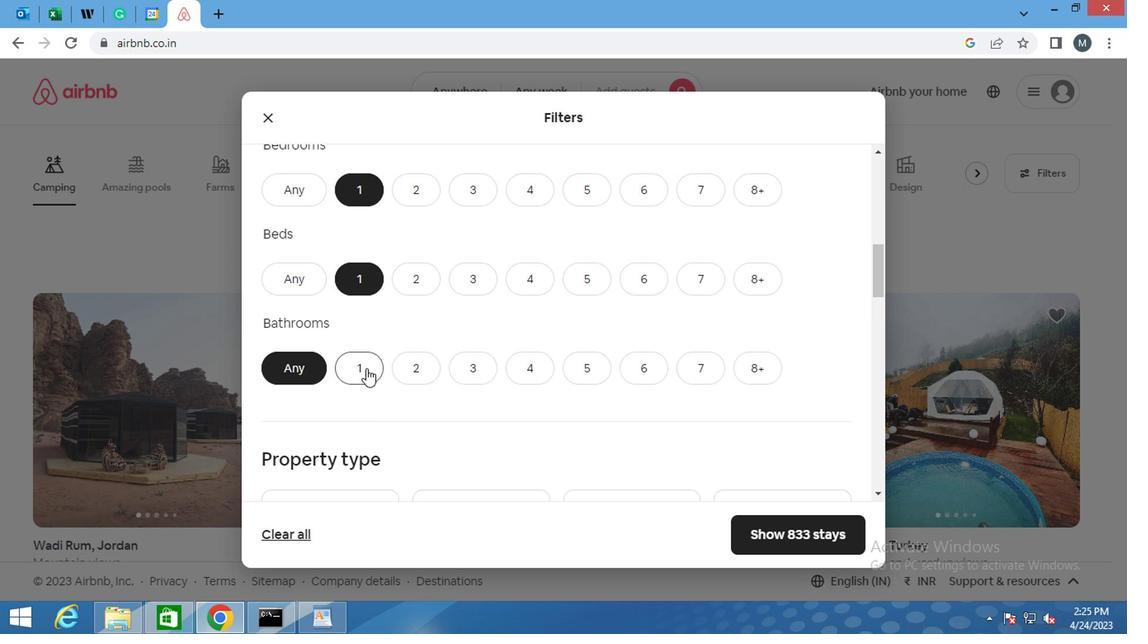 
Action: Mouse moved to (362, 358)
Screenshot: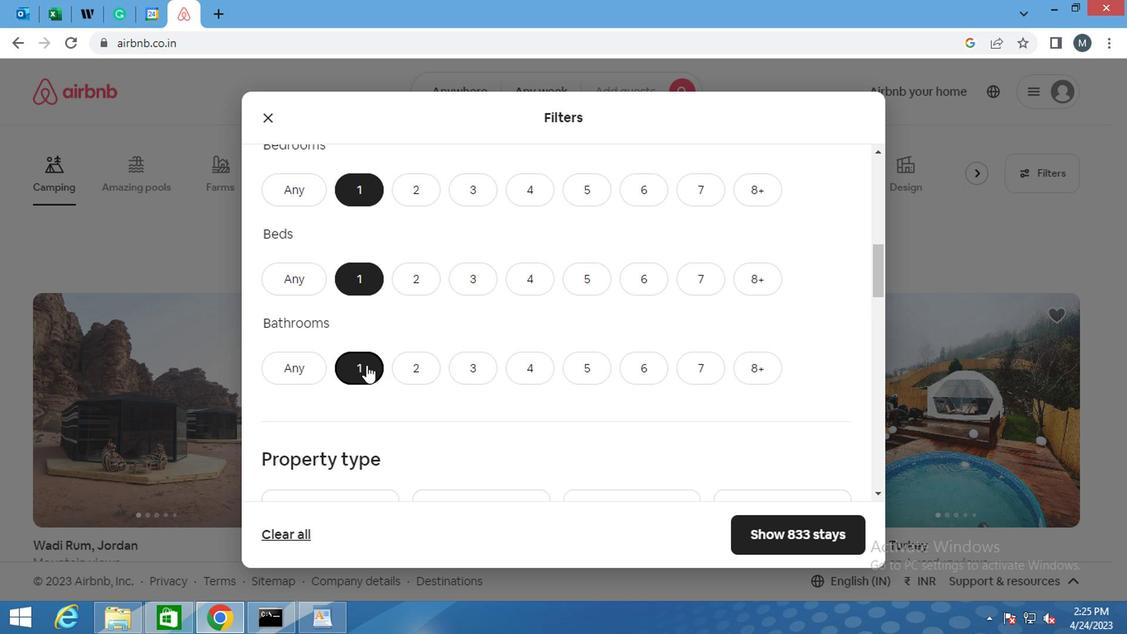 
Action: Mouse scrolled (362, 357) with delta (0, 0)
Screenshot: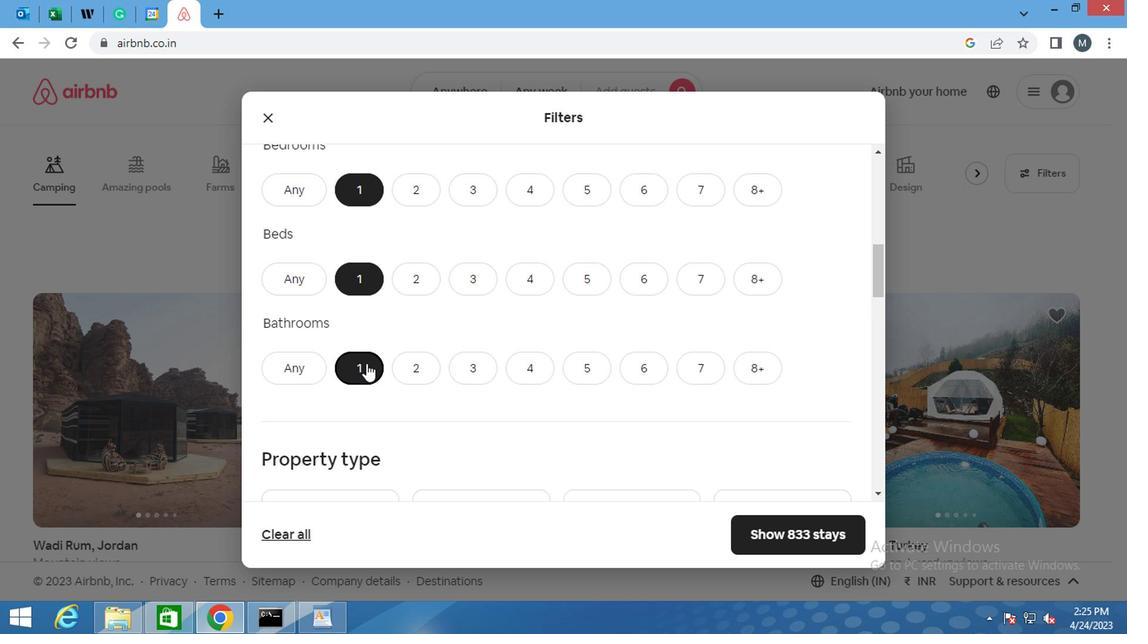 
Action: Mouse scrolled (362, 357) with delta (0, 0)
Screenshot: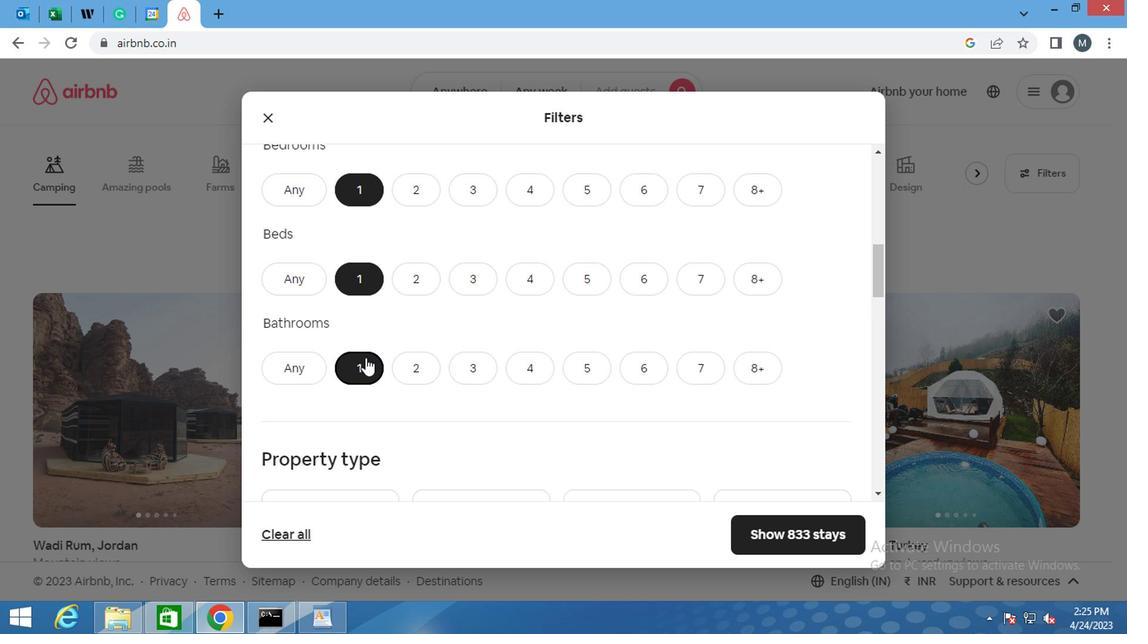 
Action: Mouse moved to (365, 365)
Screenshot: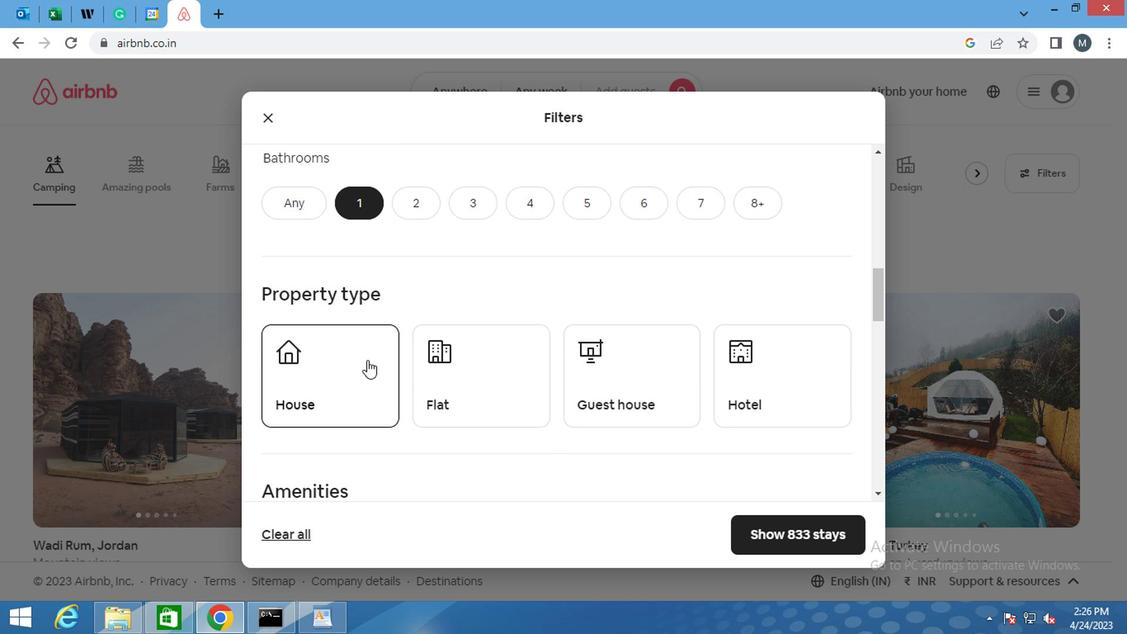 
Action: Mouse scrolled (365, 364) with delta (0, -1)
Screenshot: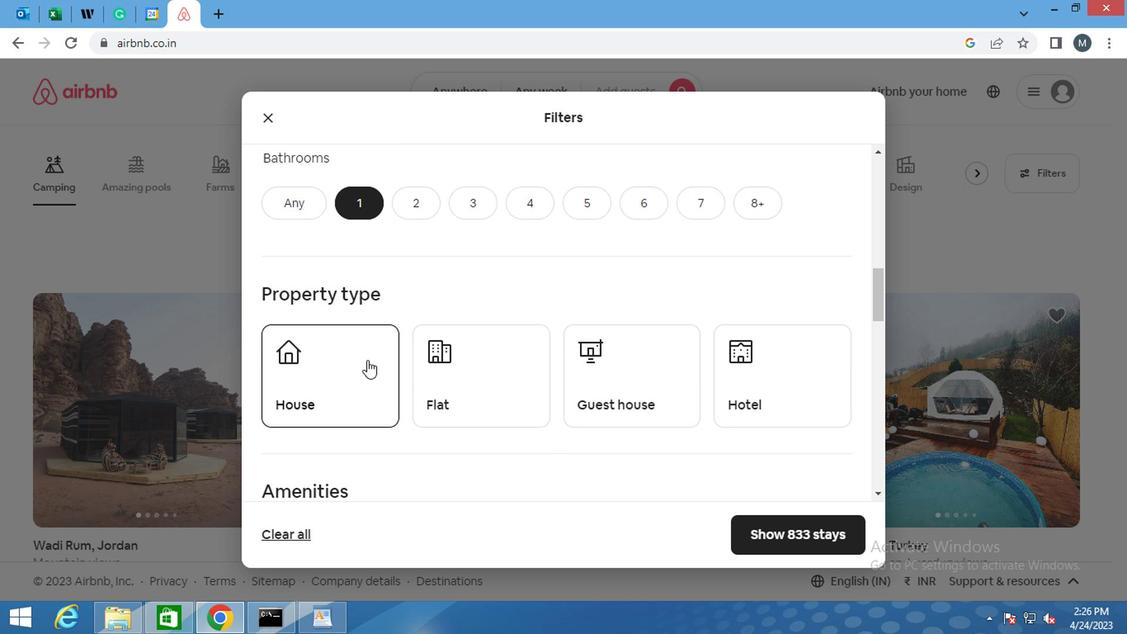 
Action: Mouse moved to (357, 308)
Screenshot: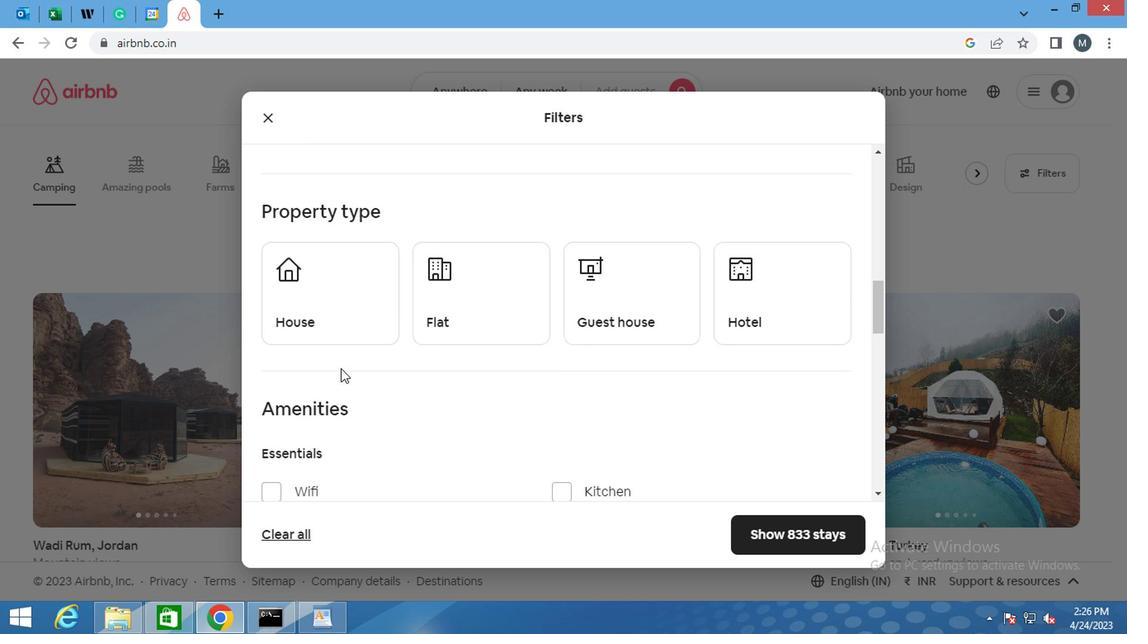 
Action: Mouse pressed left at (357, 308)
Screenshot: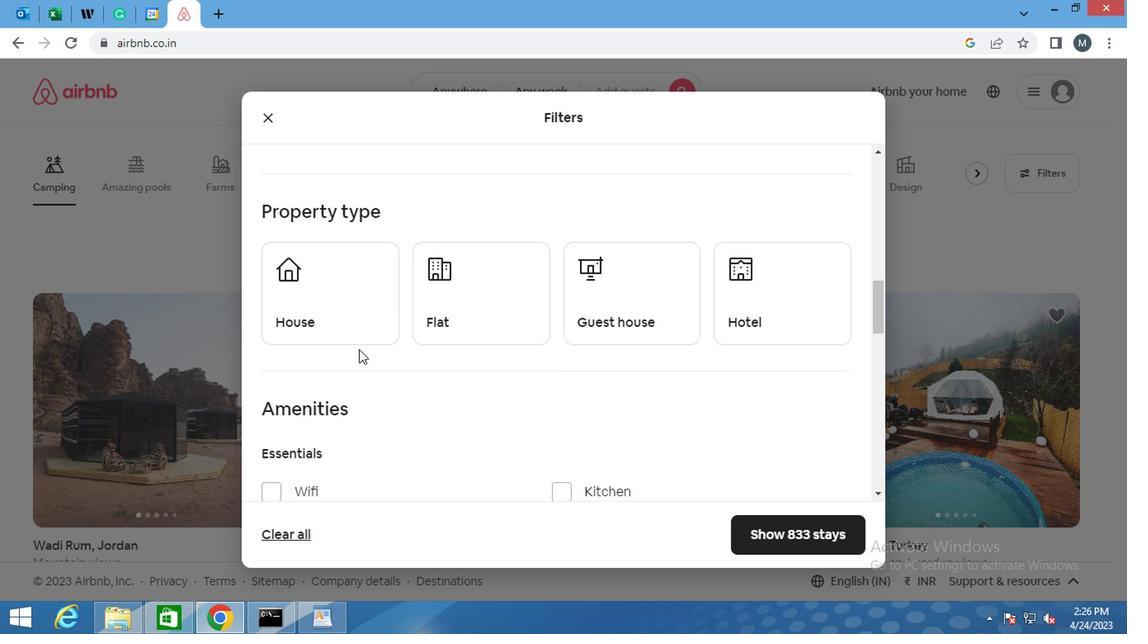 
Action: Mouse moved to (447, 303)
Screenshot: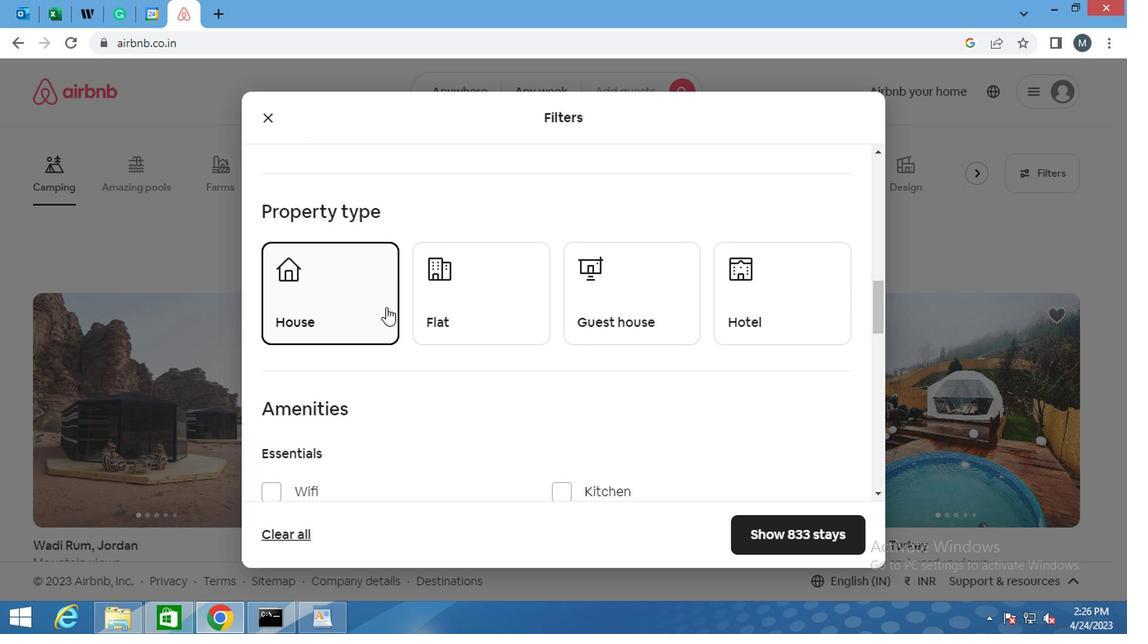 
Action: Mouse pressed left at (447, 303)
Screenshot: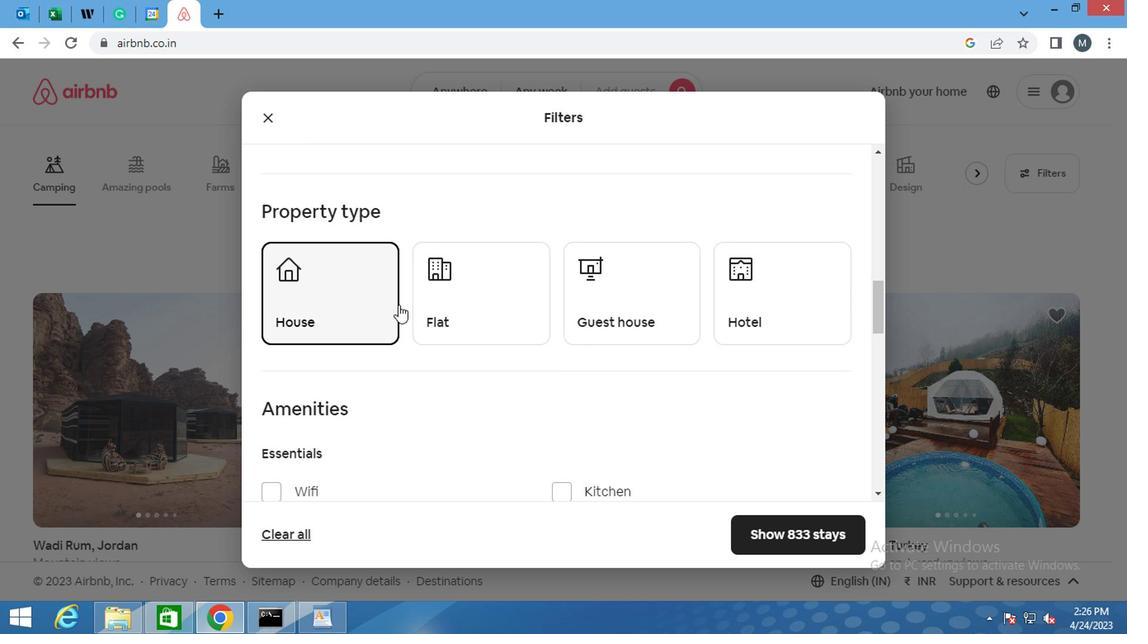 
Action: Mouse moved to (614, 303)
Screenshot: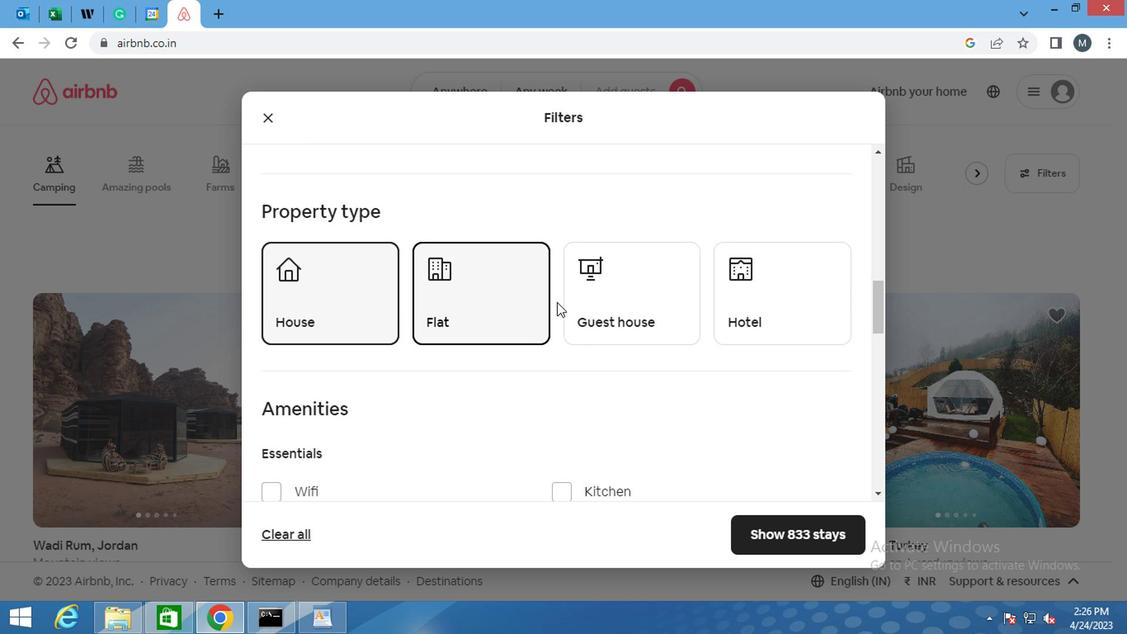 
Action: Mouse pressed left at (614, 303)
Screenshot: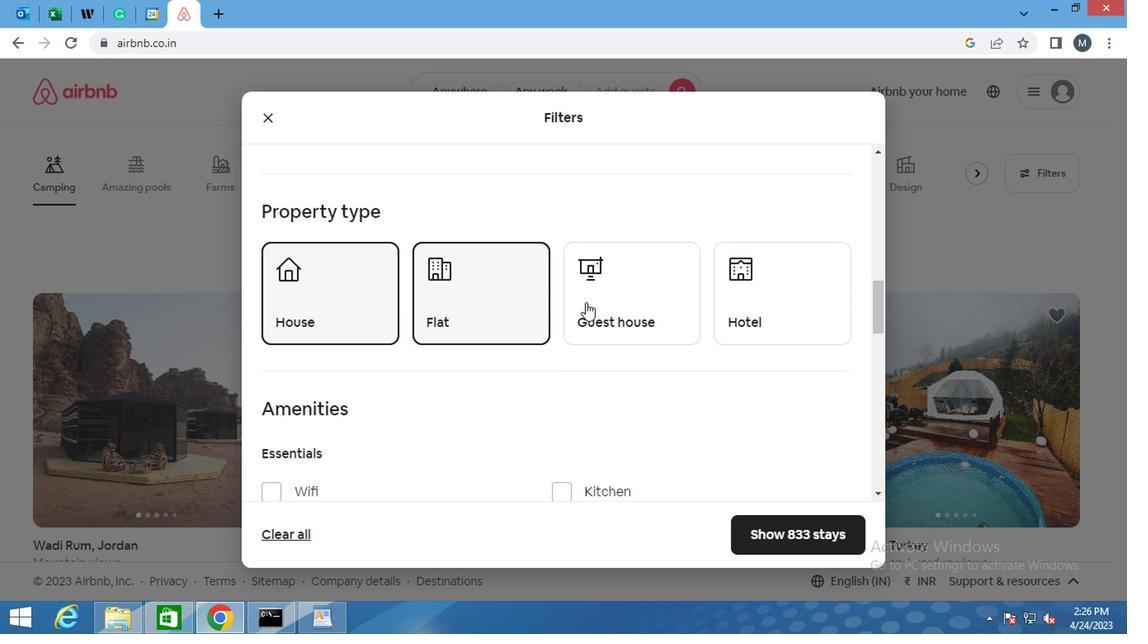 
Action: Mouse moved to (749, 298)
Screenshot: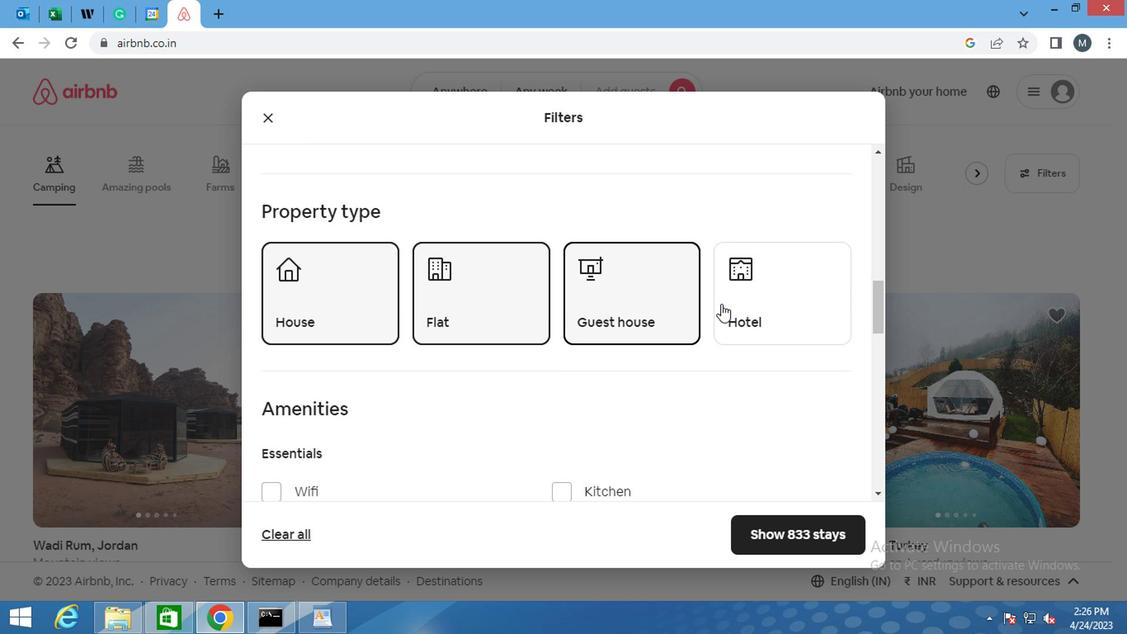 
Action: Mouse pressed left at (749, 298)
Screenshot: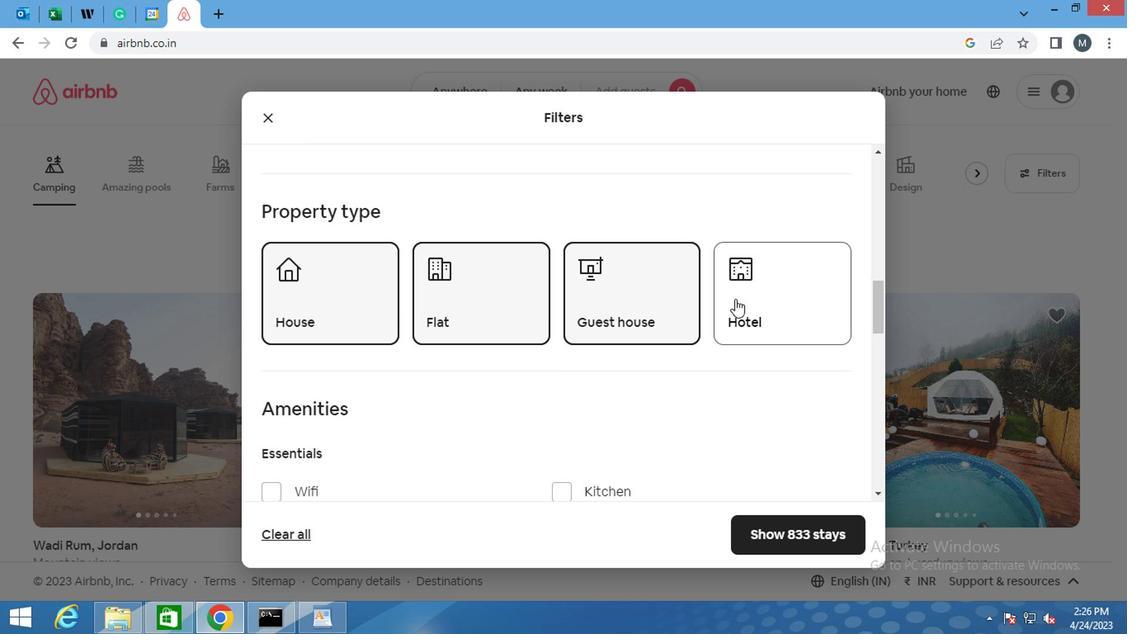 
Action: Mouse moved to (526, 372)
Screenshot: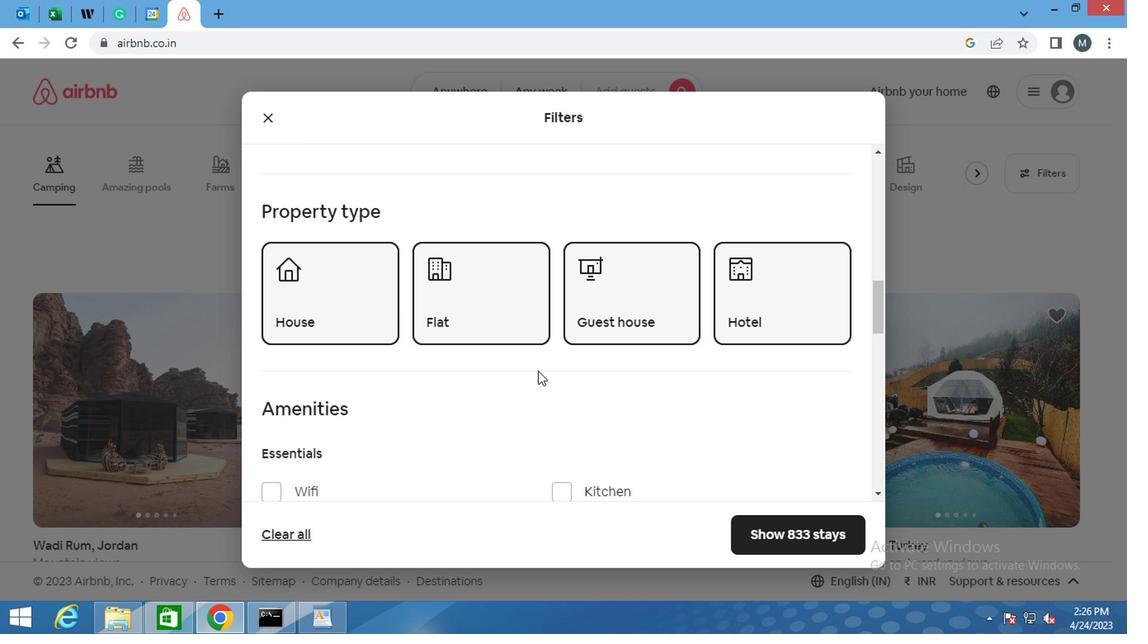 
Action: Mouse scrolled (526, 372) with delta (0, 0)
Screenshot: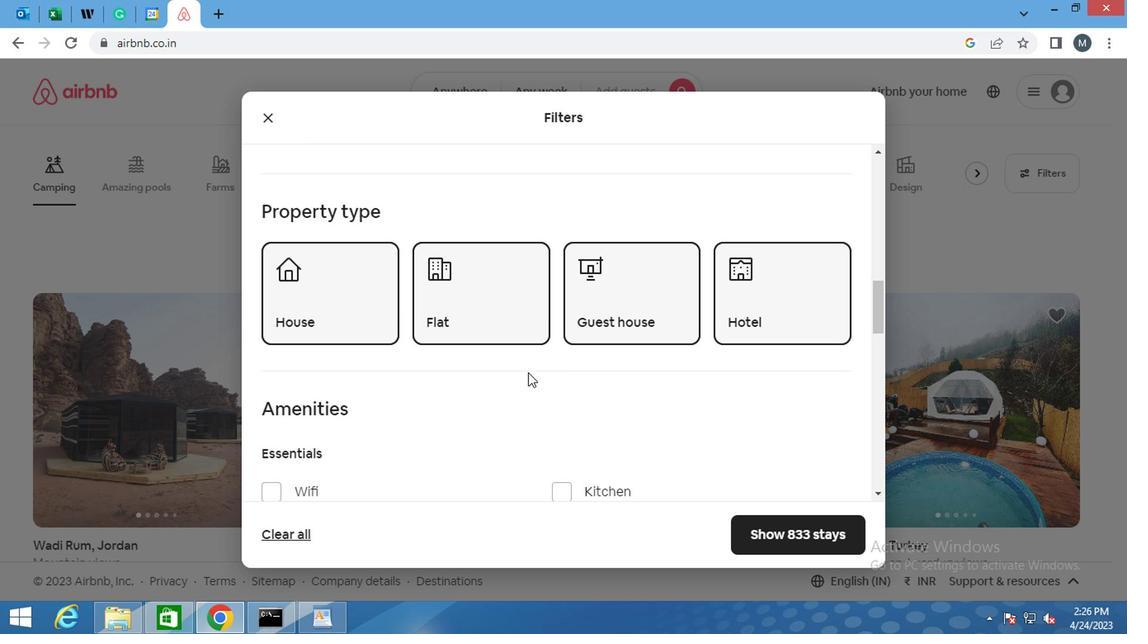 
Action: Mouse moved to (262, 404)
Screenshot: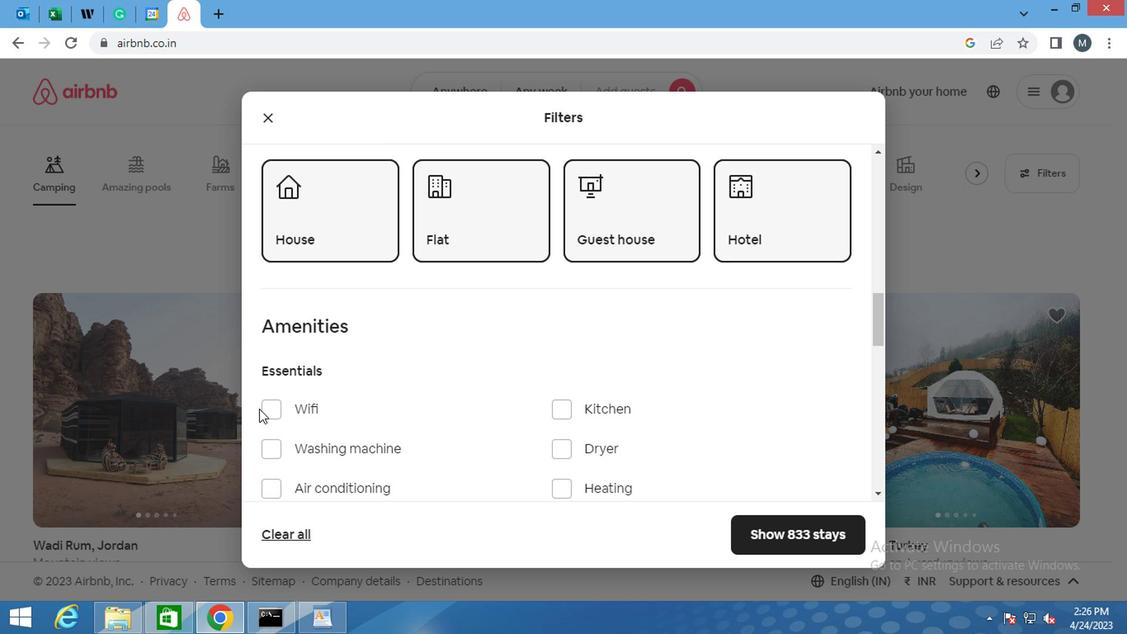 
Action: Mouse pressed left at (262, 404)
Screenshot: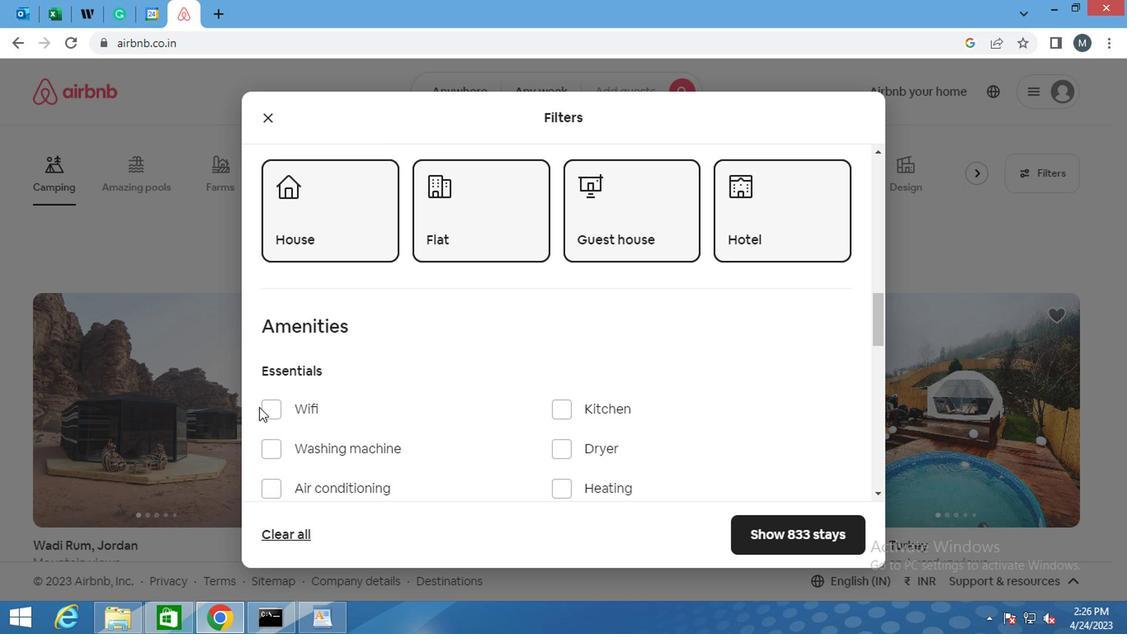 
Action: Mouse moved to (268, 445)
Screenshot: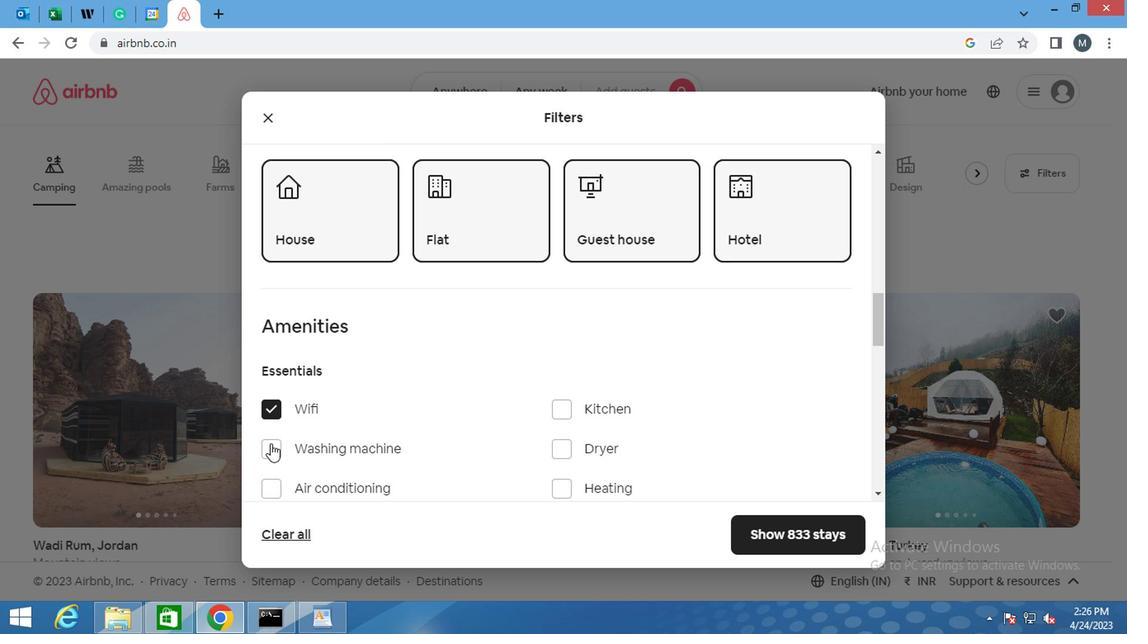 
Action: Mouse pressed left at (268, 445)
Screenshot: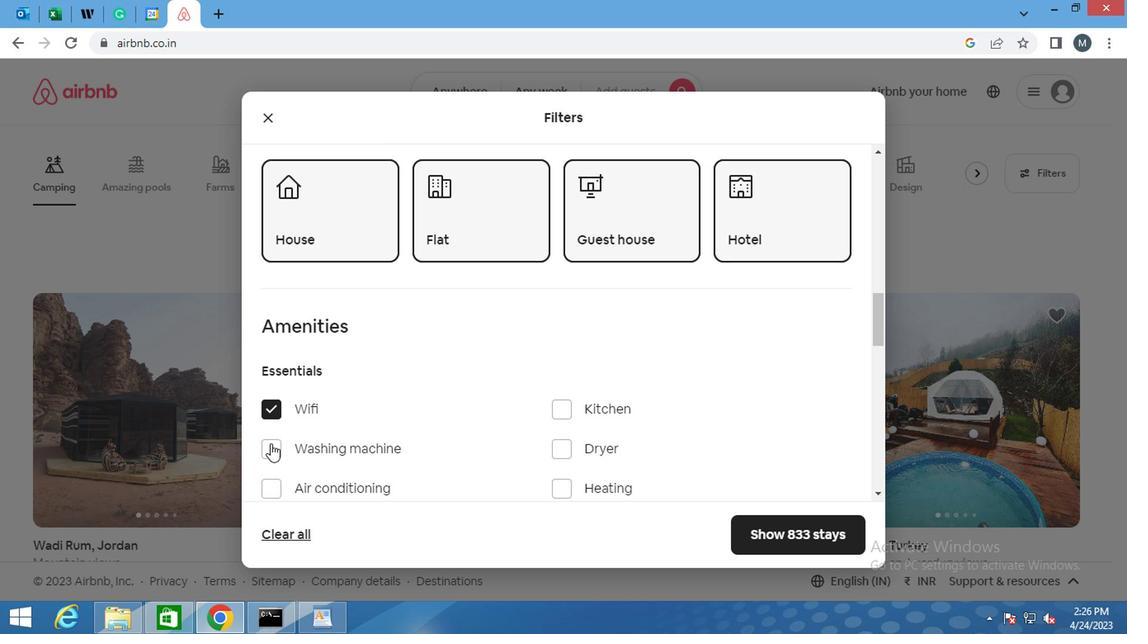 
Action: Mouse moved to (325, 399)
Screenshot: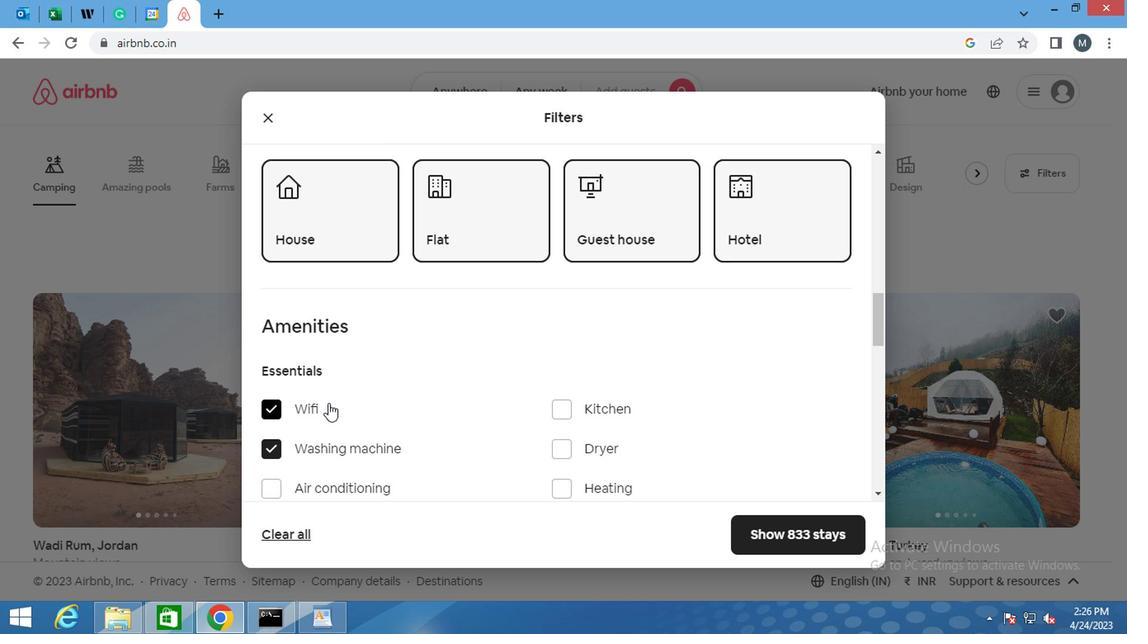 
Action: Mouse scrolled (325, 399) with delta (0, 0)
Screenshot: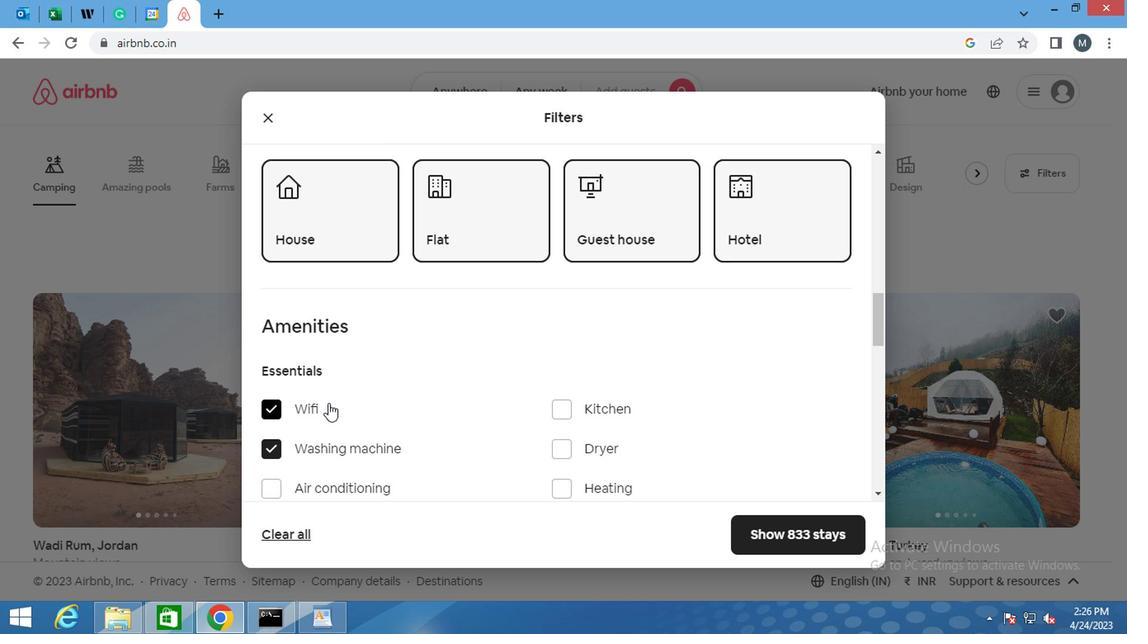 
Action: Mouse moved to (328, 402)
Screenshot: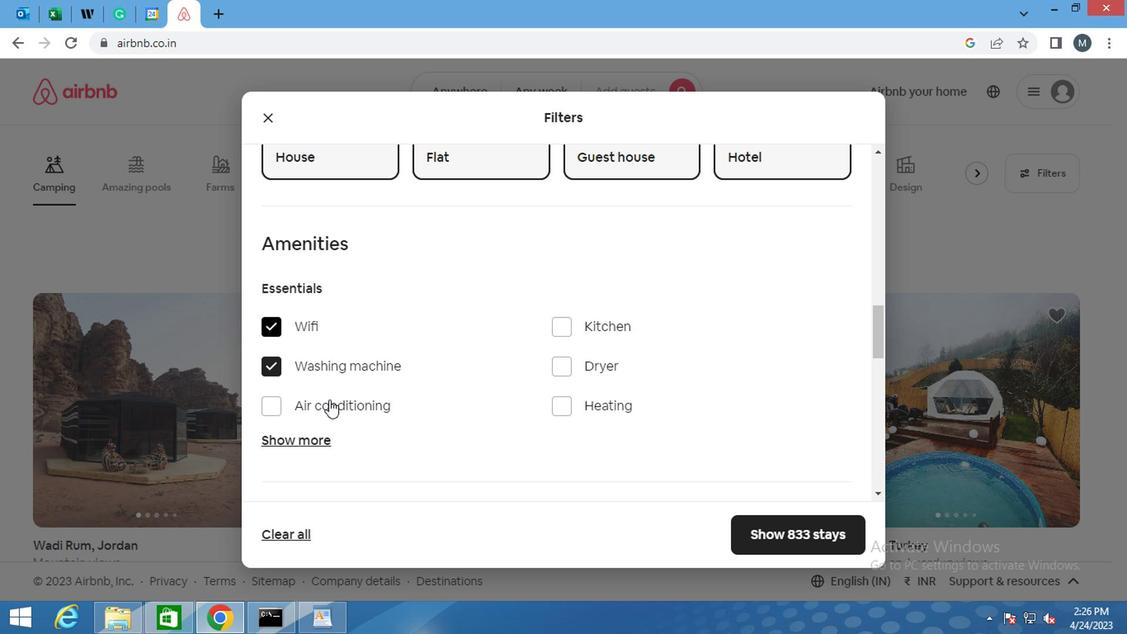 
Action: Mouse scrolled (328, 401) with delta (0, 0)
Screenshot: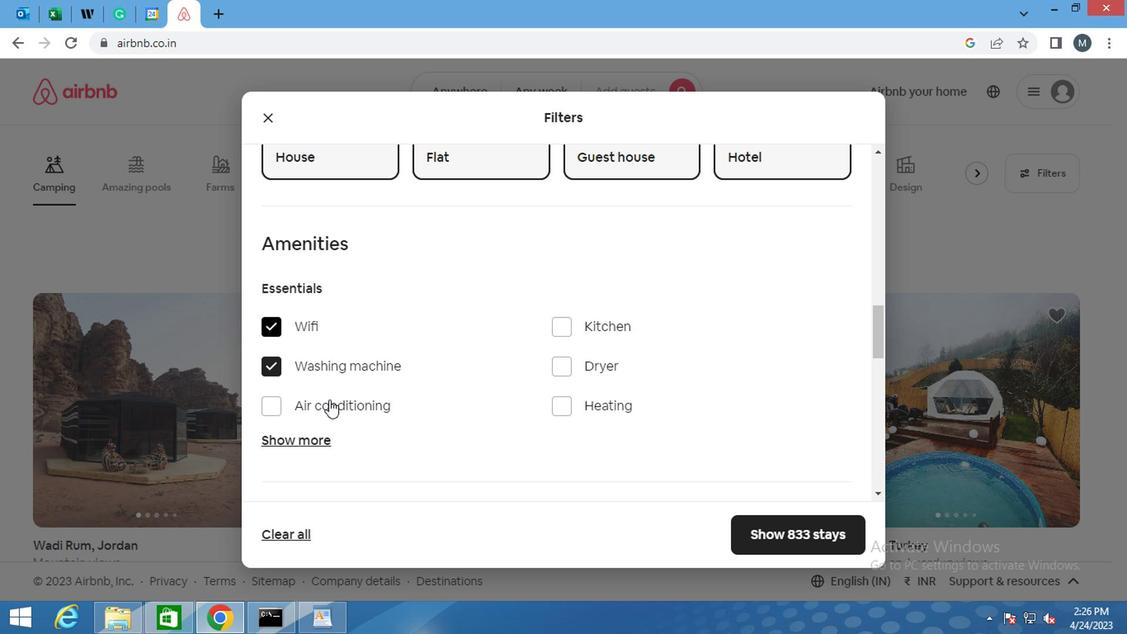 
Action: Mouse moved to (334, 425)
Screenshot: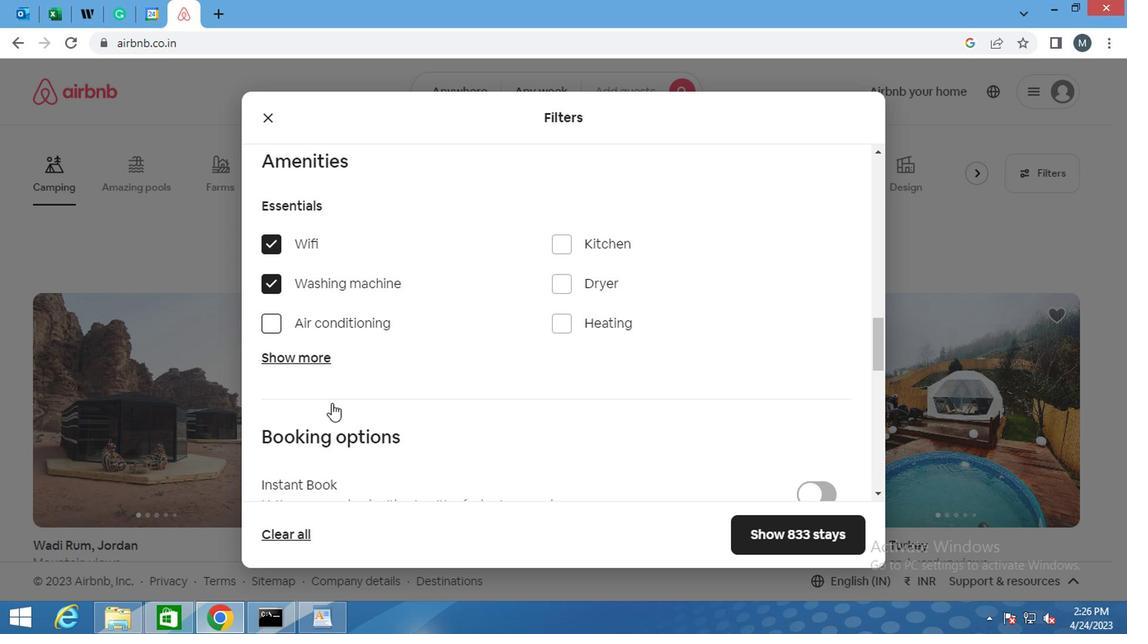 
Action: Mouse scrolled (334, 424) with delta (0, 0)
Screenshot: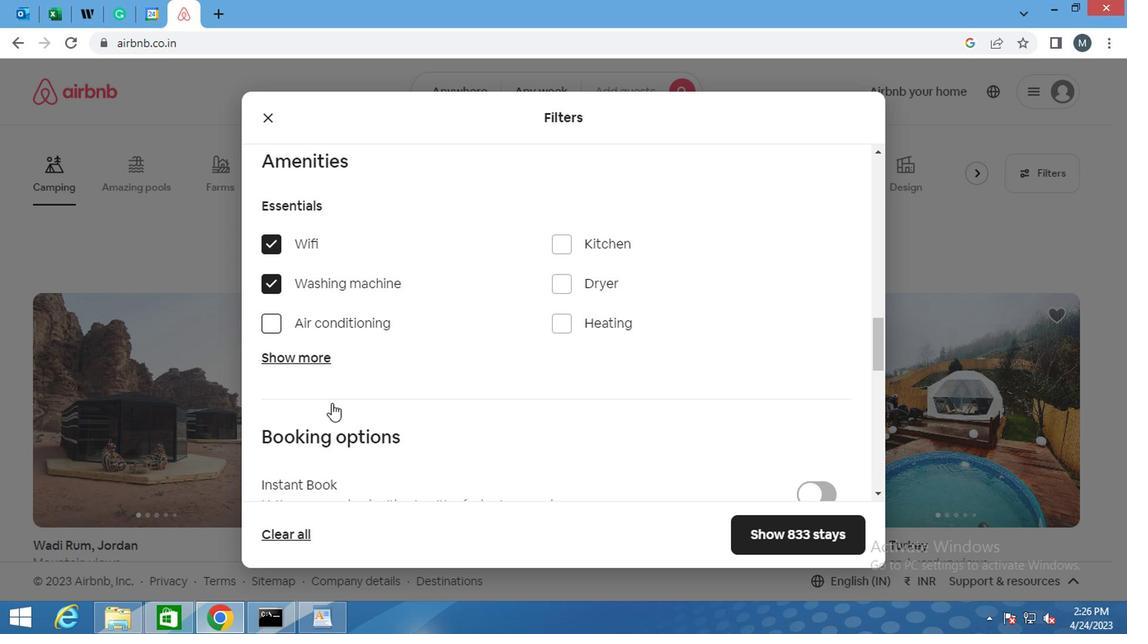 
Action: Mouse moved to (419, 439)
Screenshot: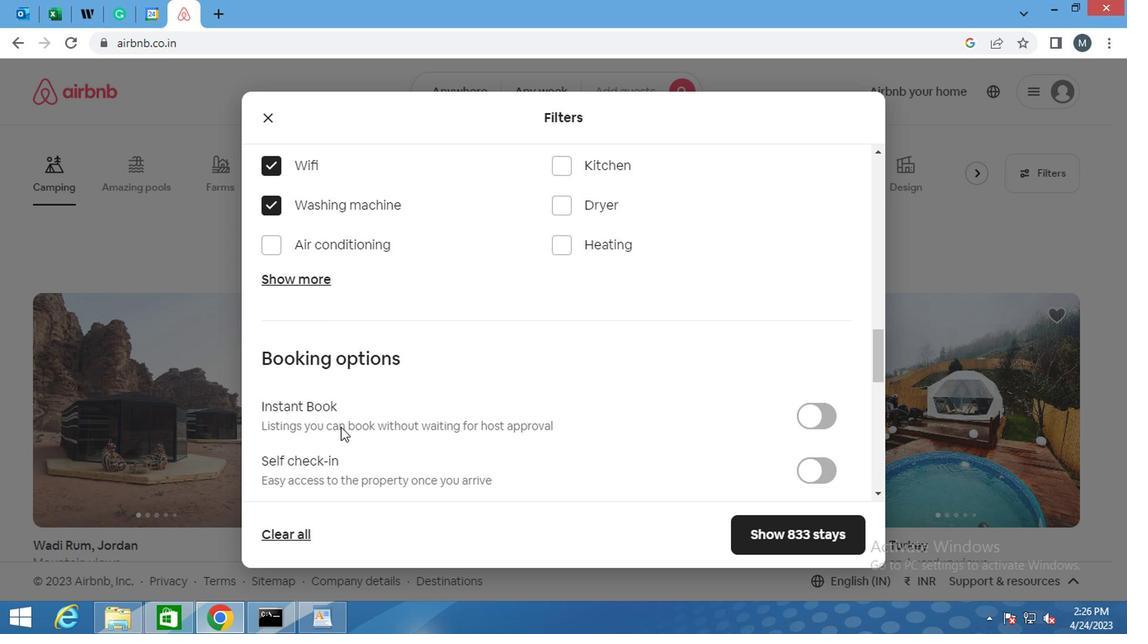 
Action: Mouse scrolled (419, 439) with delta (0, 0)
Screenshot: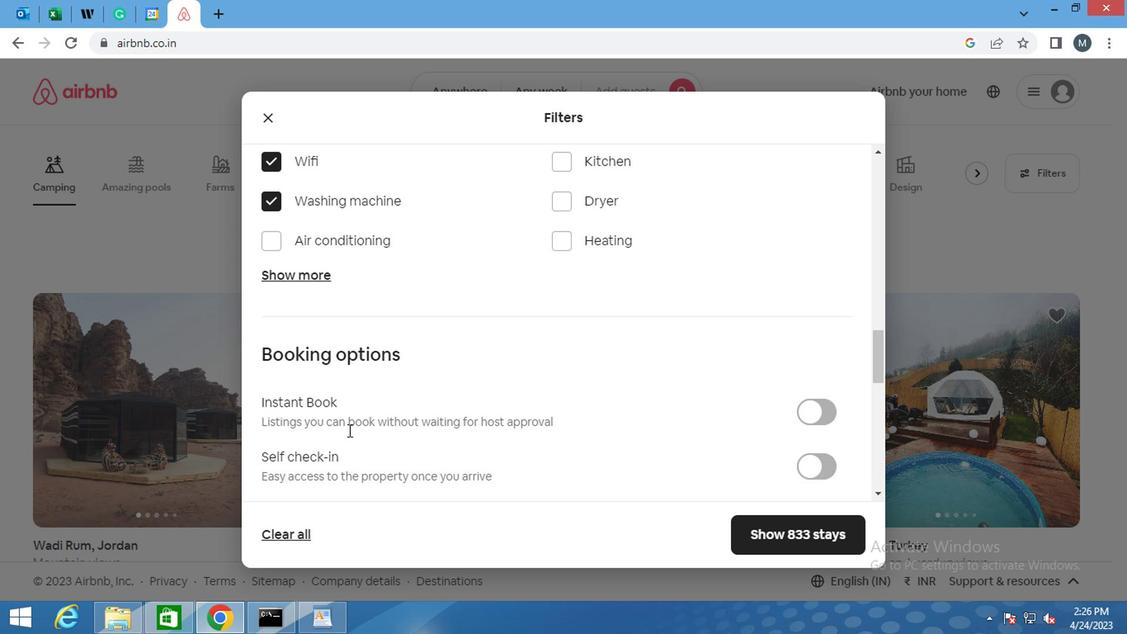 
Action: Mouse scrolled (419, 439) with delta (0, 0)
Screenshot: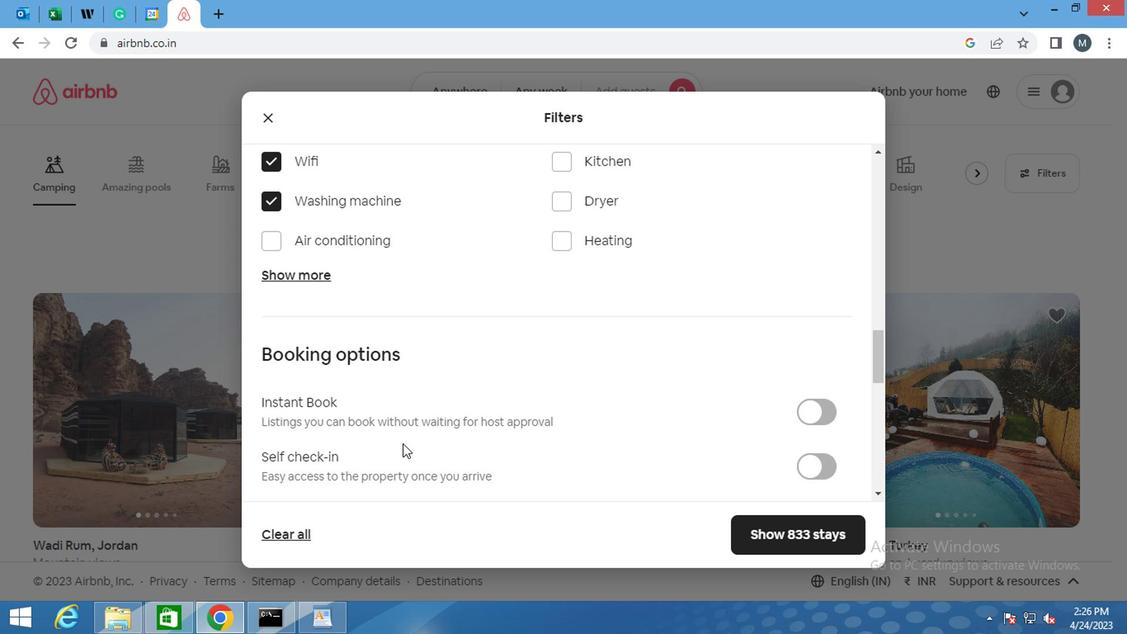 
Action: Mouse moved to (818, 308)
Screenshot: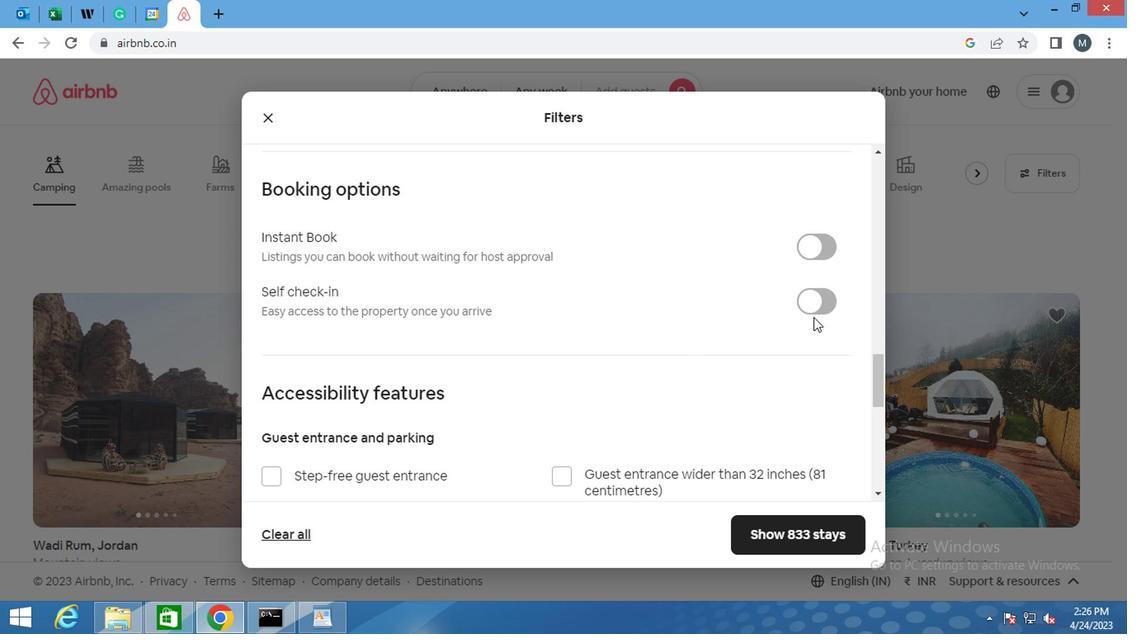
Action: Mouse pressed left at (818, 308)
Screenshot: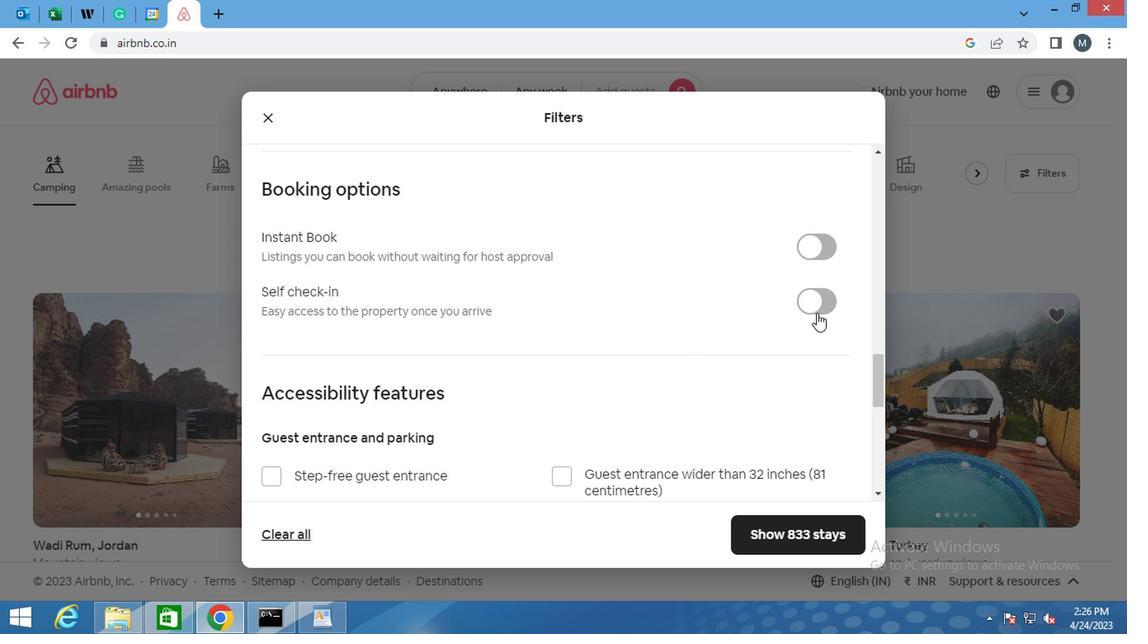
Action: Mouse moved to (528, 308)
Screenshot: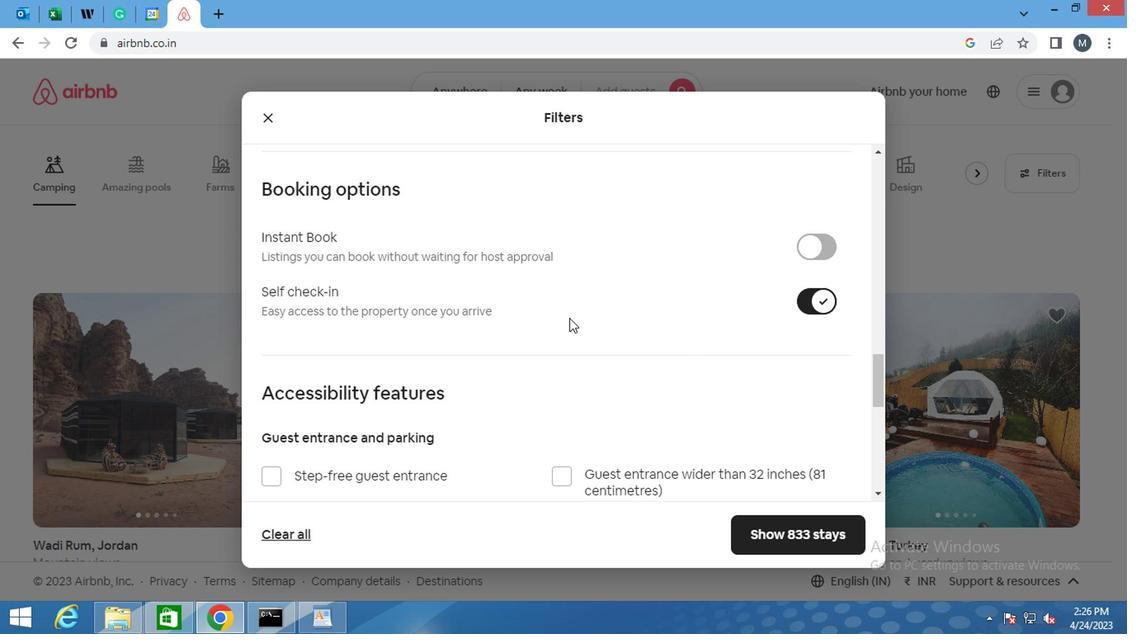 
Action: Mouse scrolled (528, 307) with delta (0, -1)
Screenshot: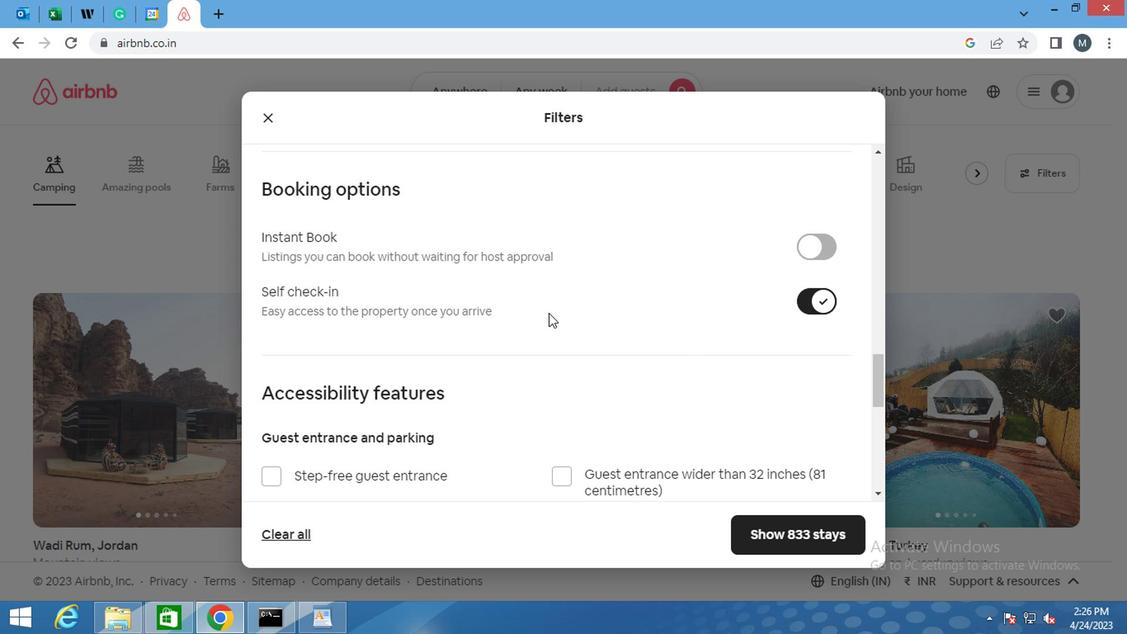 
Action: Mouse moved to (504, 327)
Screenshot: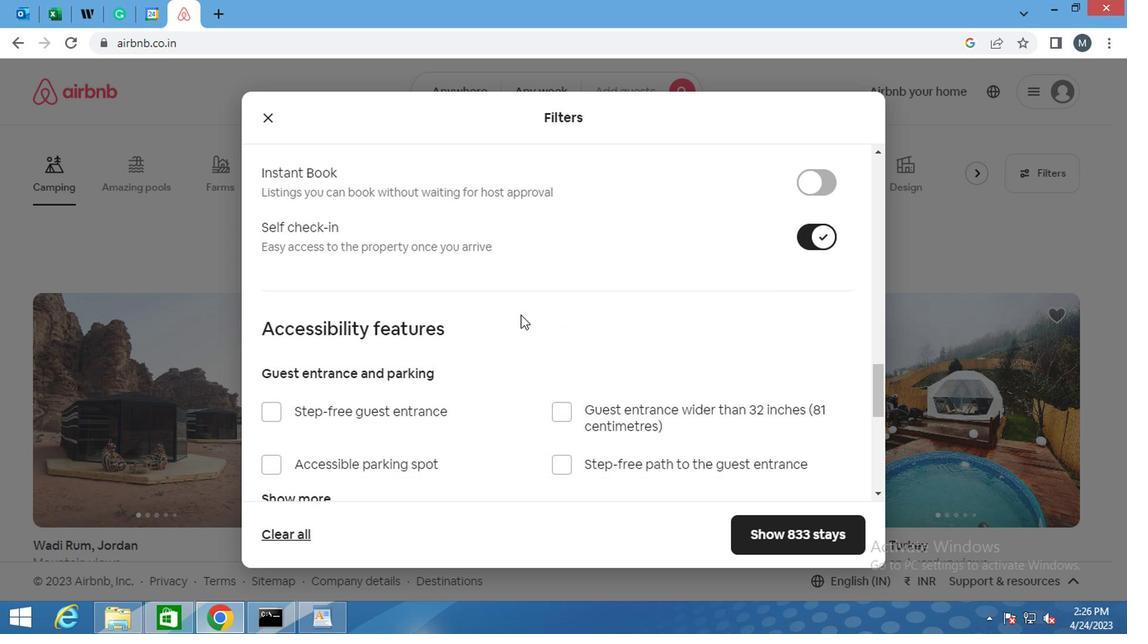 
Action: Mouse scrolled (504, 326) with delta (0, 0)
Screenshot: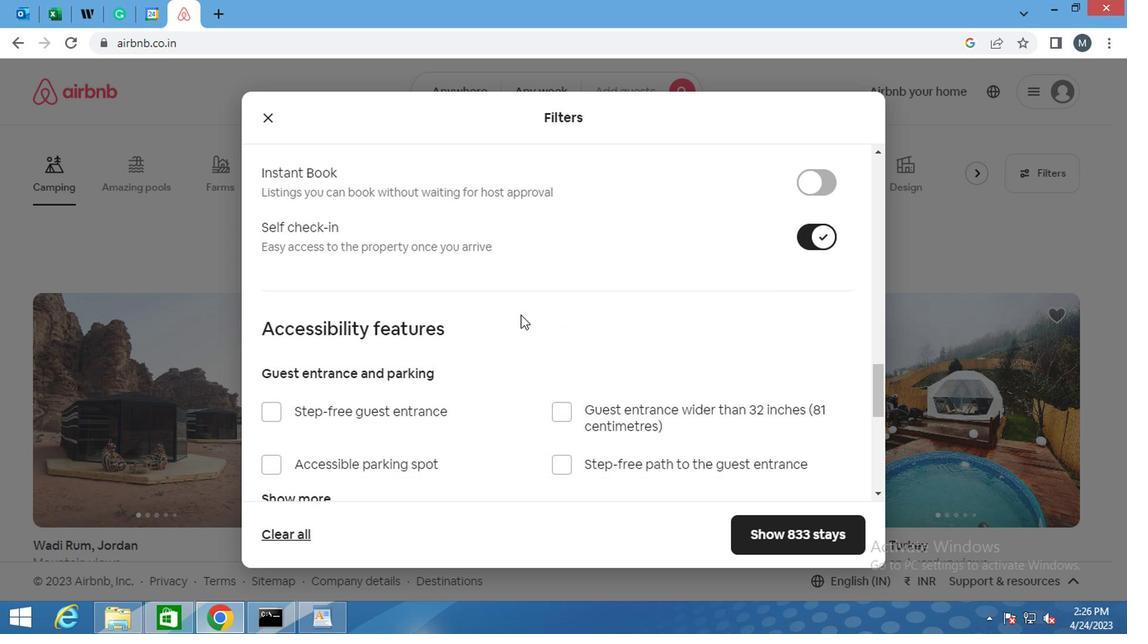 
Action: Mouse moved to (493, 341)
Screenshot: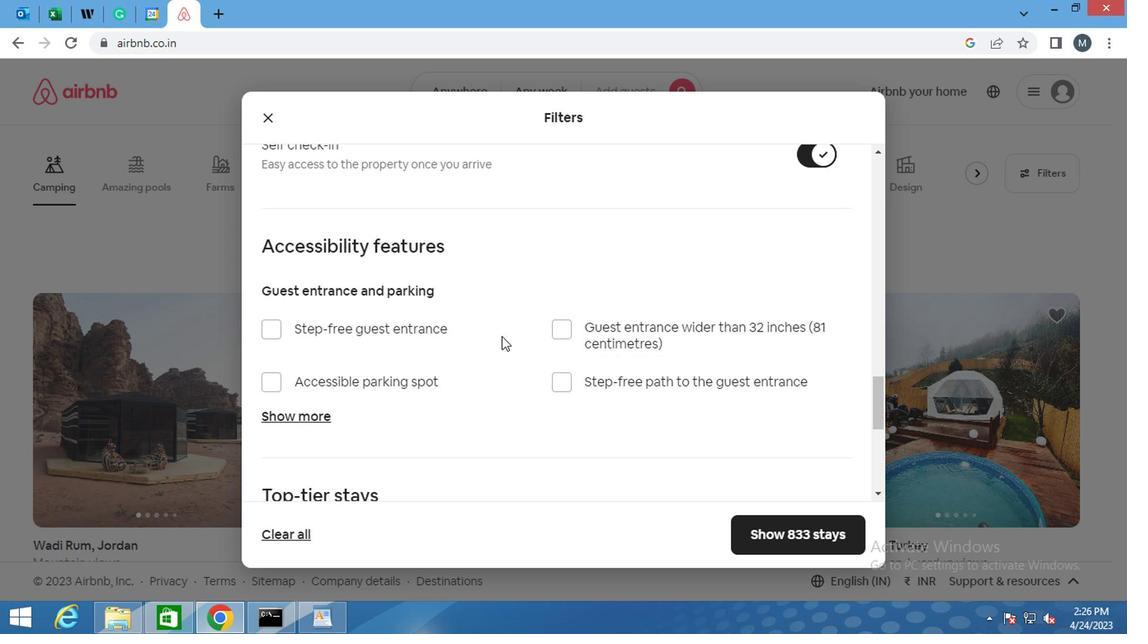 
Action: Mouse scrolled (493, 340) with delta (0, -1)
Screenshot: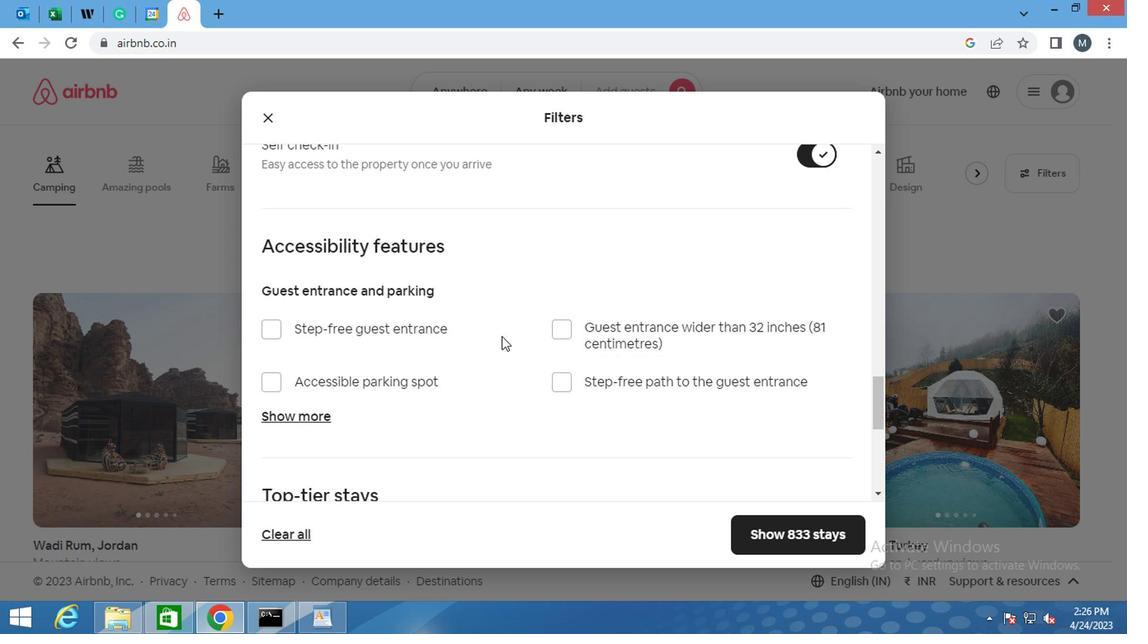 
Action: Mouse moved to (475, 364)
Screenshot: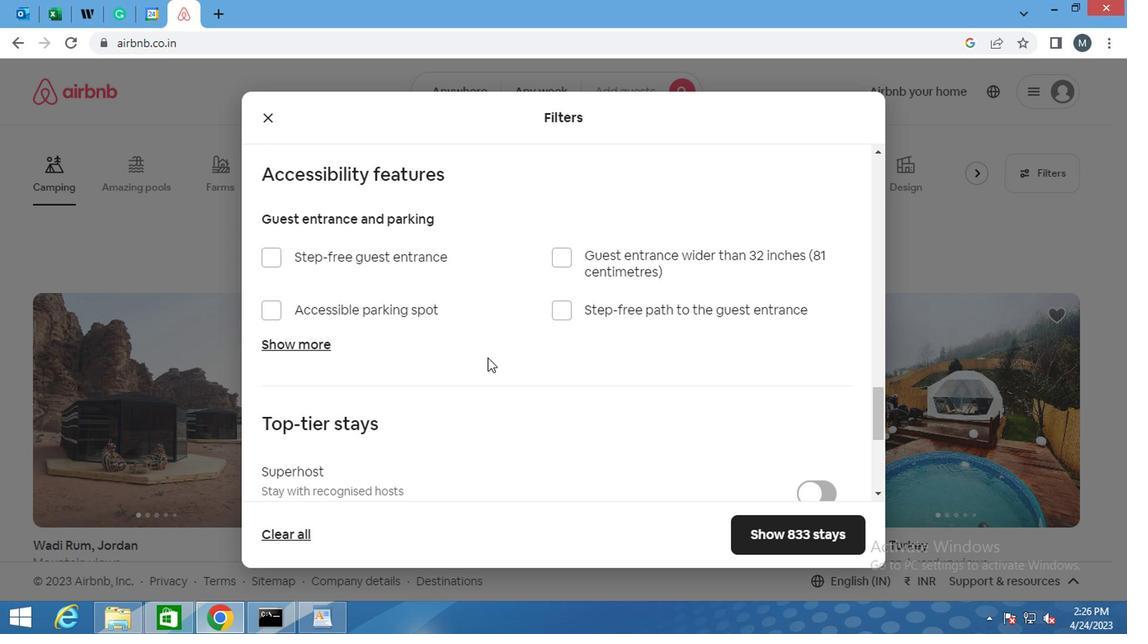 
Action: Mouse scrolled (475, 364) with delta (0, 0)
Screenshot: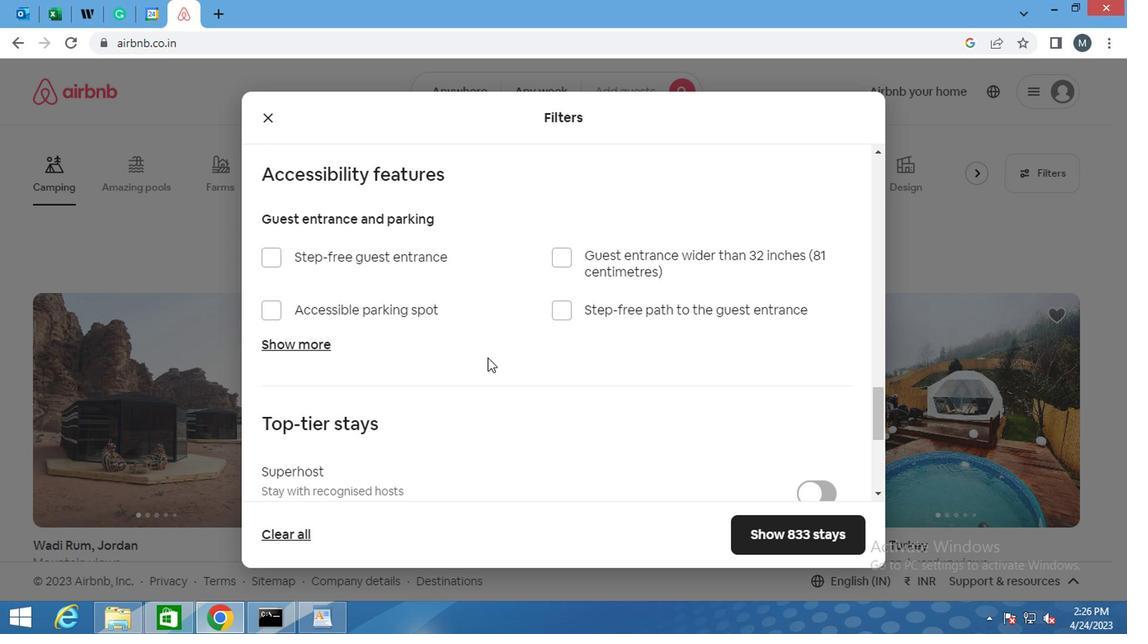 
Action: Mouse moved to (379, 389)
Screenshot: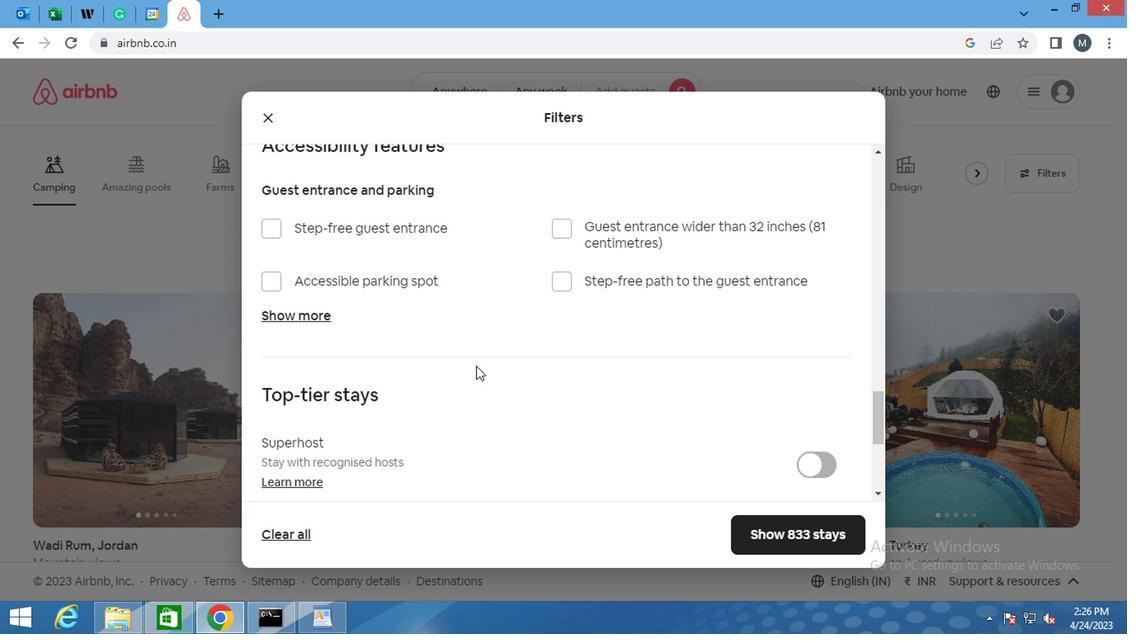 
Action: Mouse scrolled (379, 389) with delta (0, 0)
Screenshot: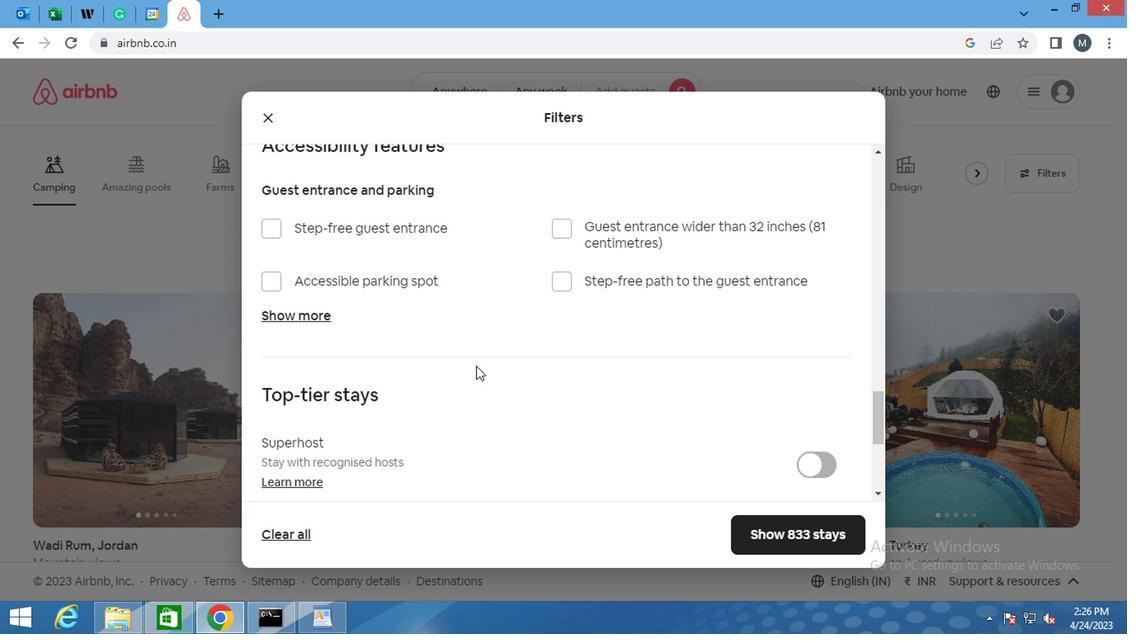 
Action: Mouse moved to (315, 478)
Screenshot: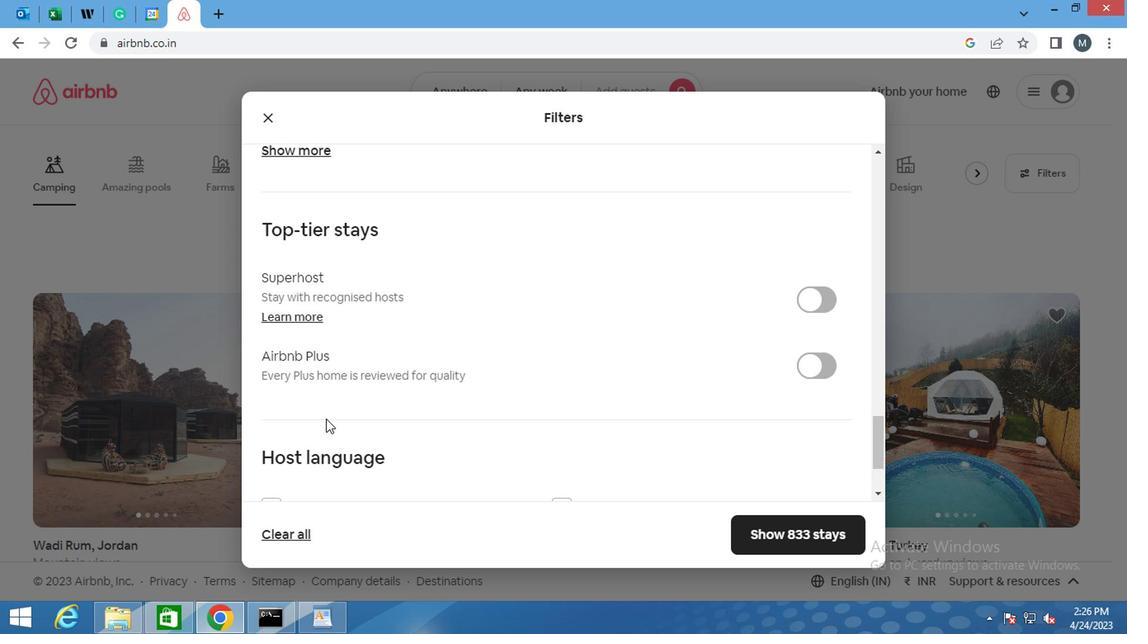 
Action: Mouse scrolled (315, 476) with delta (0, -1)
Screenshot: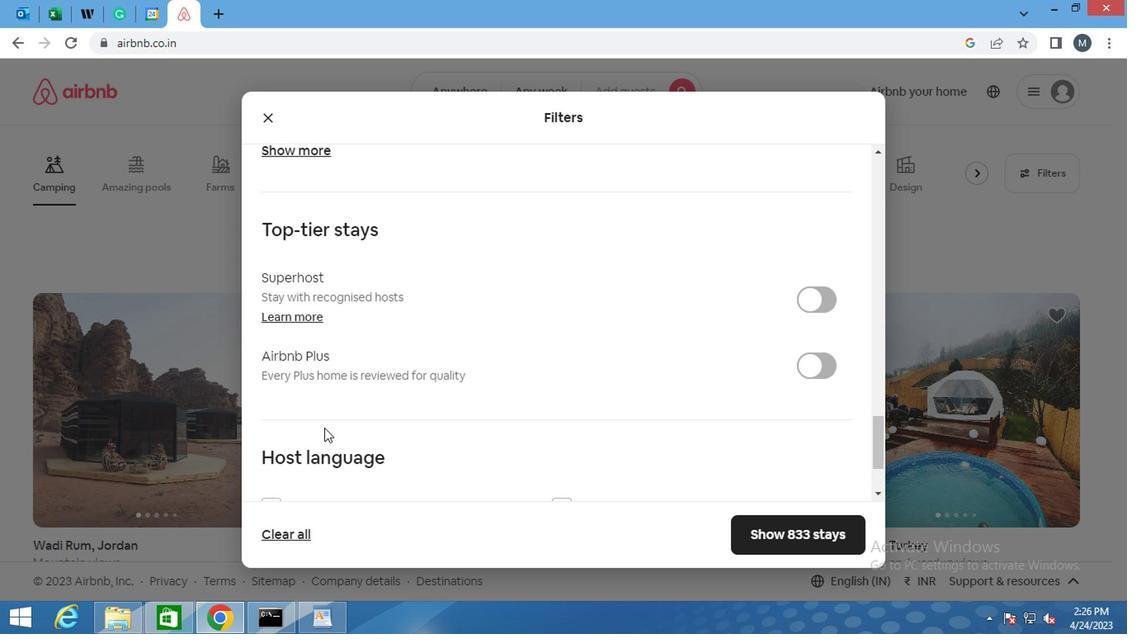
Action: Mouse scrolled (315, 476) with delta (0, -1)
Screenshot: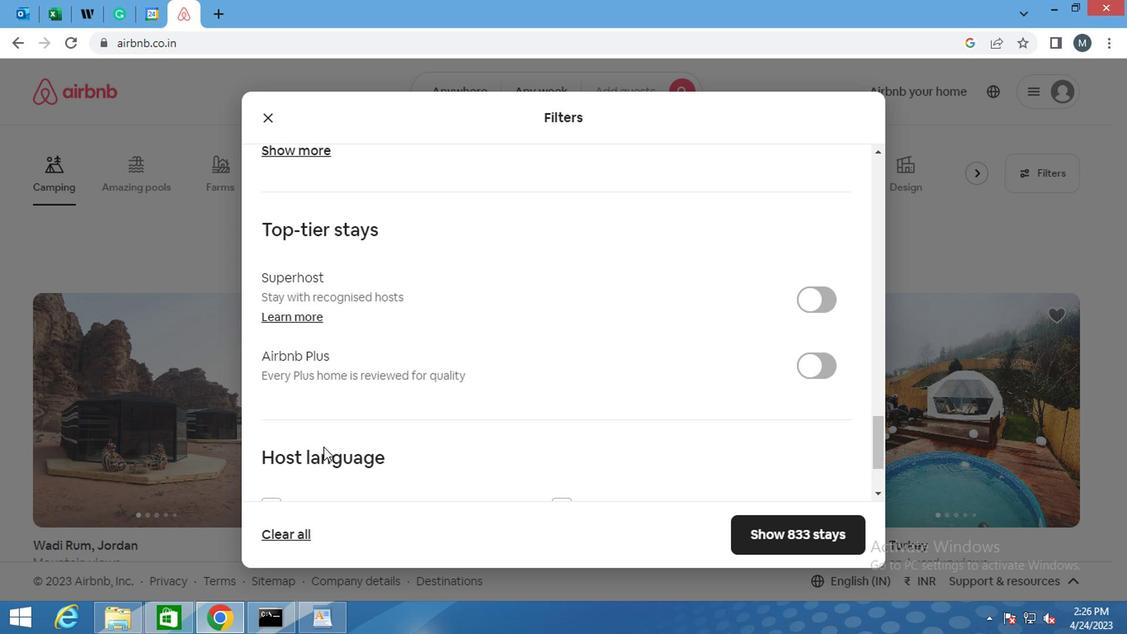 
Action: Mouse scrolled (315, 476) with delta (0, -1)
Screenshot: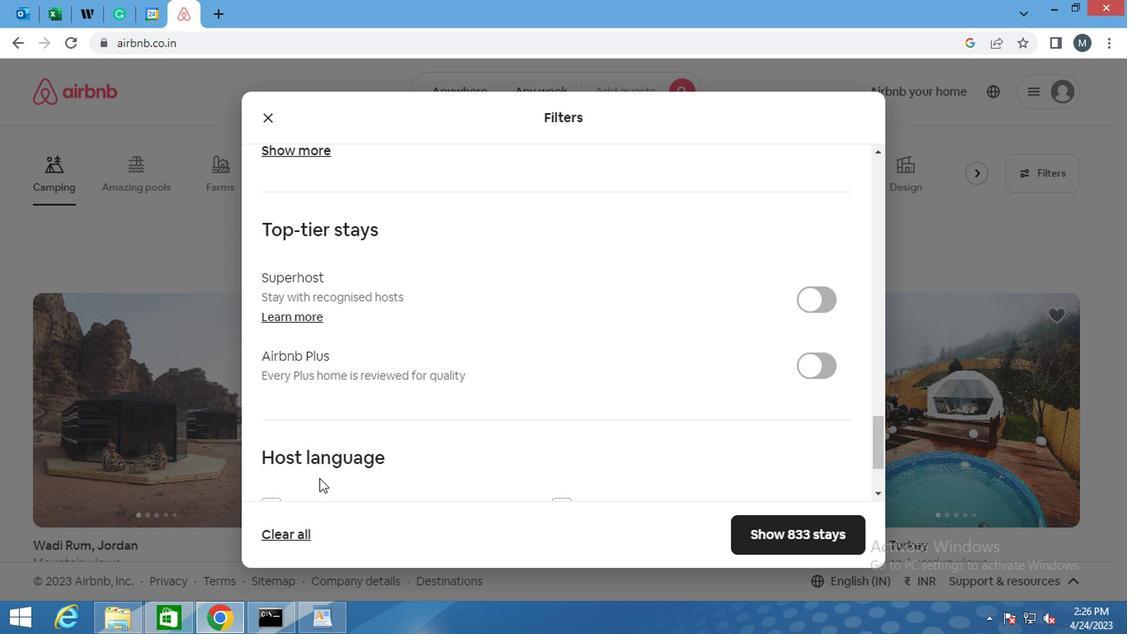 
Action: Mouse moved to (307, 457)
Screenshot: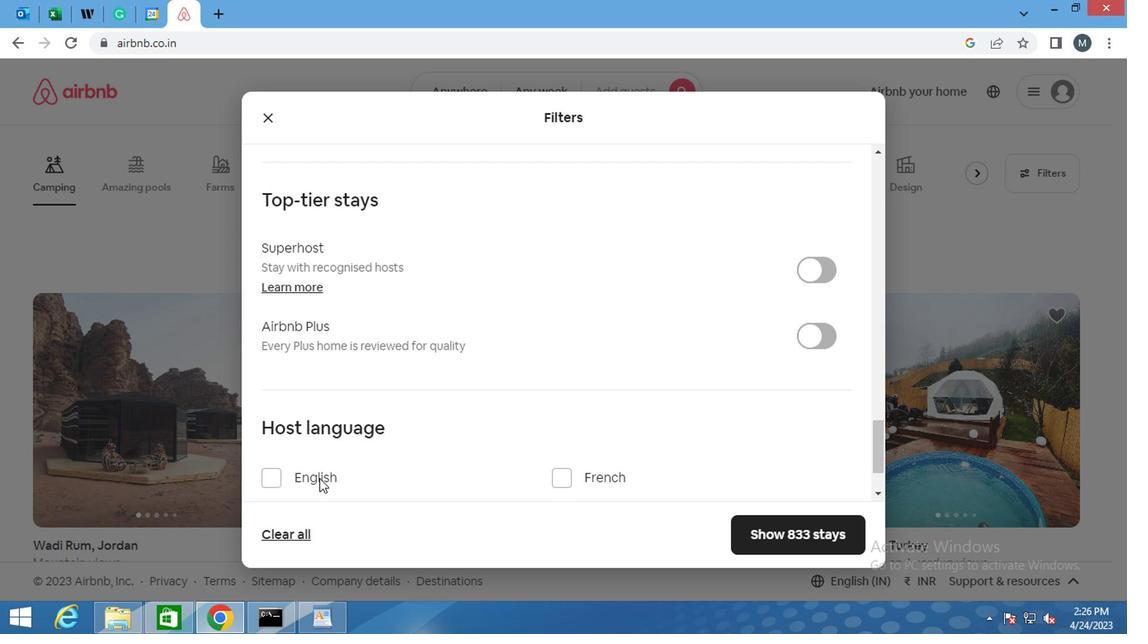
Action: Mouse scrolled (307, 456) with delta (0, -1)
Screenshot: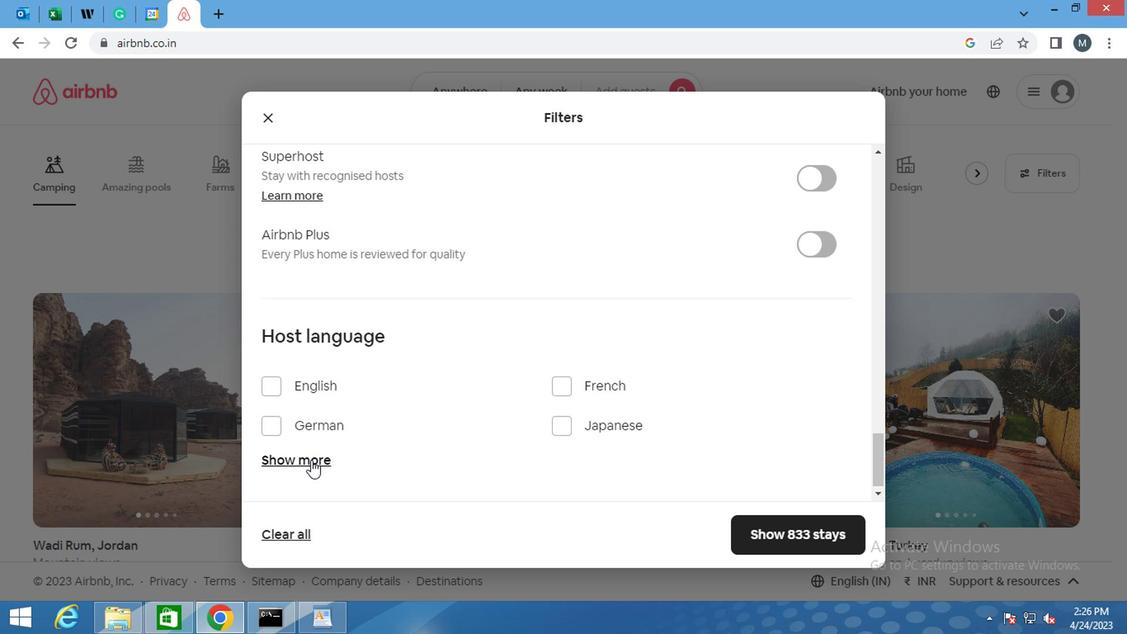 
Action: Mouse moved to (305, 449)
Screenshot: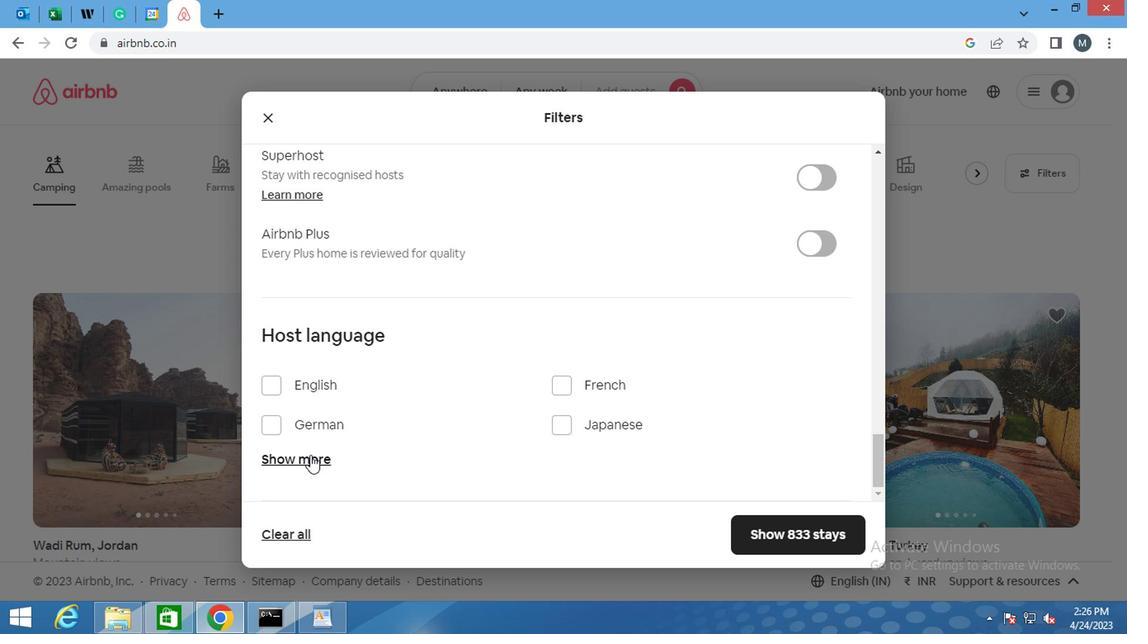 
Action: Mouse pressed left at (305, 449)
Screenshot: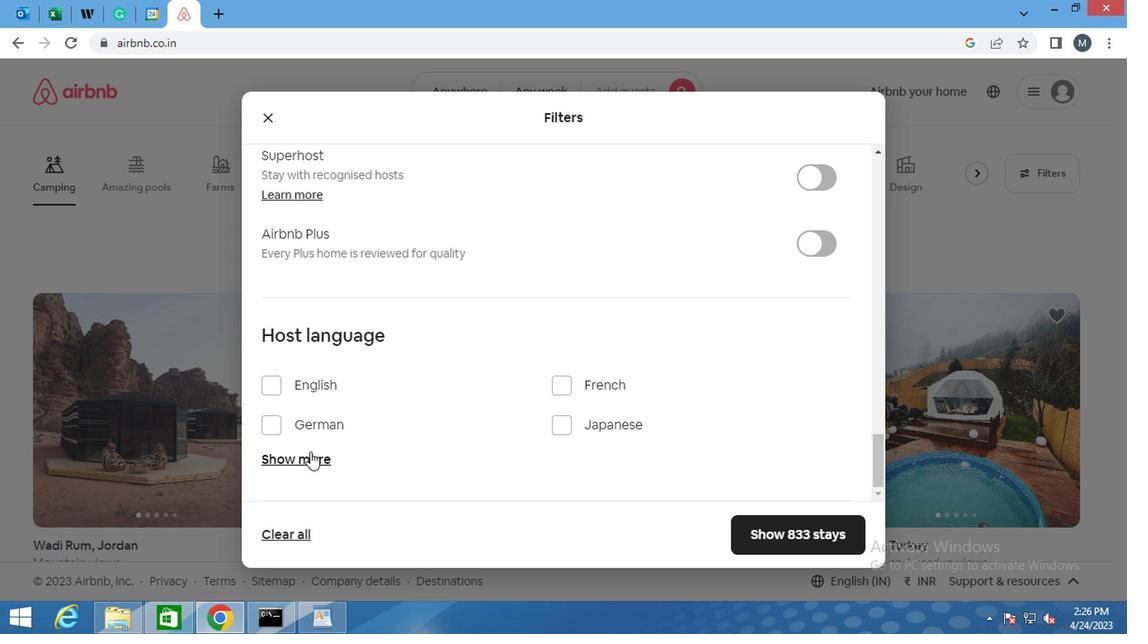 
Action: Mouse moved to (391, 325)
Screenshot: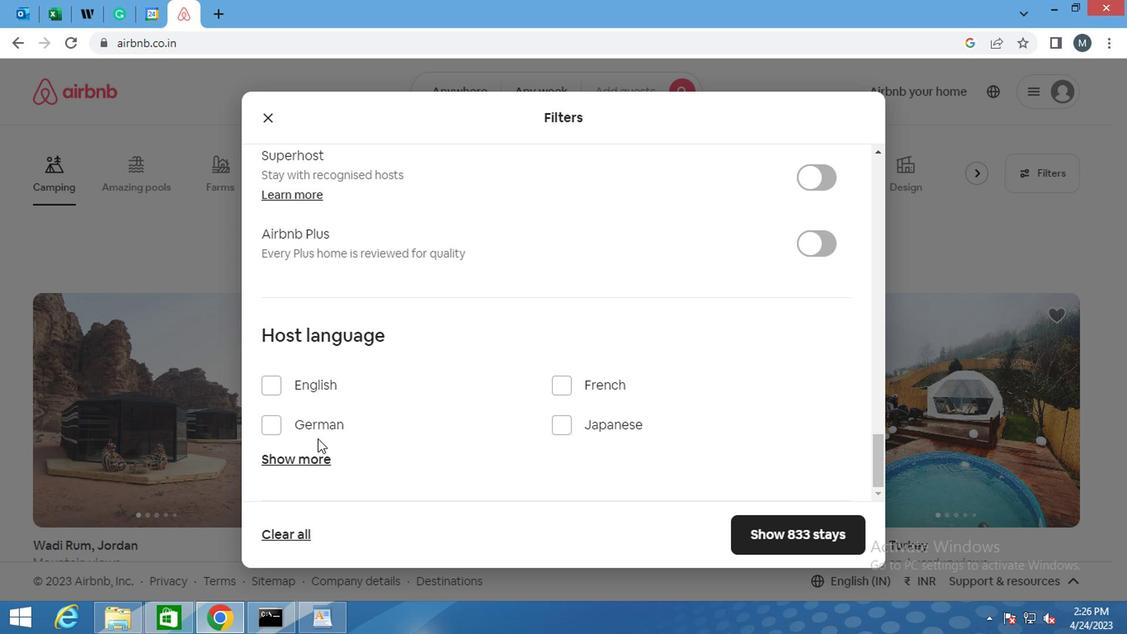 
Action: Mouse scrolled (391, 324) with delta (0, 0)
Screenshot: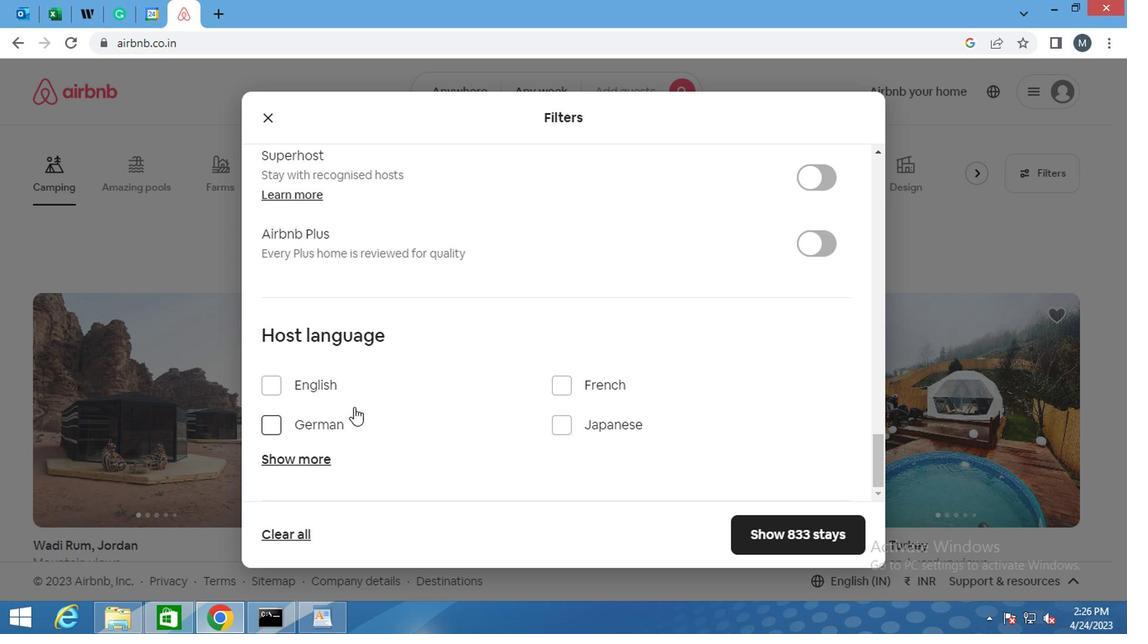 
Action: Mouse moved to (389, 324)
Screenshot: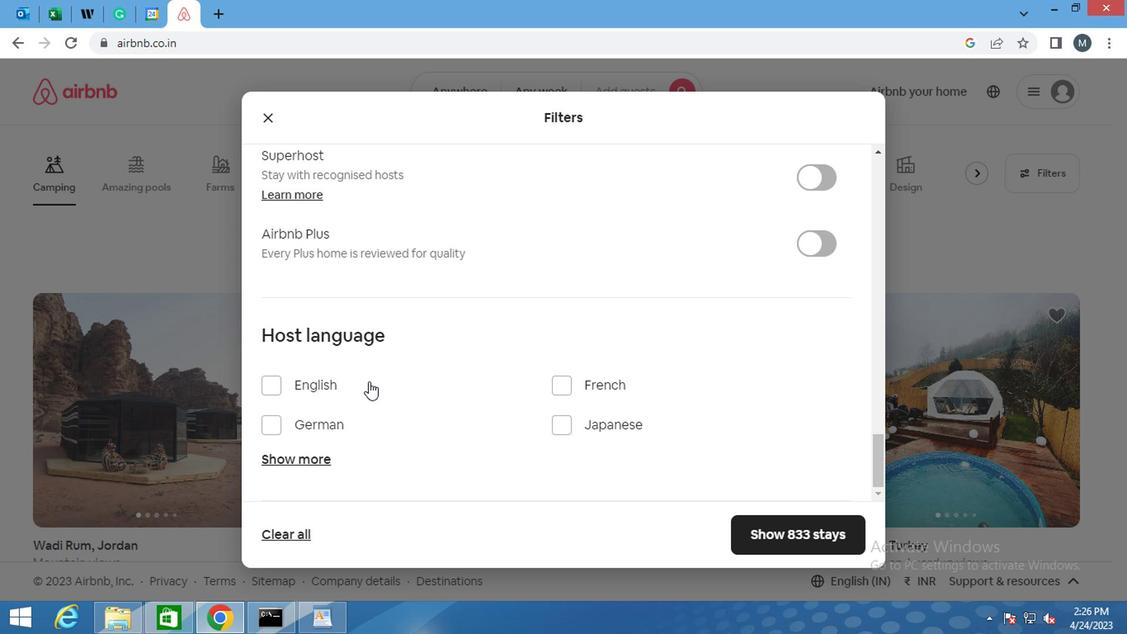 
Action: Mouse scrolled (389, 323) with delta (0, -1)
Screenshot: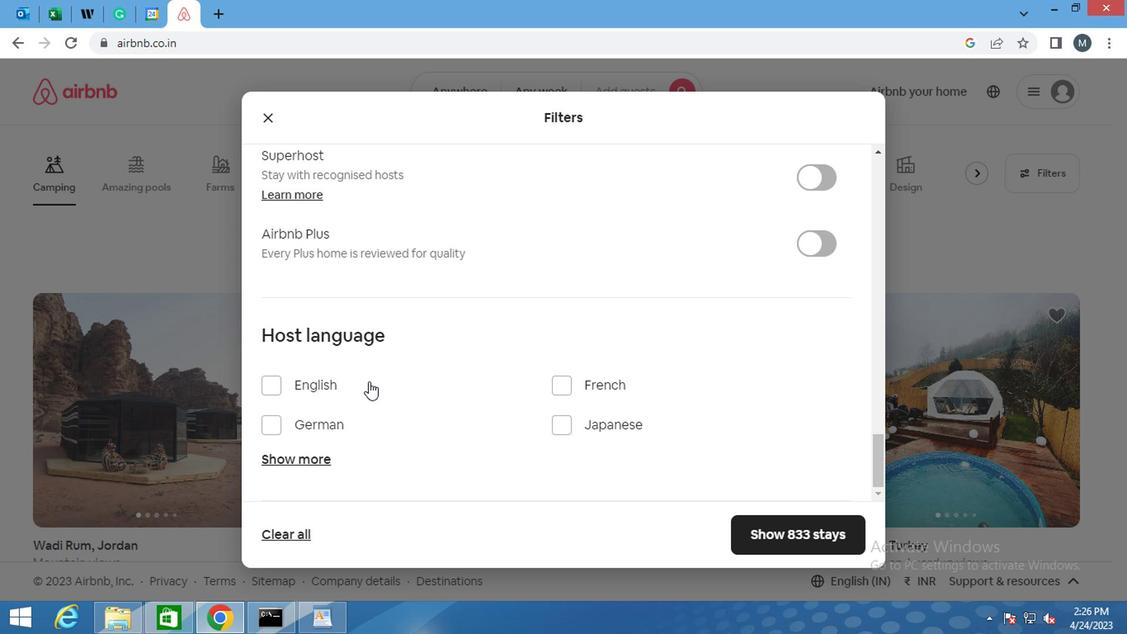 
Action: Mouse moved to (311, 453)
Screenshot: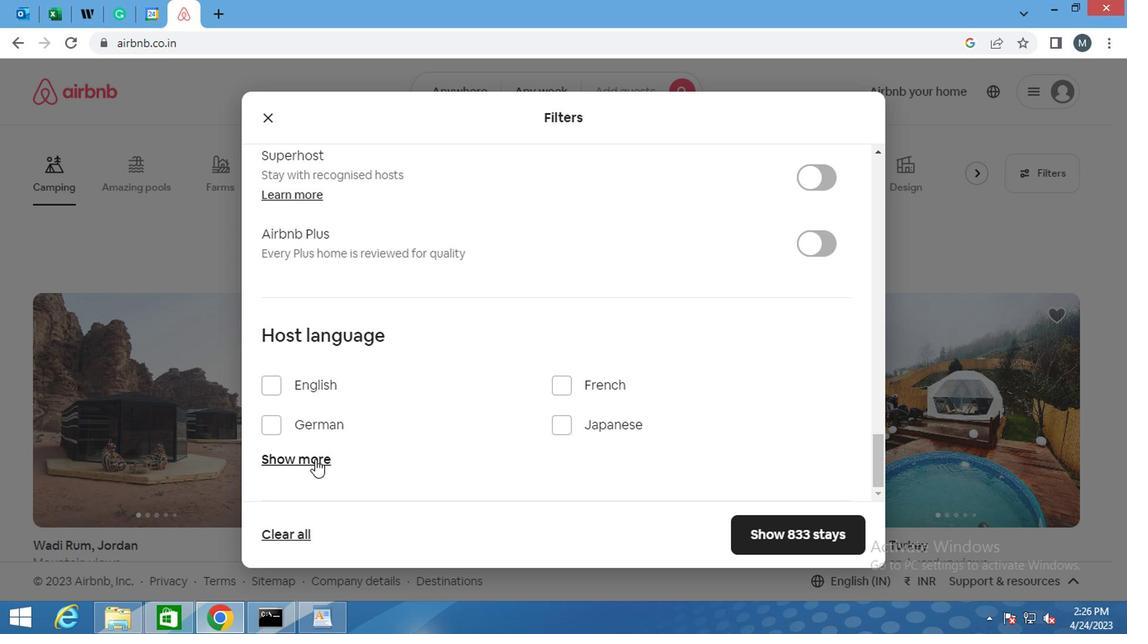 
Action: Mouse pressed left at (311, 453)
Screenshot: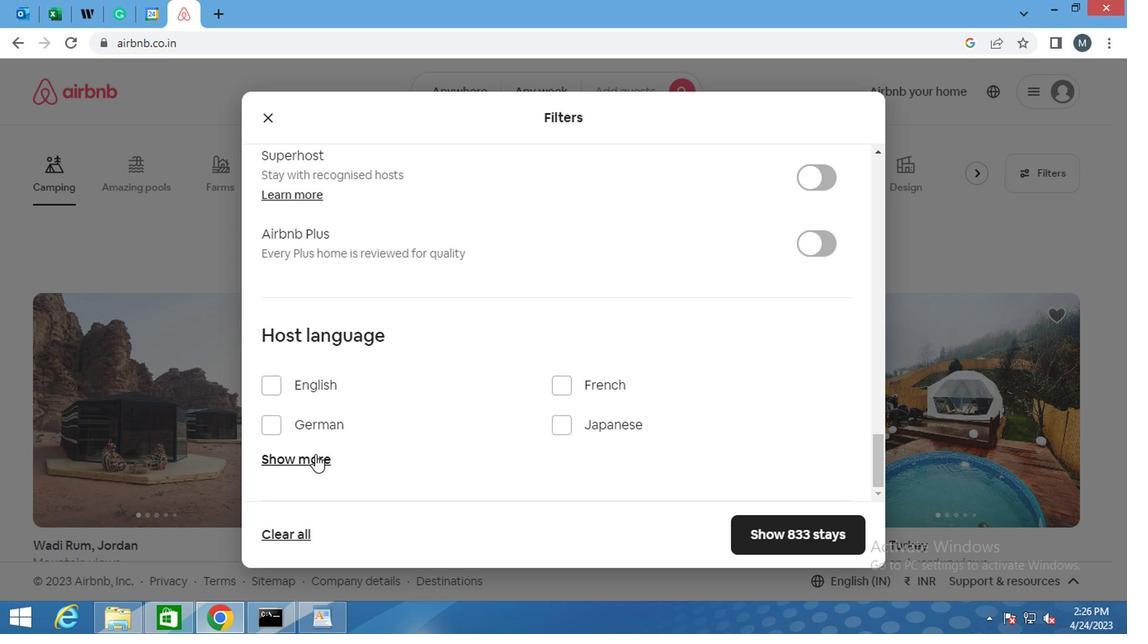 
Action: Mouse moved to (371, 385)
Screenshot: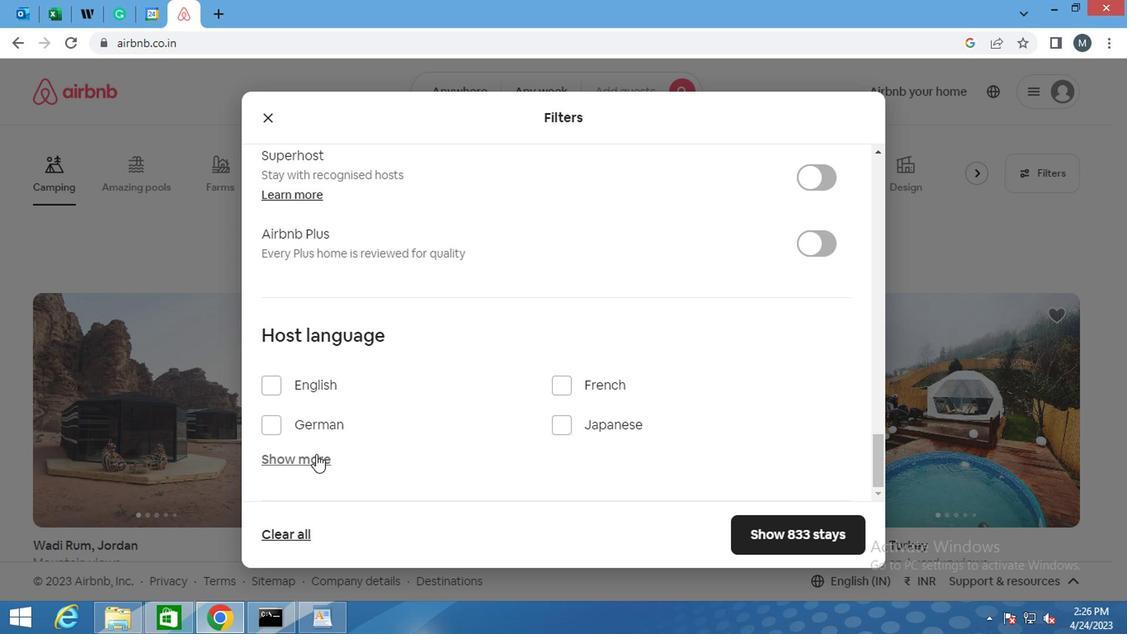 
Action: Mouse scrolled (371, 384) with delta (0, 0)
Screenshot: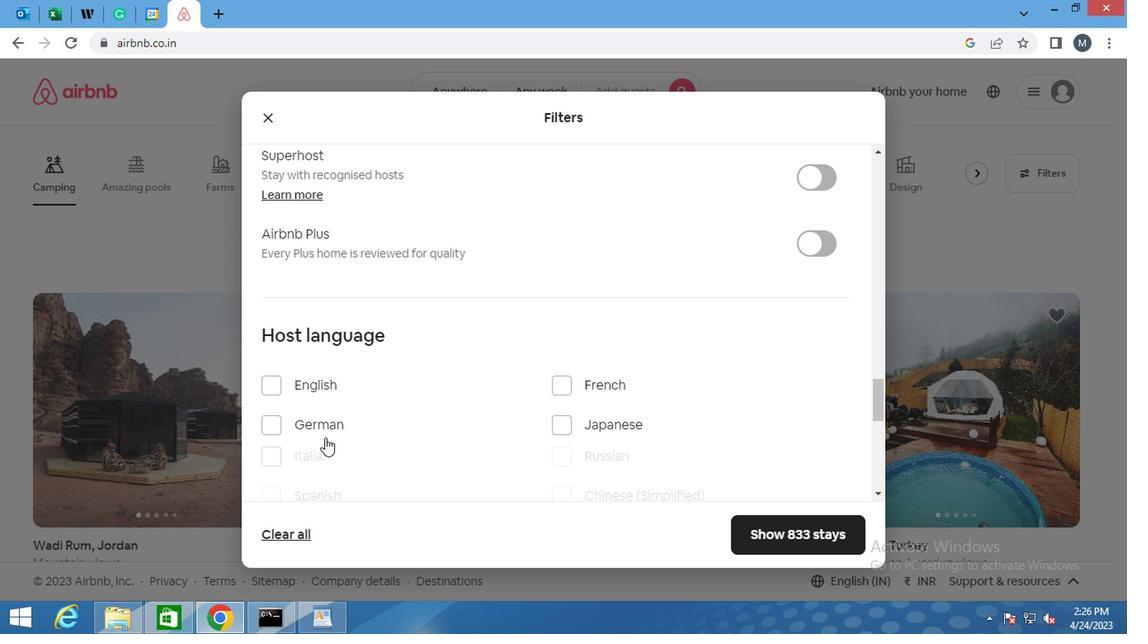 
Action: Mouse scrolled (371, 384) with delta (0, 0)
Screenshot: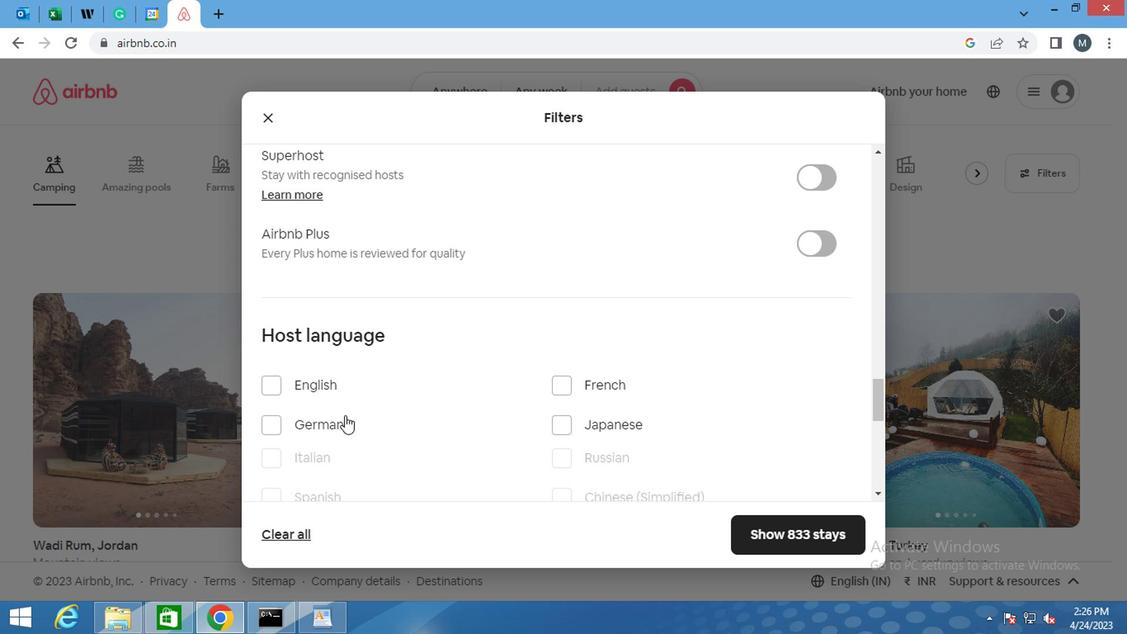 
Action: Mouse moved to (266, 343)
Screenshot: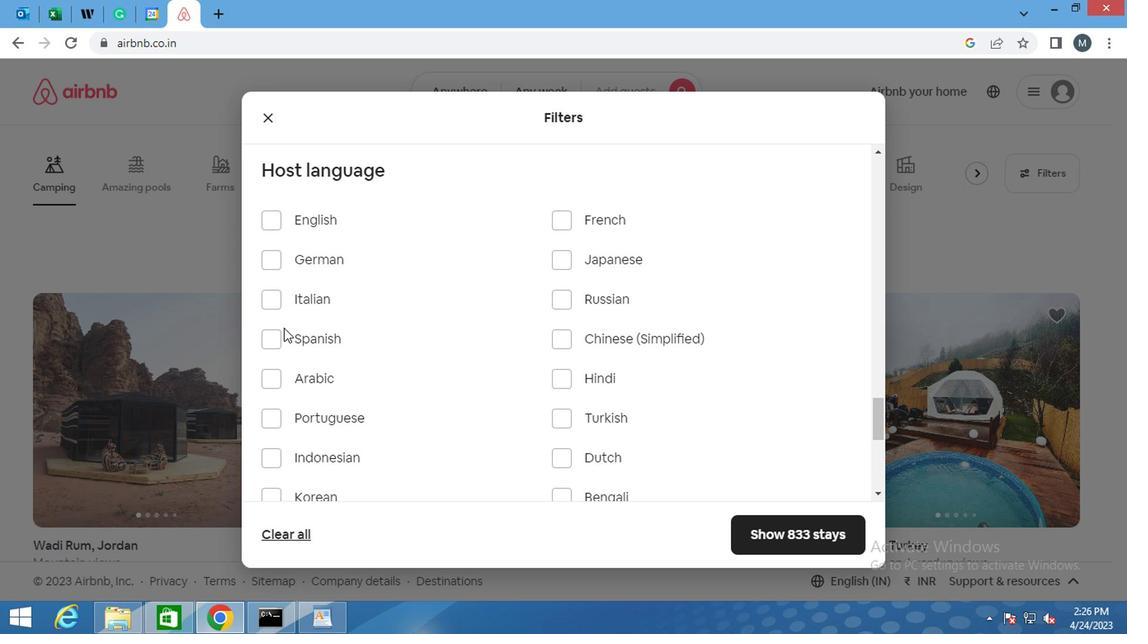 
Action: Mouse pressed left at (266, 343)
Screenshot: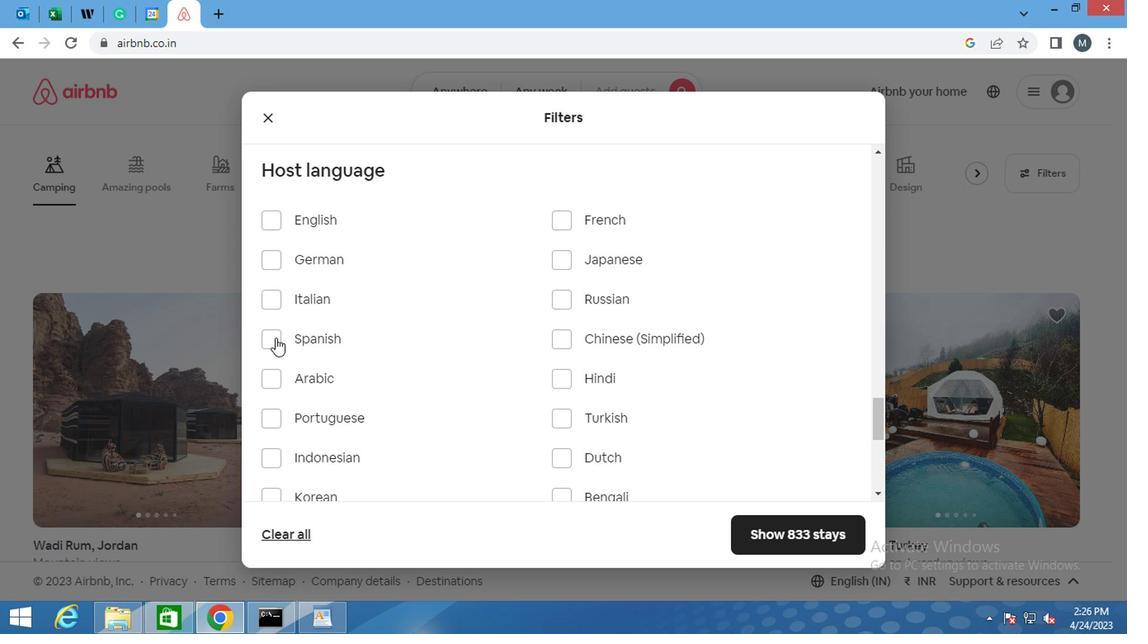 
Action: Mouse moved to (796, 527)
Screenshot: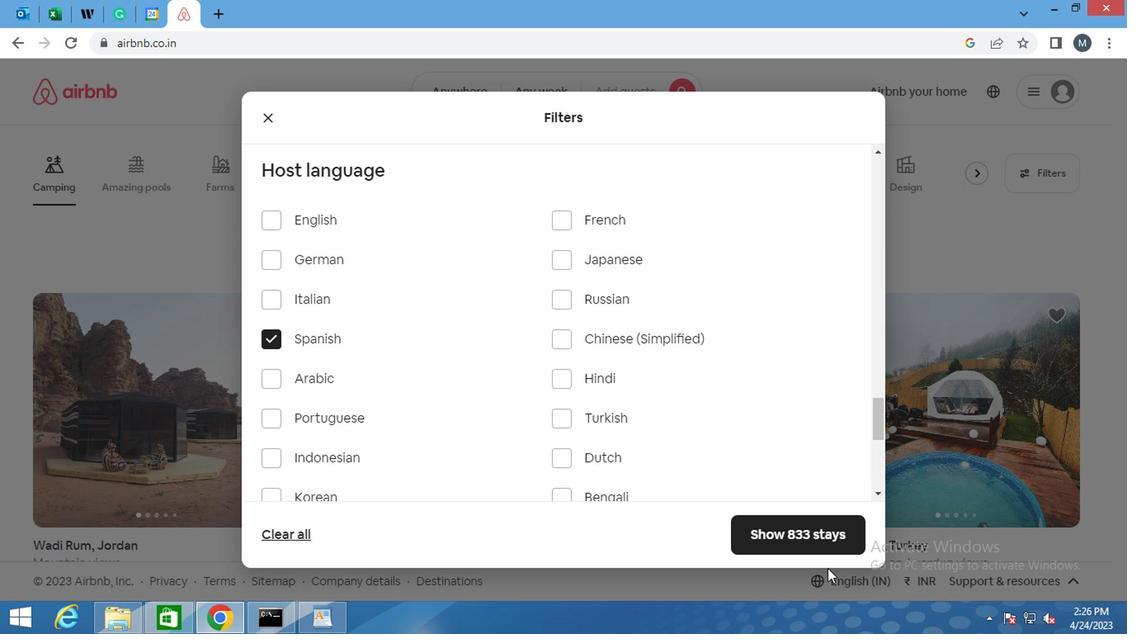 
Action: Mouse pressed left at (796, 527)
Screenshot: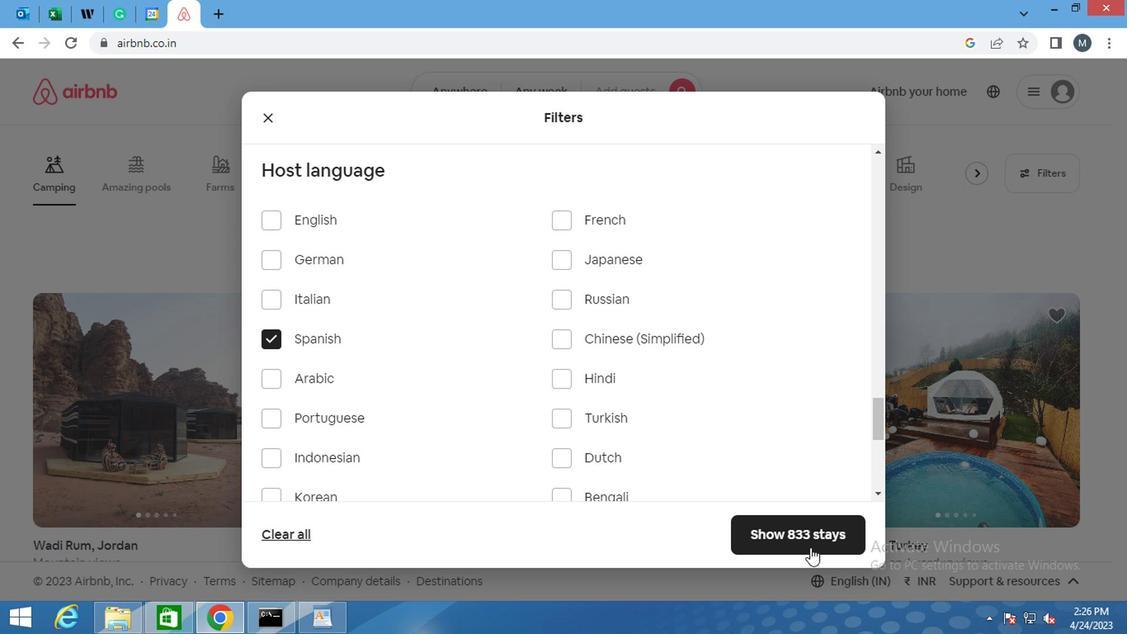 
Action: Mouse moved to (788, 532)
Screenshot: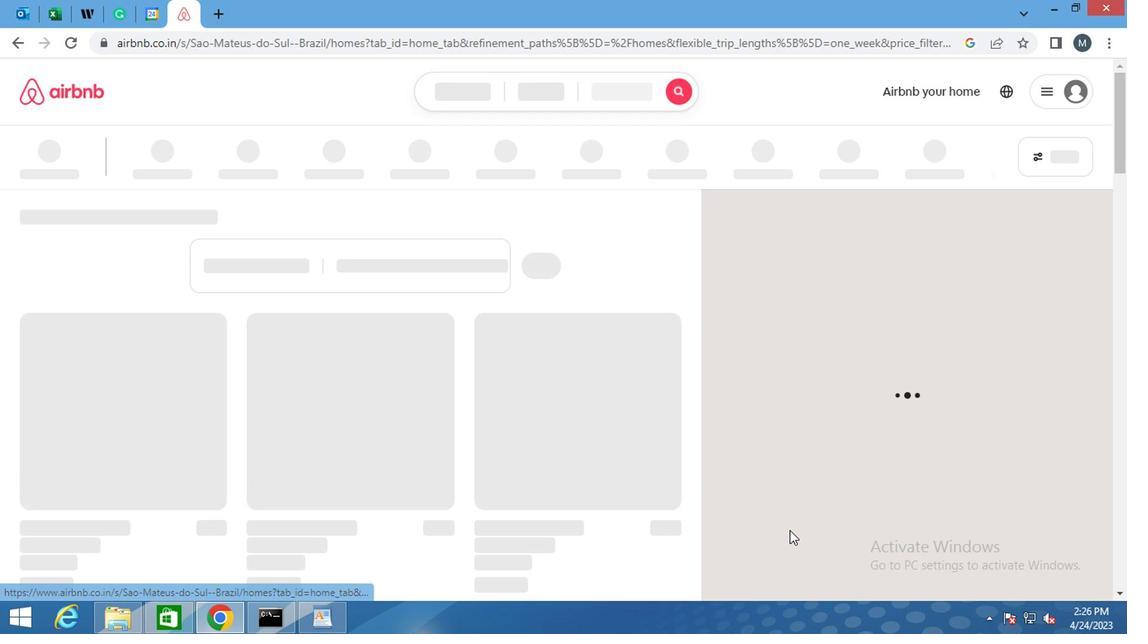 
